Task: Add an event with the title Third Lunch and Learn: Effective Project Execution, date '2023/10/23', time 9:40 AM to 11:40 AMand add a description: By exploring the client's goals and strategic direction, the service provider can align their offerings and propose tailored solutions. The event allows for brainstorming sessions, exploring new possibilities, and jointly shaping the future direction of the partnership., put the event into Orange category, logged in from the account softage.9@softage.netand send the event invitation to softage.2@softage.net with CC to  softage.3@softage.net. Set a reminder for the event At time of event
Action: Mouse moved to (82, 105)
Screenshot: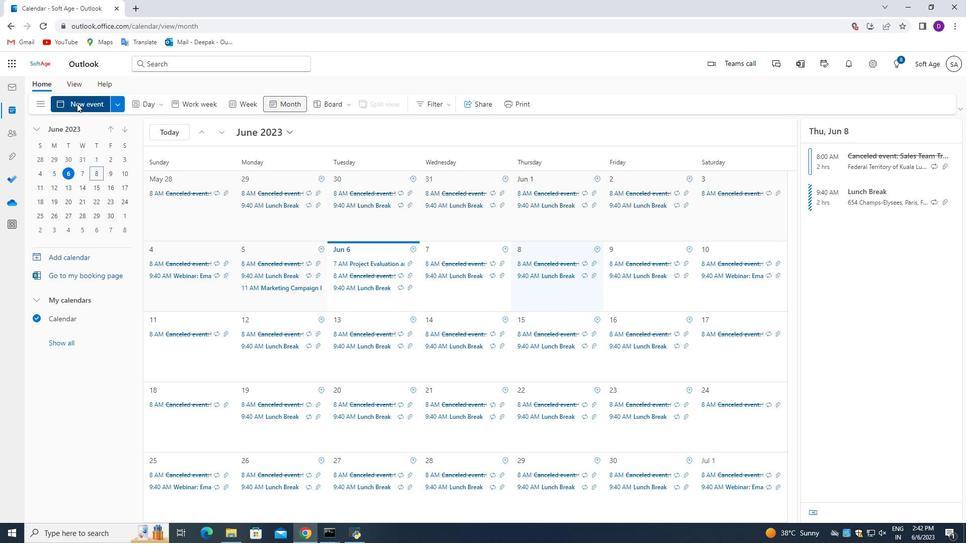 
Action: Mouse pressed left at (82, 105)
Screenshot: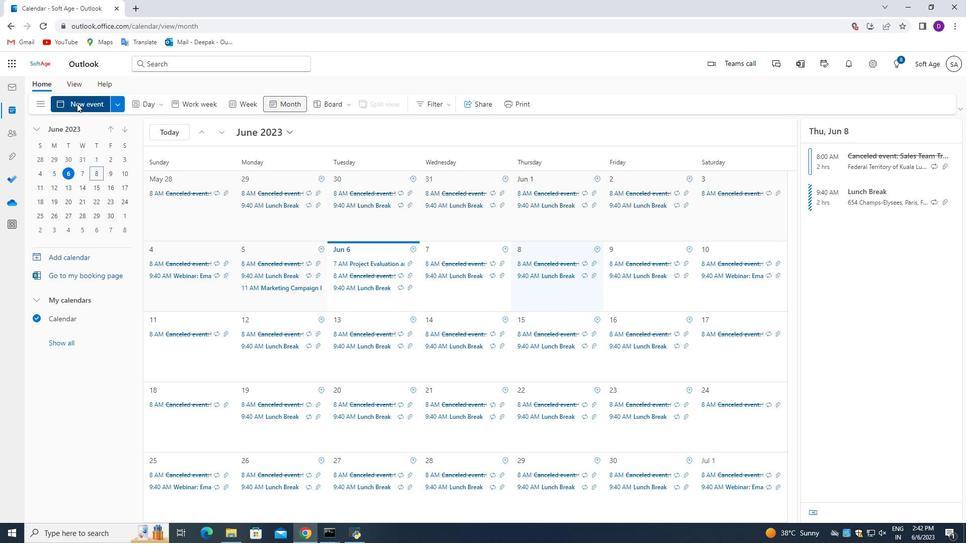 
Action: Mouse moved to (413, 399)
Screenshot: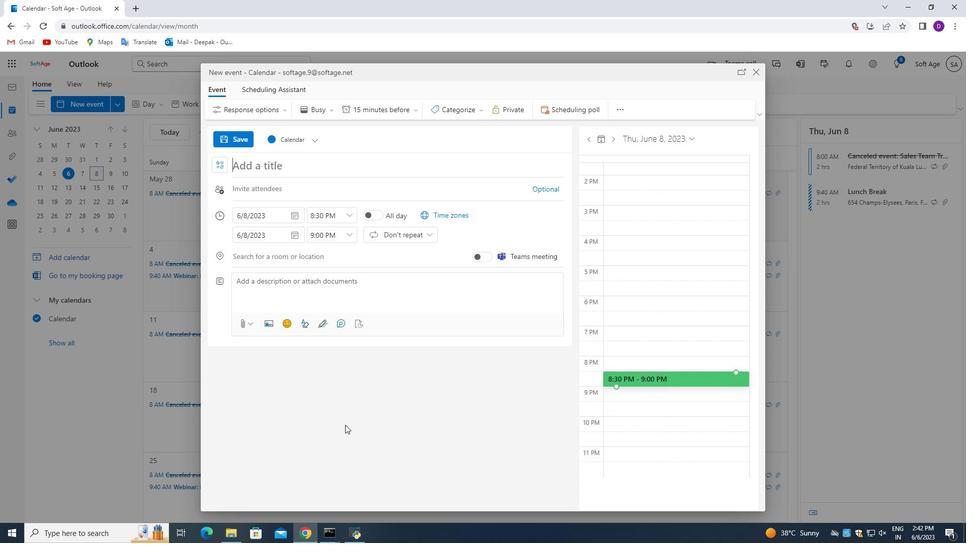 
Action: Key pressed <Key.shift_r>Third<Key.space><Key.shift>Lunch<Key.space>and<Key.space><Key.shift>Learn<Key.shift_r>:<Key.space><Key.shift_r>Effective<Key.space><Key.shift>Project<Key.space><Key.shift_r>Execution
Screenshot: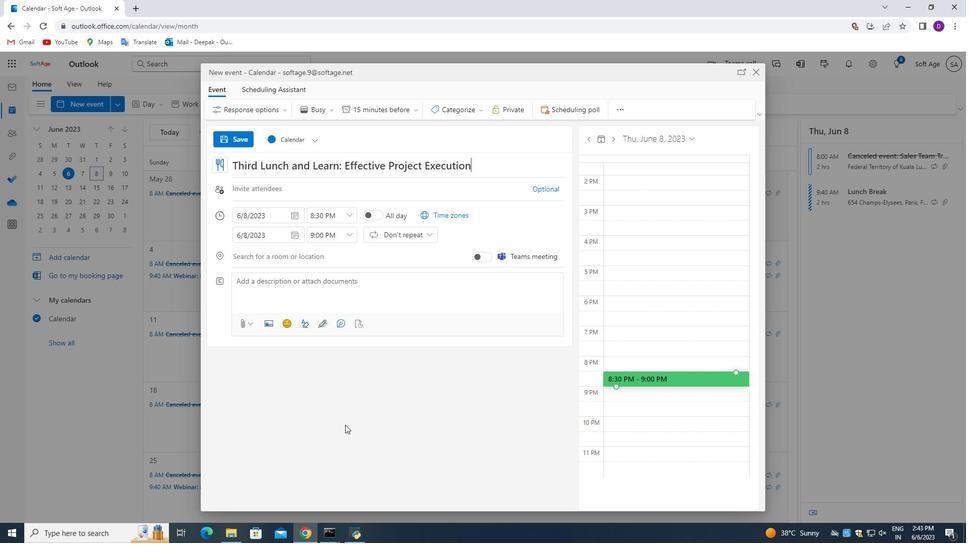 
Action: Mouse moved to (293, 213)
Screenshot: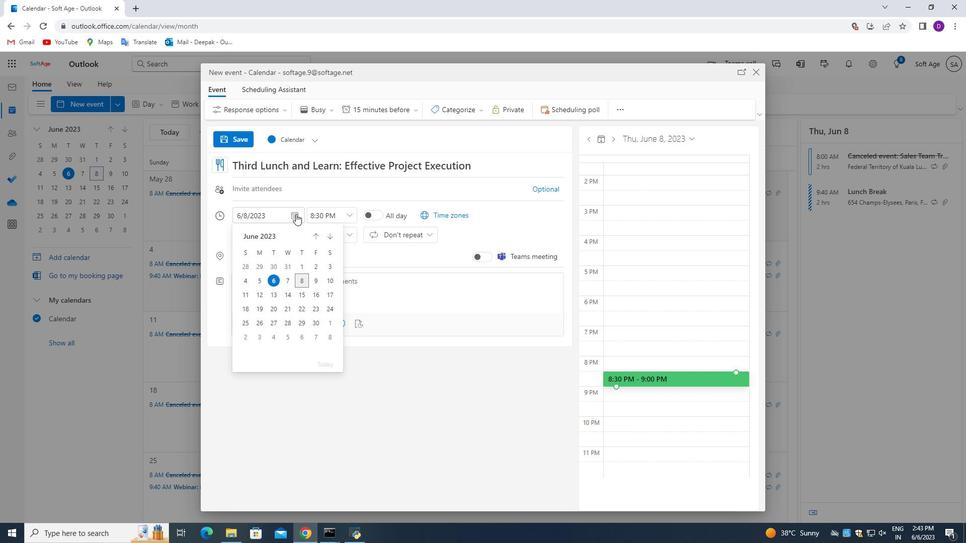 
Action: Mouse pressed left at (293, 213)
Screenshot: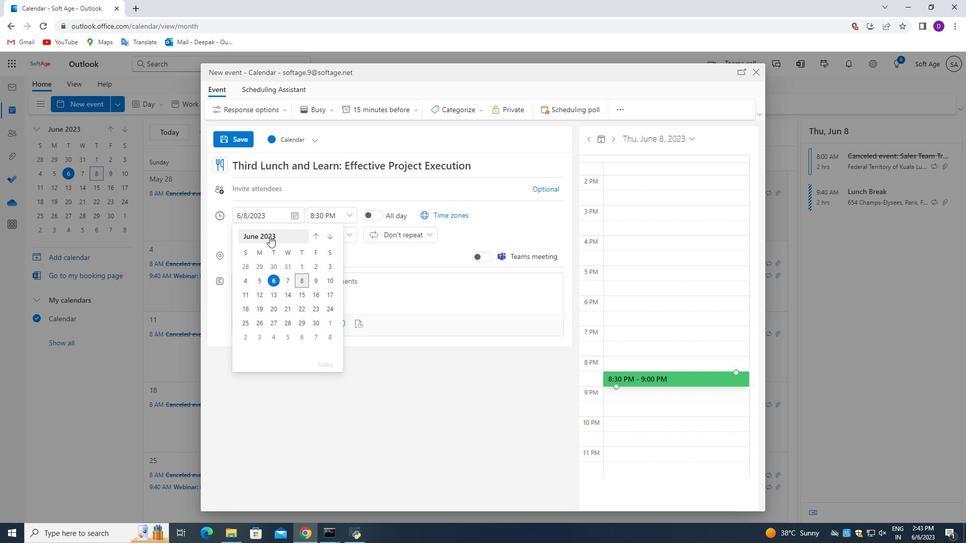 
Action: Mouse moved to (265, 236)
Screenshot: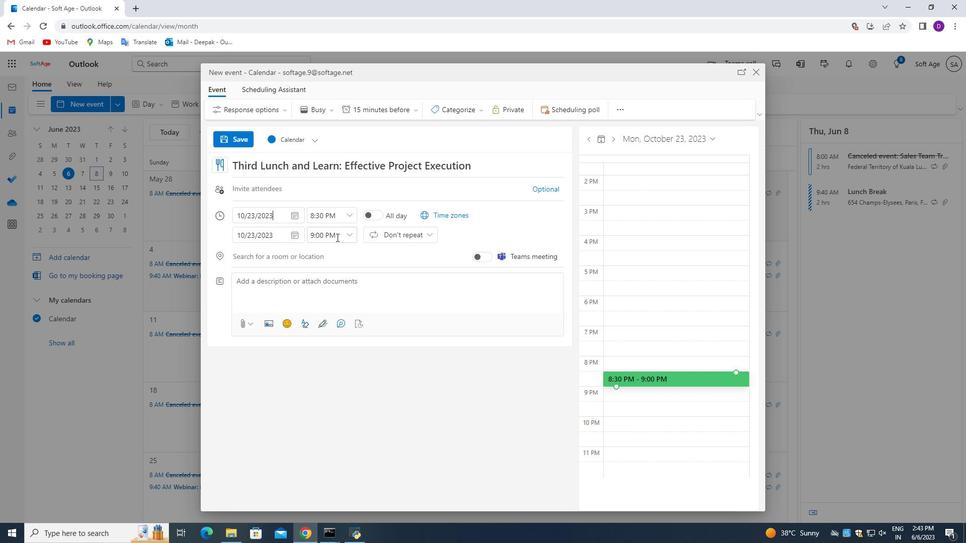
Action: Mouse pressed left at (265, 236)
Screenshot: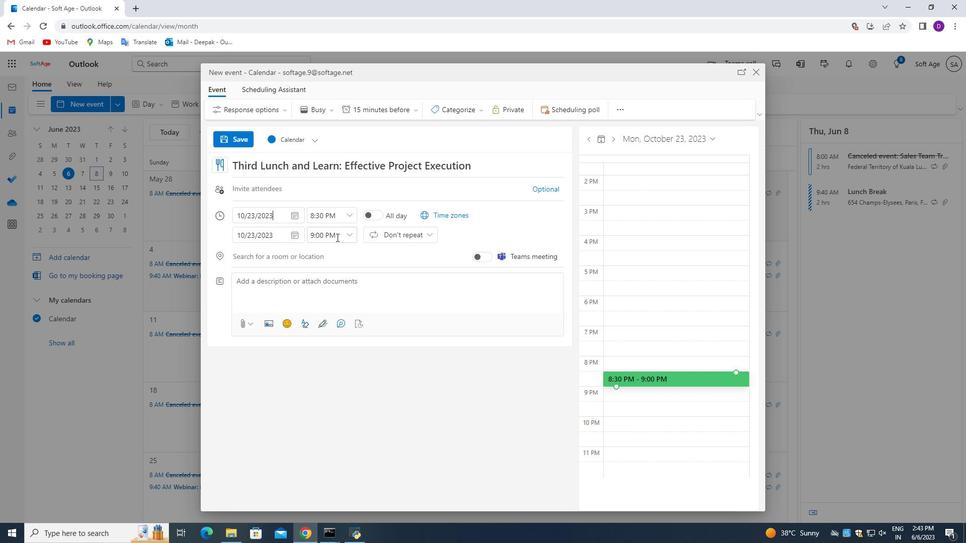 
Action: Mouse moved to (272, 311)
Screenshot: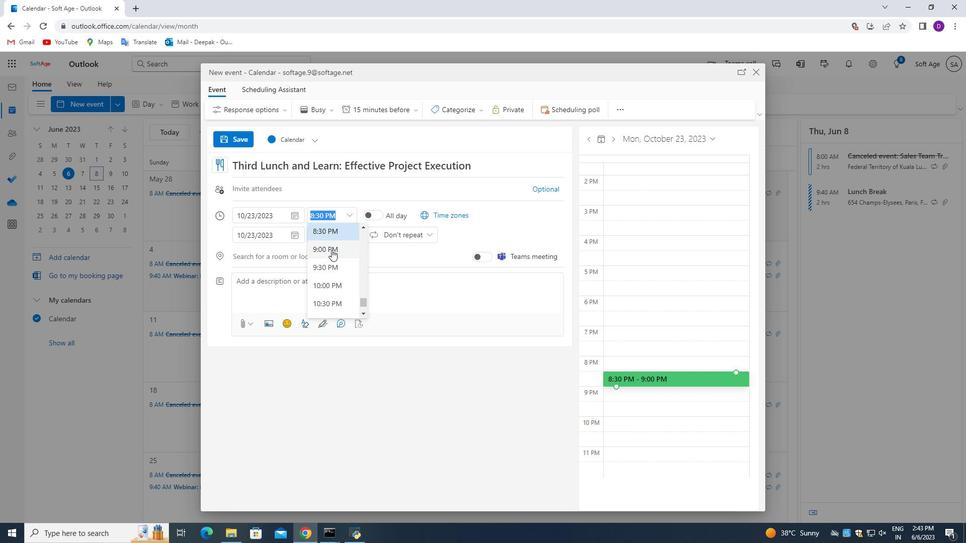 
Action: Mouse pressed left at (272, 311)
Screenshot: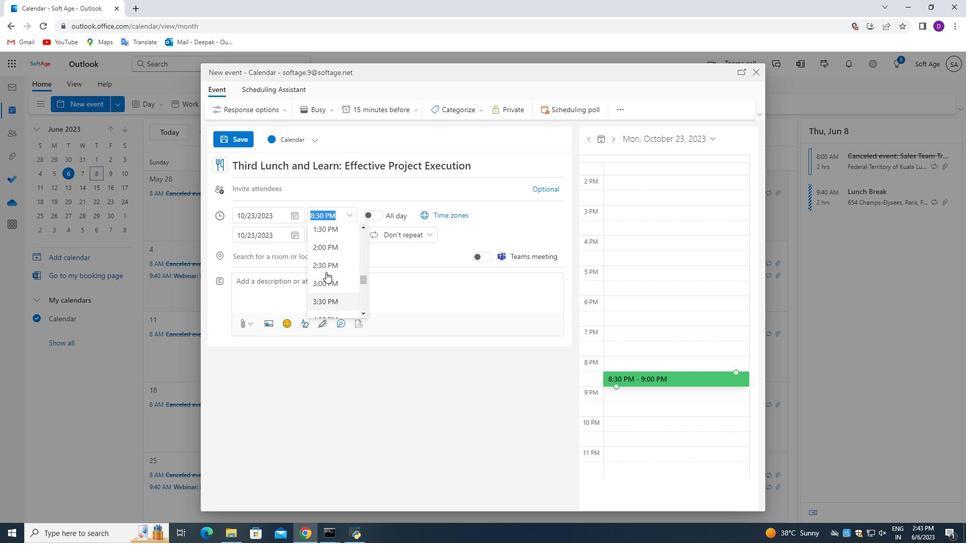 
Action: Mouse moved to (257, 309)
Screenshot: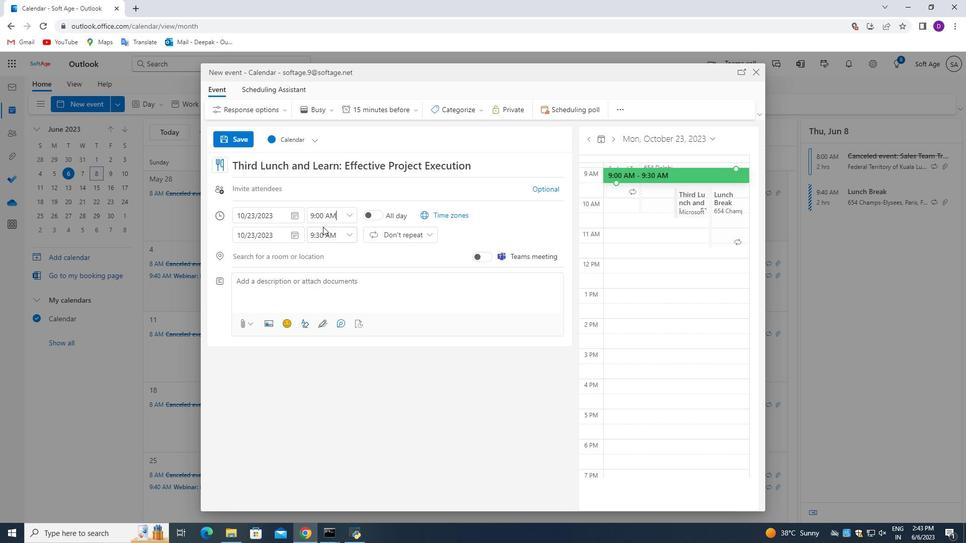 
Action: Mouse pressed left at (257, 309)
Screenshot: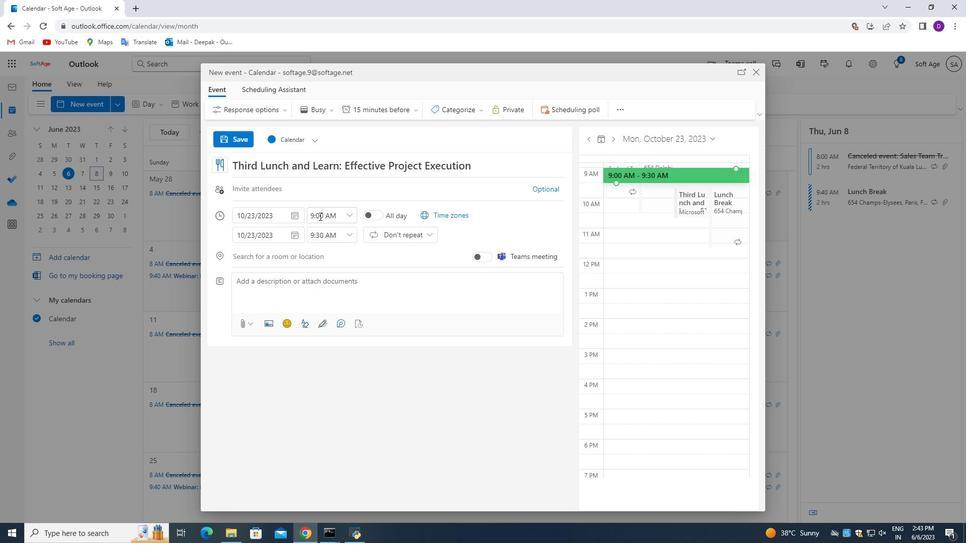 
Action: Mouse moved to (351, 215)
Screenshot: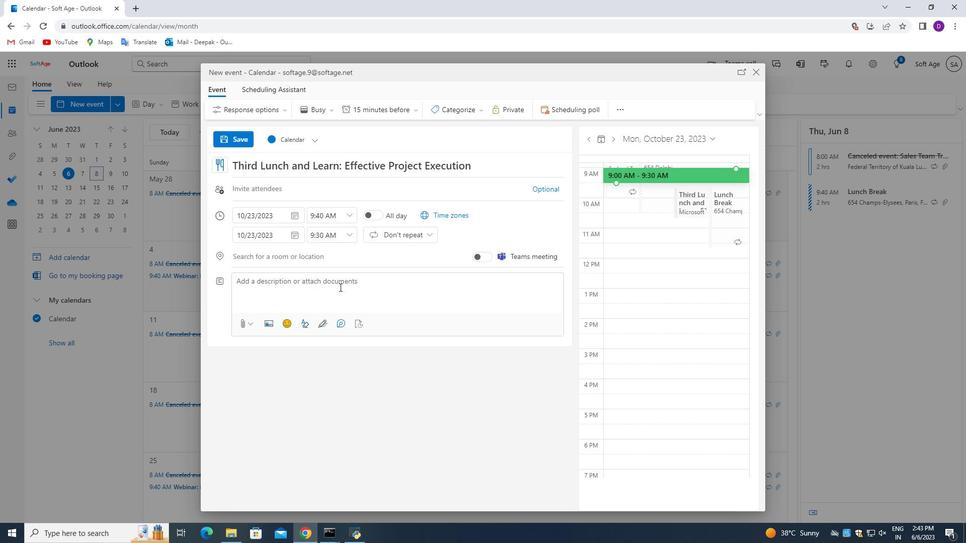 
Action: Mouse pressed left at (351, 215)
Screenshot: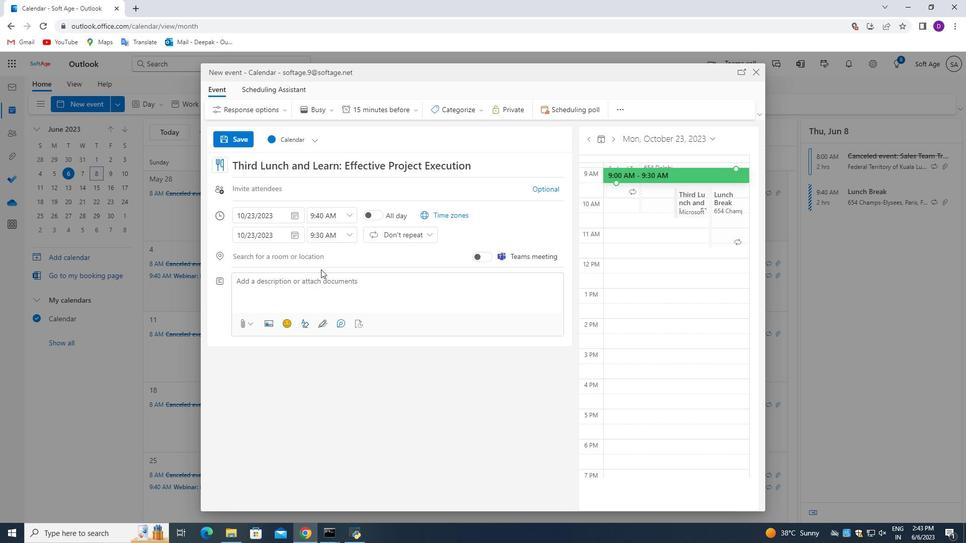 
Action: Mouse moved to (339, 272)
Screenshot: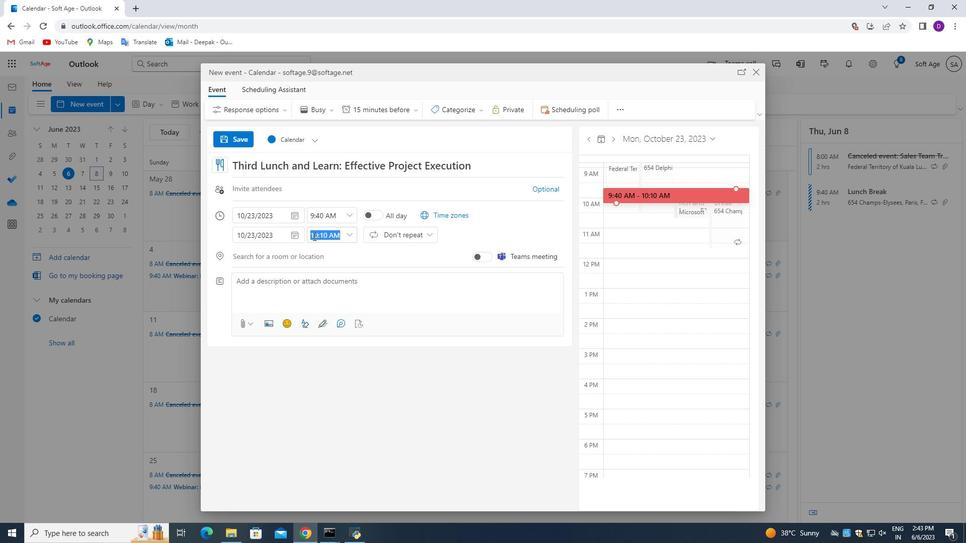 
Action: Mouse scrolled (339, 271) with delta (0, 0)
Screenshot: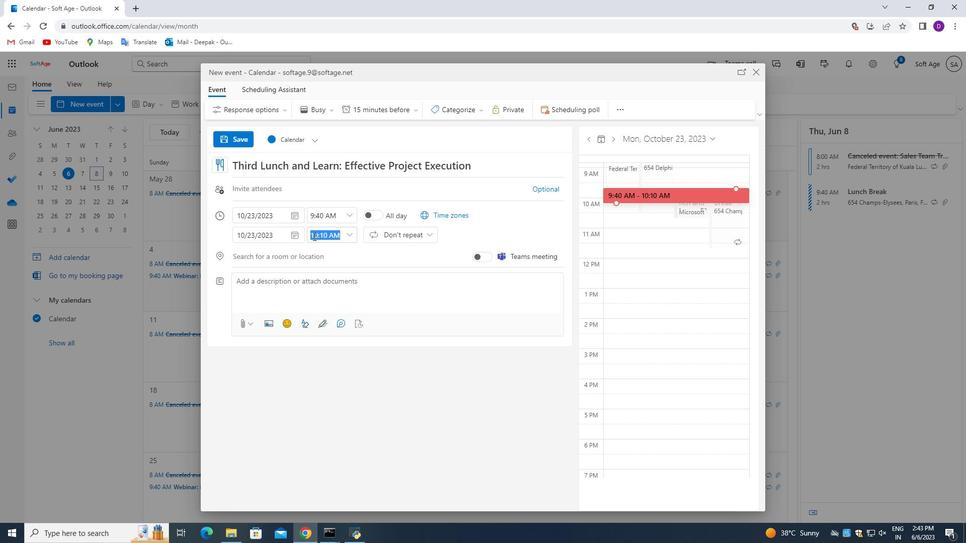 
Action: Mouse moved to (339, 272)
Screenshot: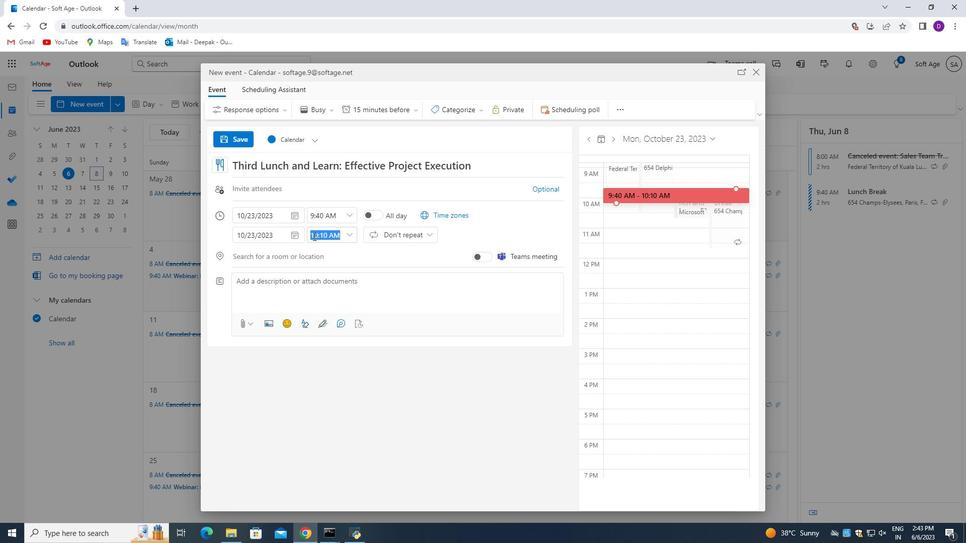 
Action: Mouse scrolled (339, 272) with delta (0, 0)
Screenshot: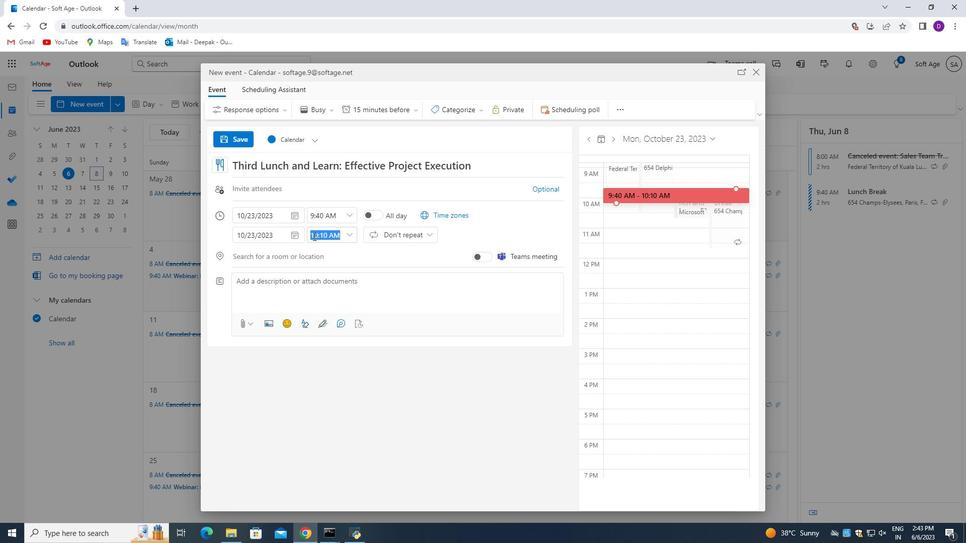 
Action: Mouse moved to (332, 278)
Screenshot: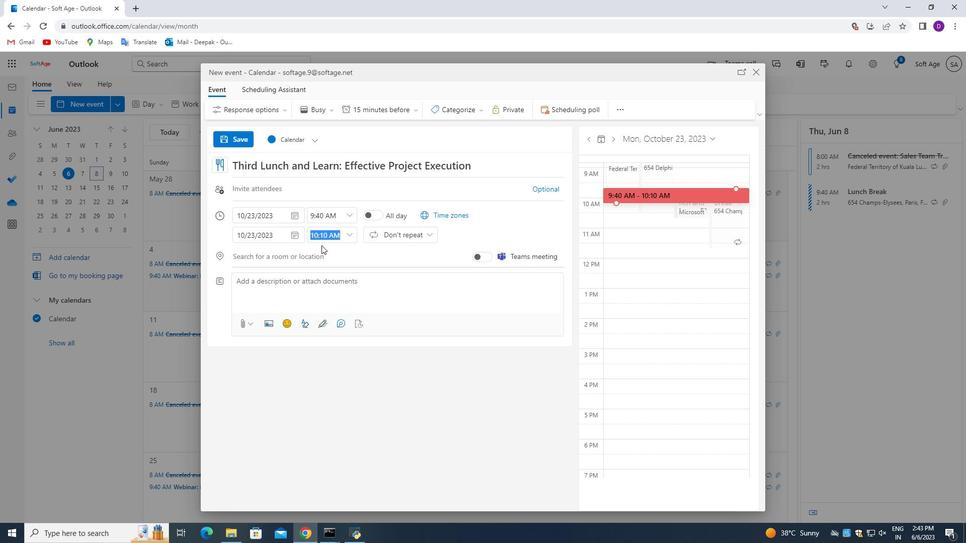 
Action: Mouse scrolled (332, 279) with delta (0, 0)
Screenshot: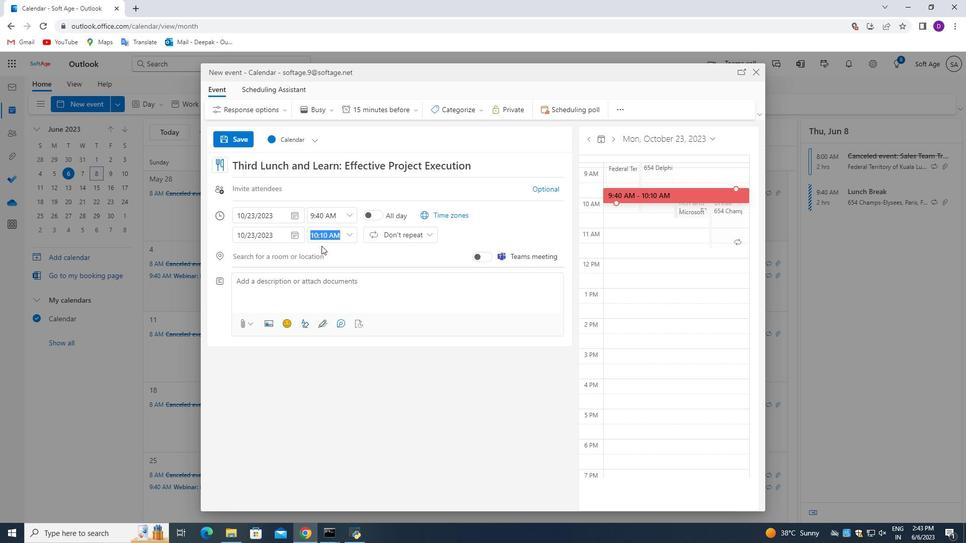 
Action: Mouse moved to (332, 279)
Screenshot: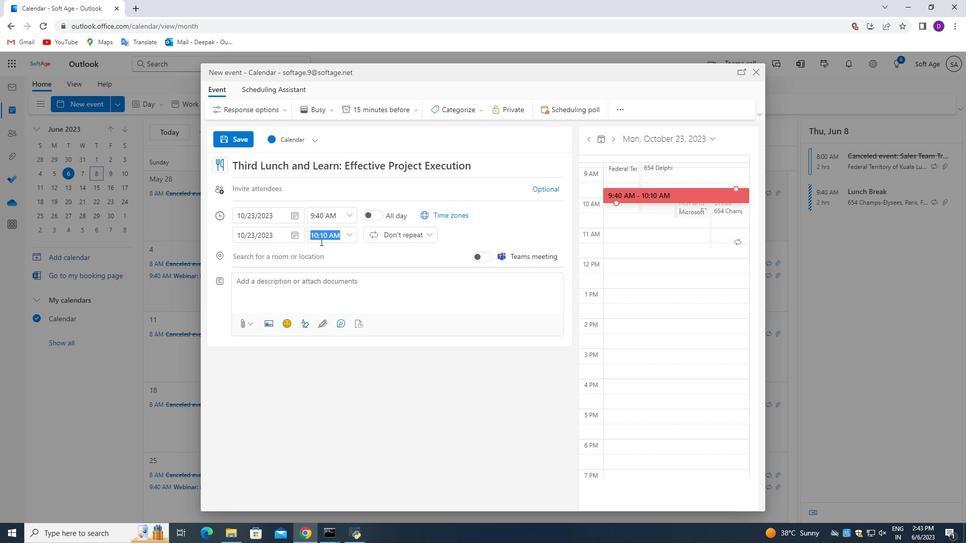 
Action: Mouse scrolled (332, 279) with delta (0, 0)
Screenshot: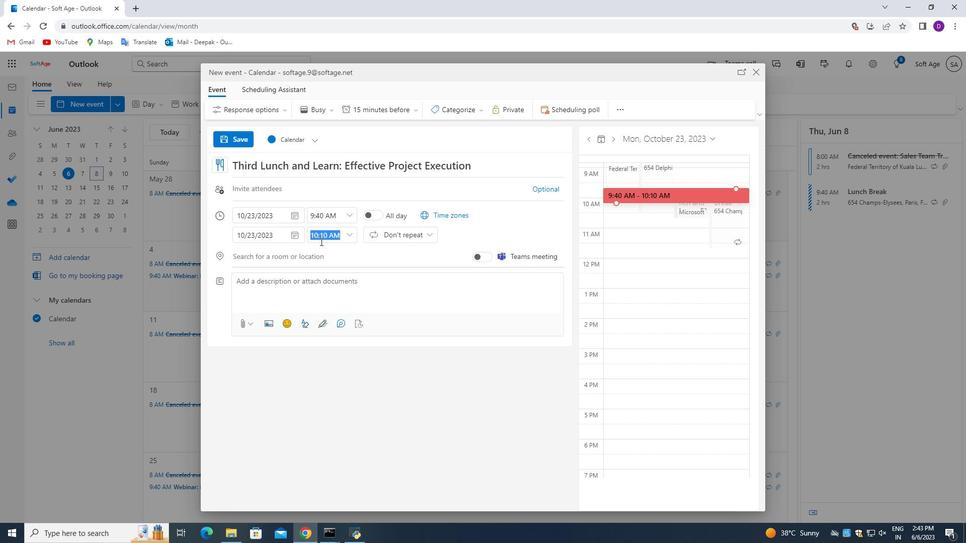 
Action: Mouse moved to (331, 282)
Screenshot: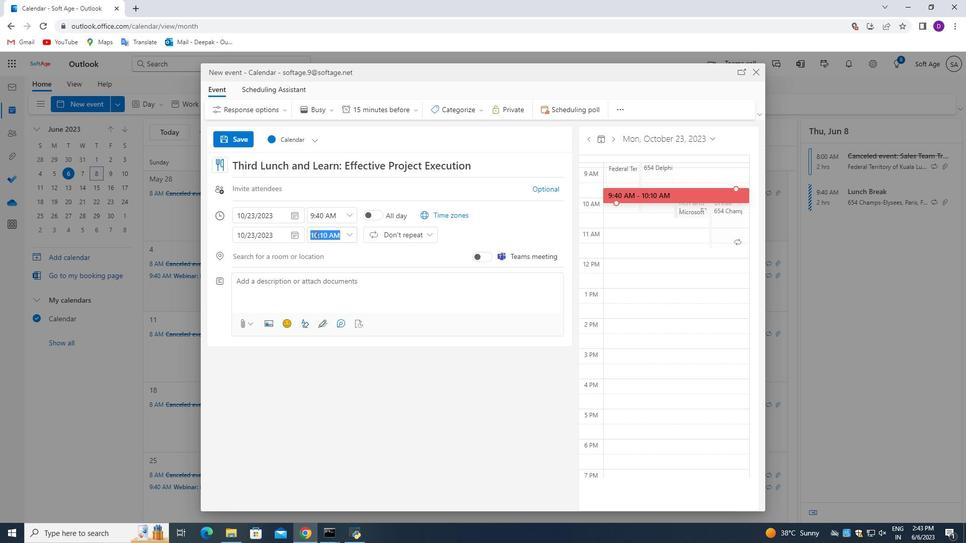 
Action: Mouse scrolled (332, 280) with delta (0, 0)
Screenshot: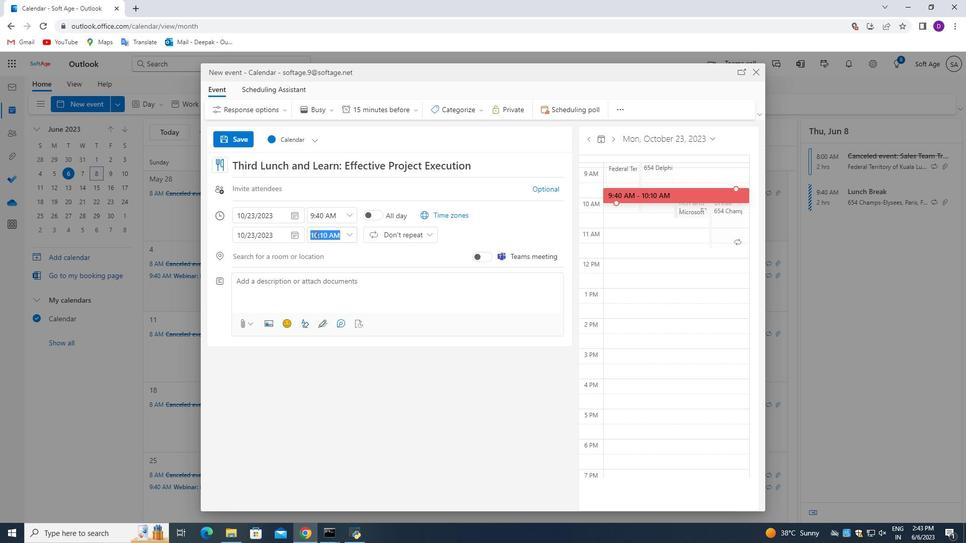 
Action: Mouse moved to (331, 283)
Screenshot: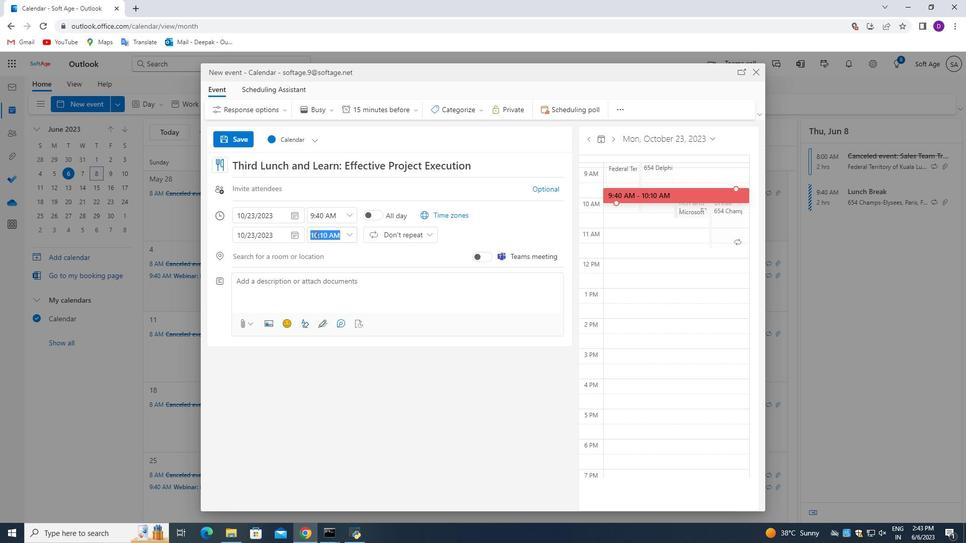 
Action: Mouse scrolled (331, 283) with delta (0, 0)
Screenshot: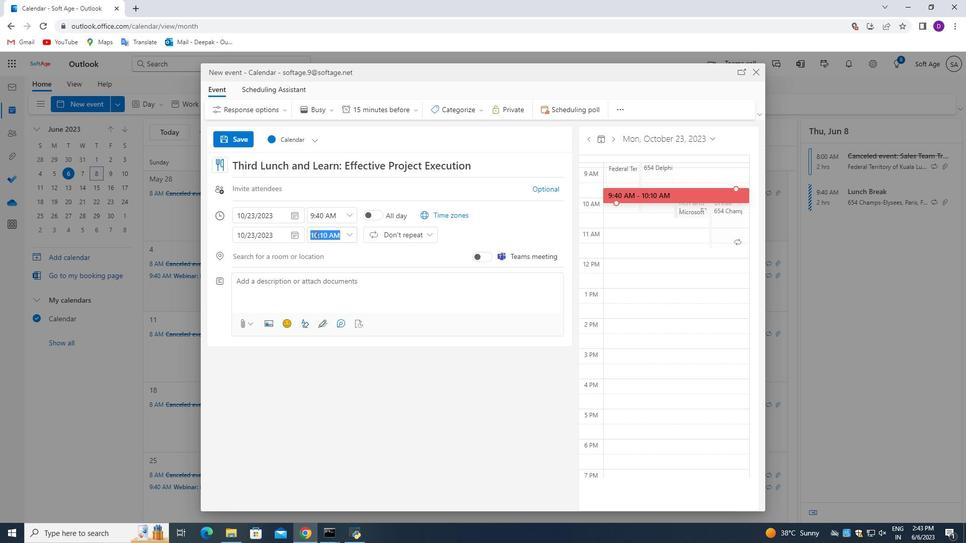 
Action: Mouse moved to (330, 283)
Screenshot: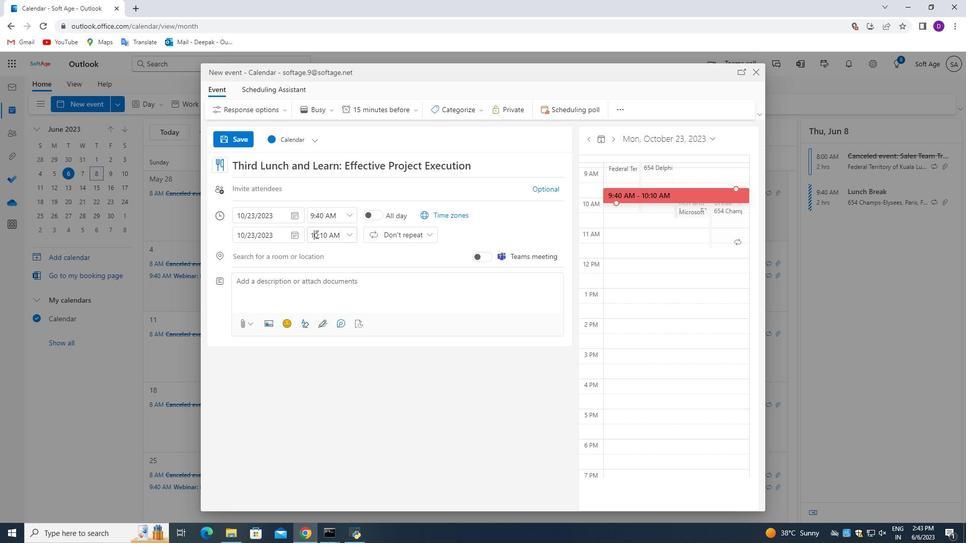 
Action: Mouse scrolled (330, 284) with delta (0, 0)
Screenshot: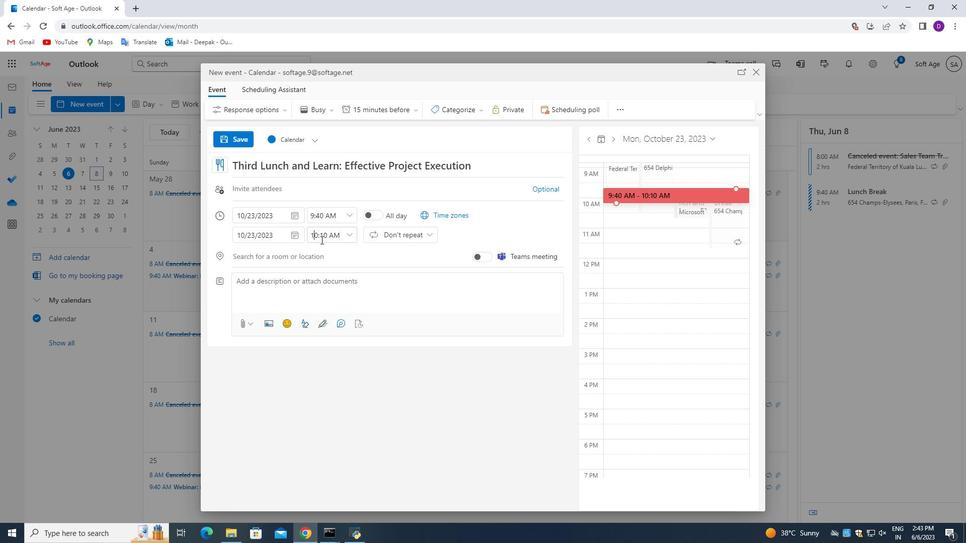 
Action: Mouse moved to (330, 283)
Screenshot: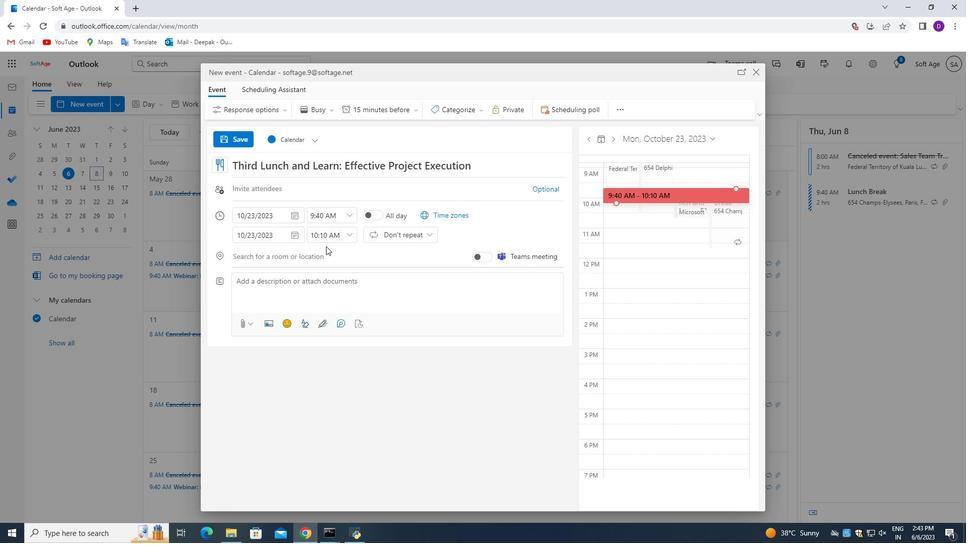 
Action: Mouse scrolled (330, 284) with delta (0, 0)
Screenshot: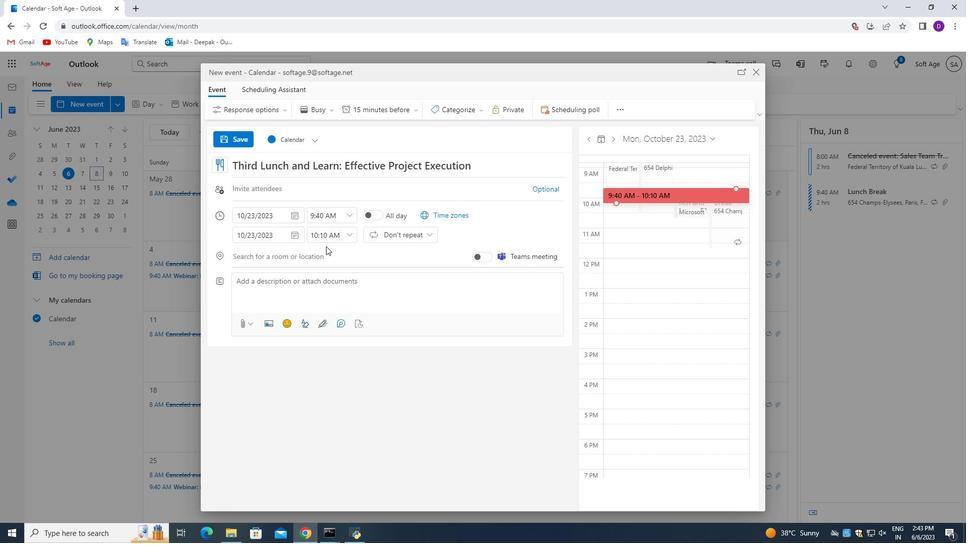 
Action: Mouse scrolled (330, 284) with delta (0, 0)
Screenshot: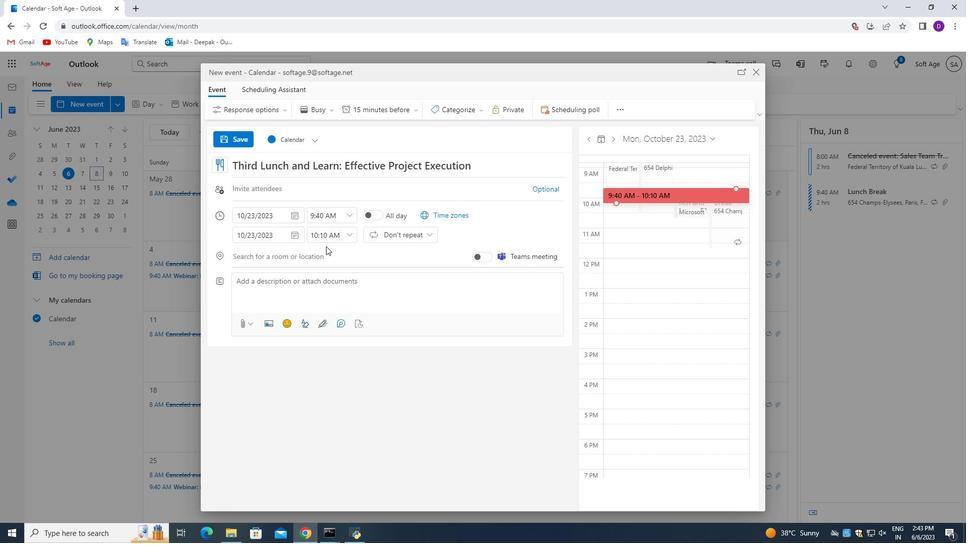 
Action: Mouse moved to (329, 283)
Screenshot: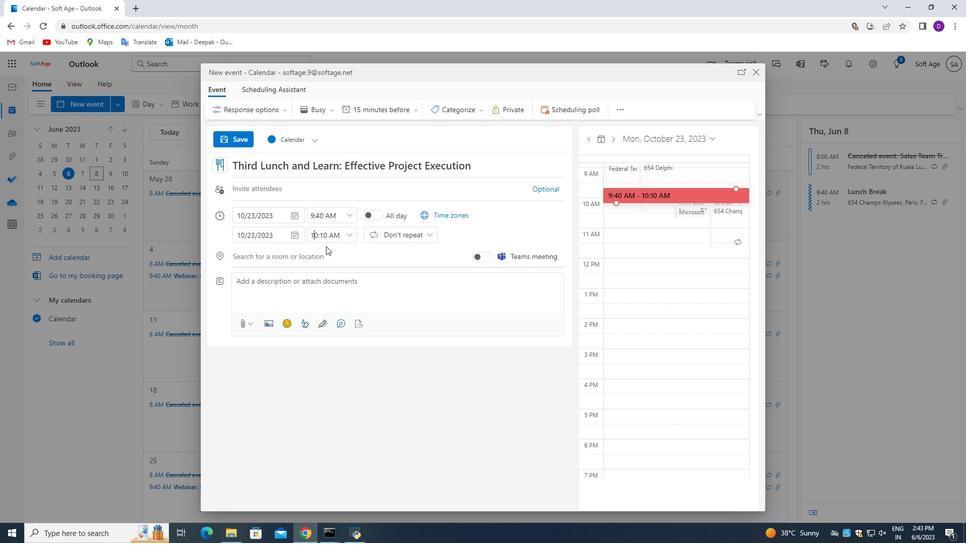 
Action: Mouse scrolled (329, 284) with delta (0, 0)
Screenshot: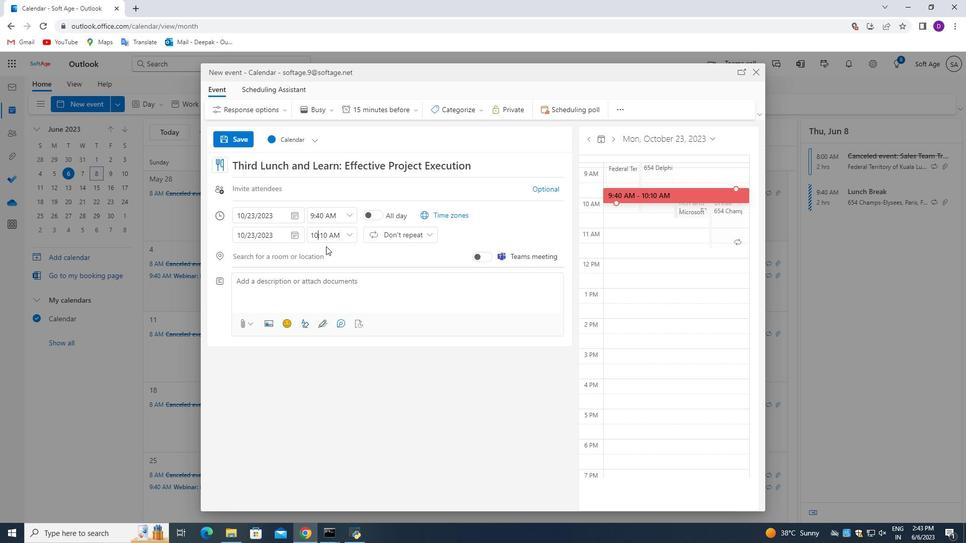 
Action: Mouse scrolled (329, 284) with delta (0, 0)
Screenshot: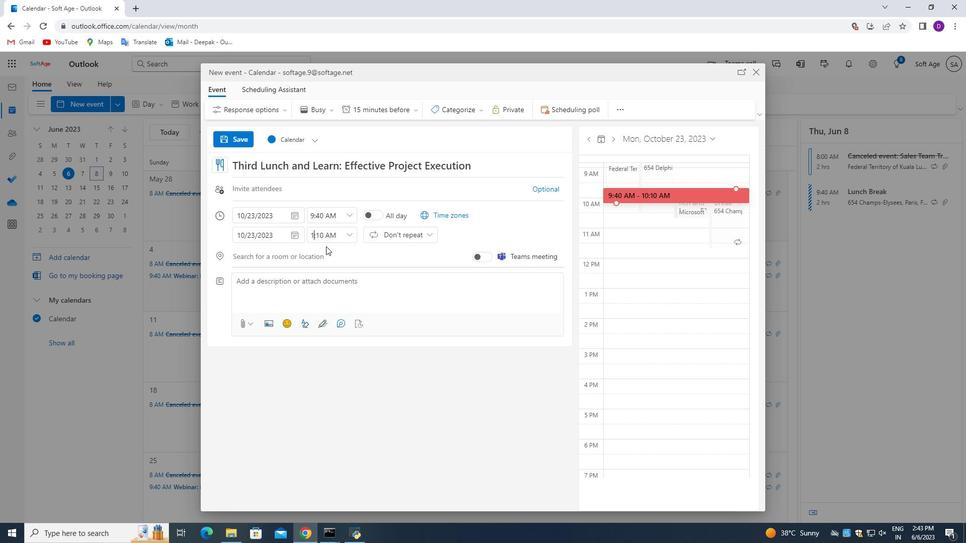 
Action: Mouse scrolled (329, 284) with delta (0, 0)
Screenshot: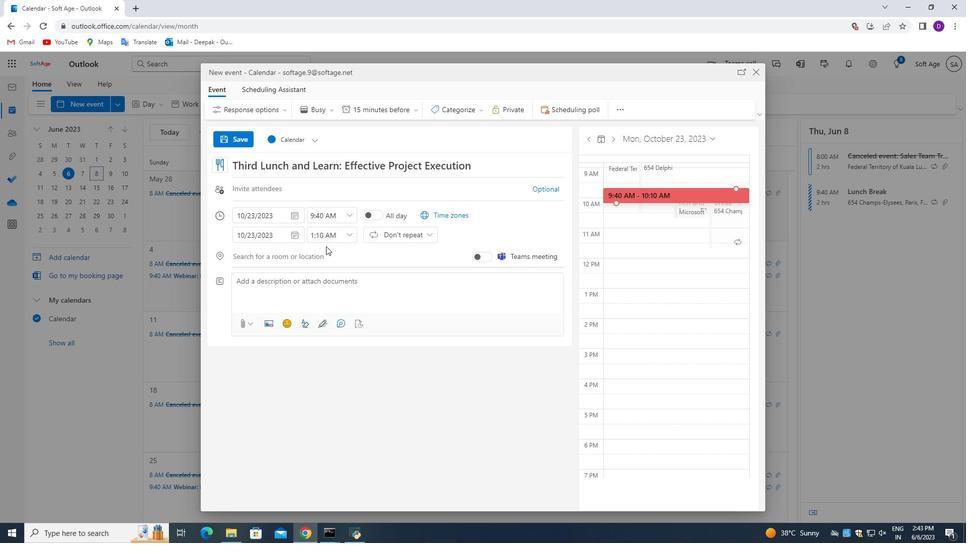 
Action: Mouse moved to (328, 283)
Screenshot: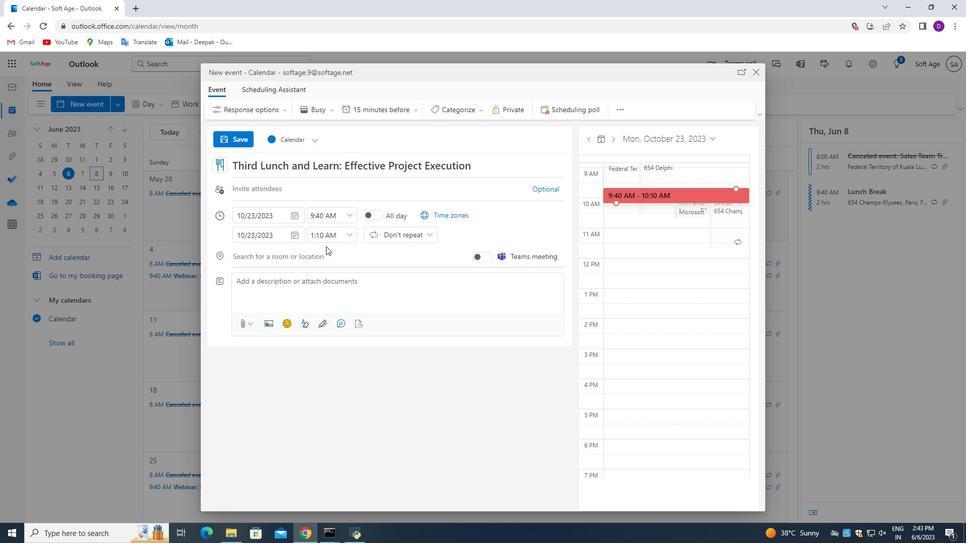 
Action: Mouse scrolled (328, 283) with delta (0, 0)
Screenshot: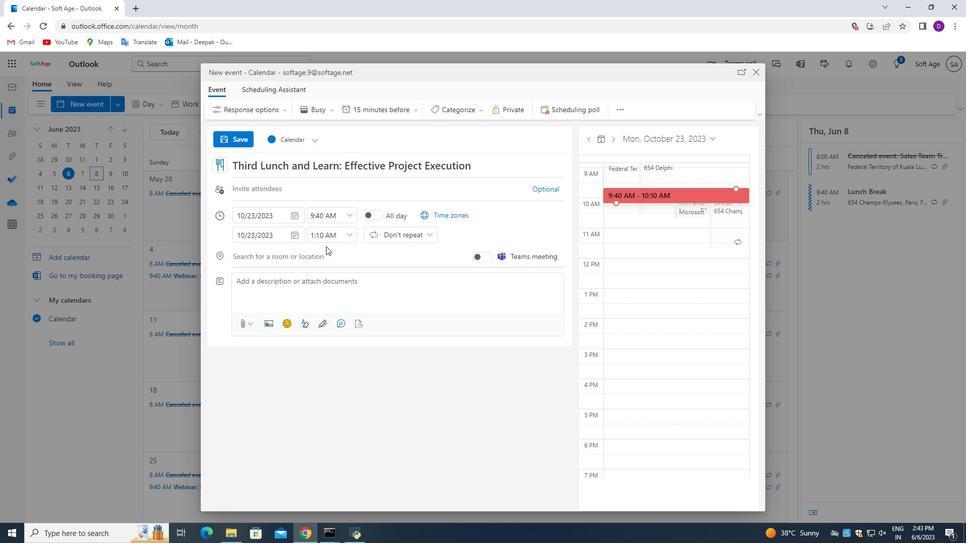 
Action: Mouse moved to (328, 255)
Screenshot: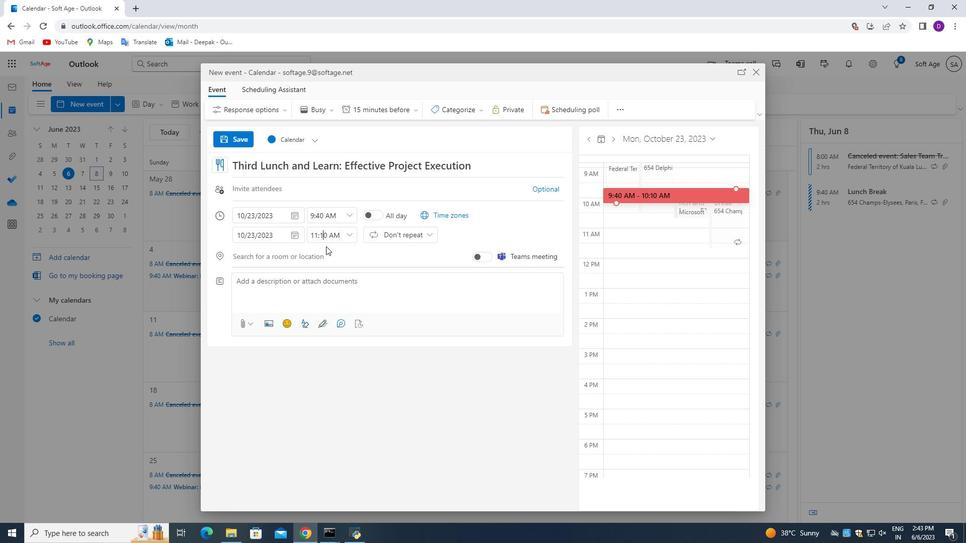 
Action: Mouse pressed left at (328, 255)
Screenshot: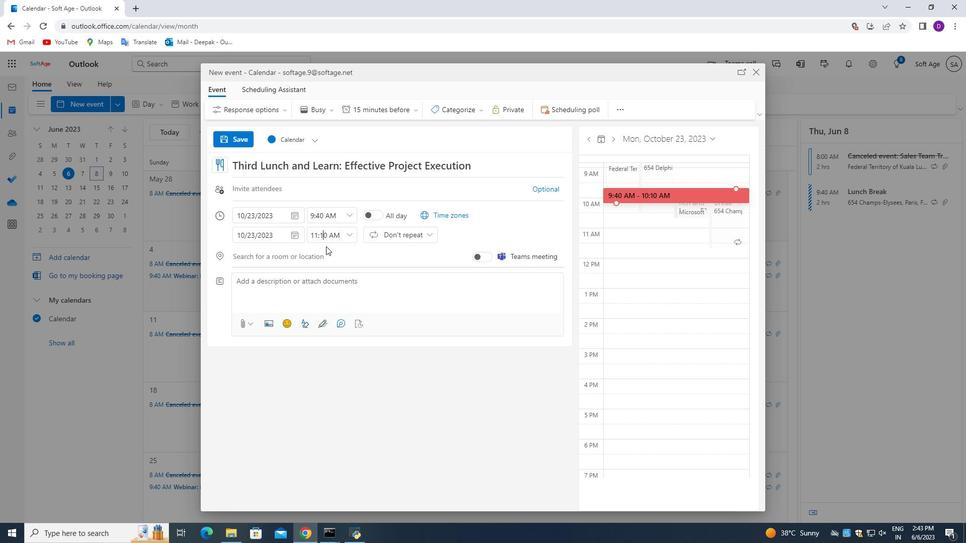 
Action: Mouse moved to (319, 213)
Screenshot: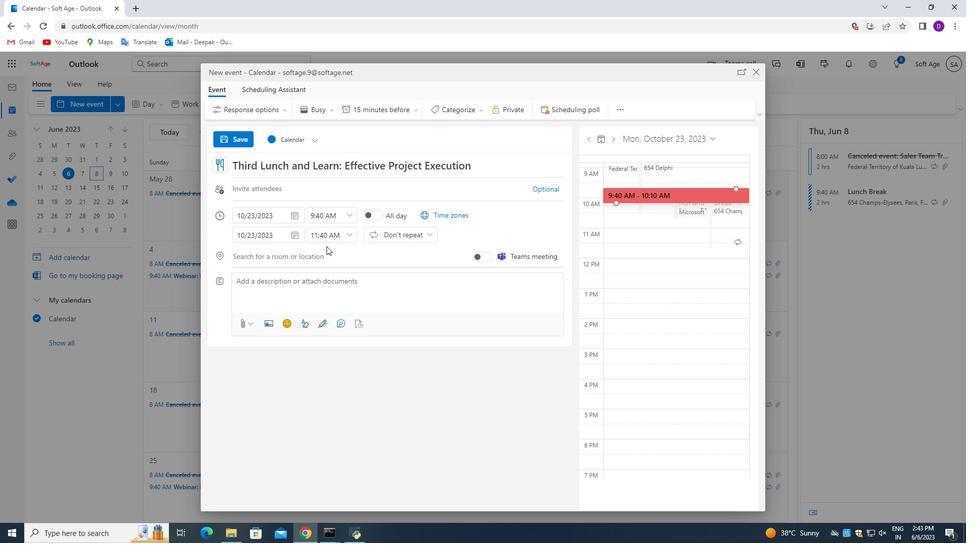 
Action: Mouse pressed left at (319, 213)
Screenshot: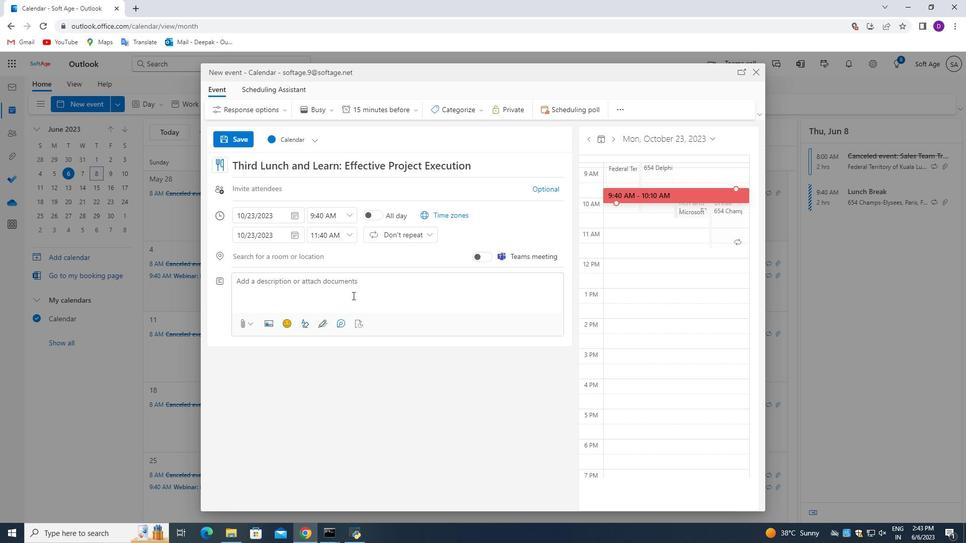 
Action: Mouse moved to (330, 275)
Screenshot: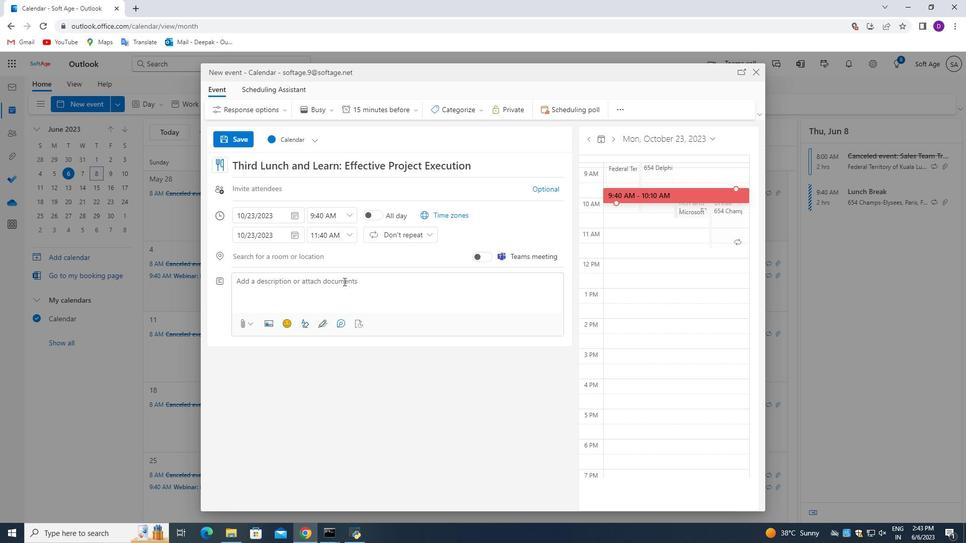 
Action: Key pressed <Key.backspace>
Screenshot: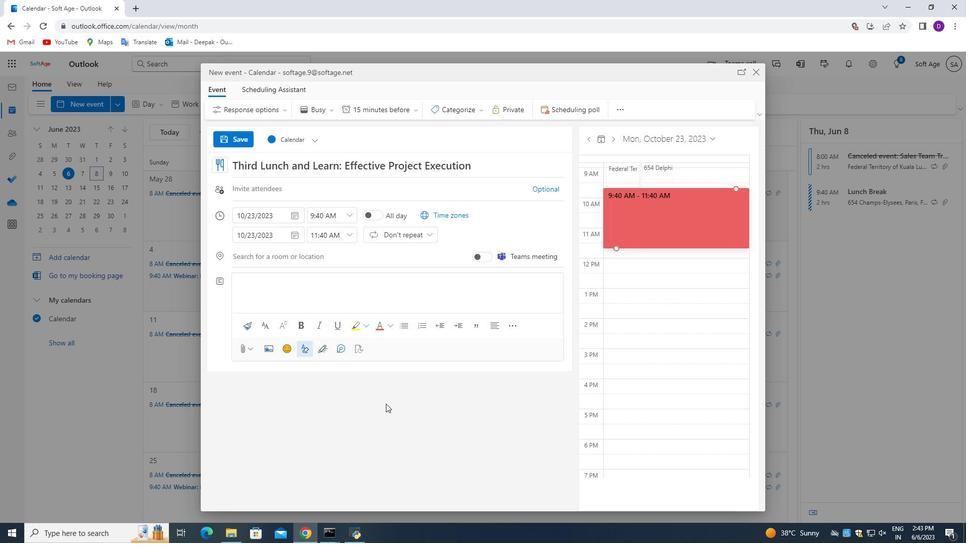
Action: Mouse moved to (329, 275)
Screenshot: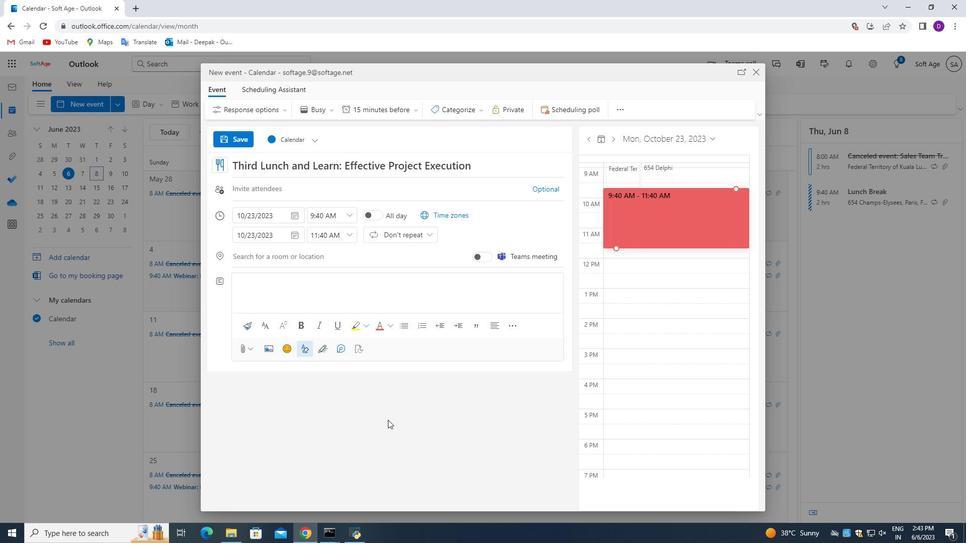 
Action: Key pressed 4
Screenshot: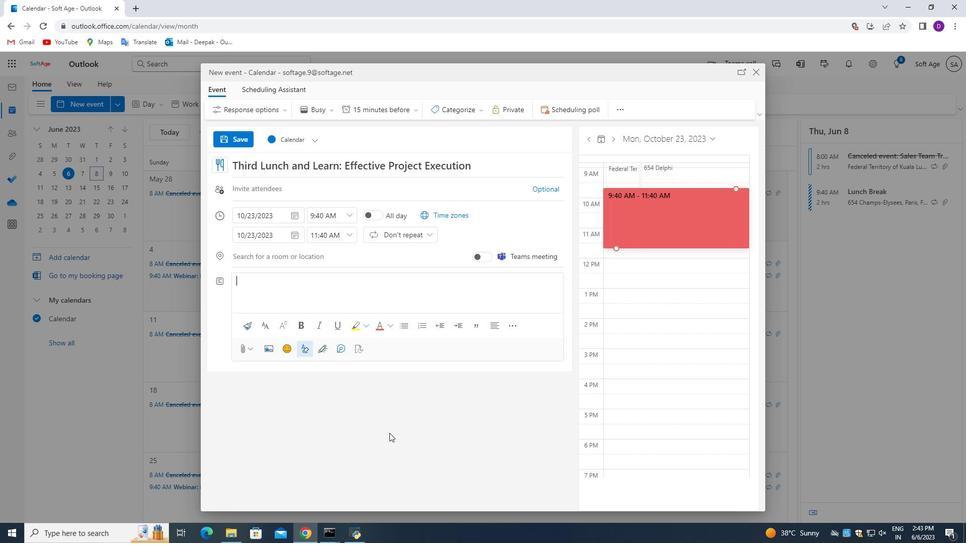 
Action: Mouse moved to (346, 236)
Screenshot: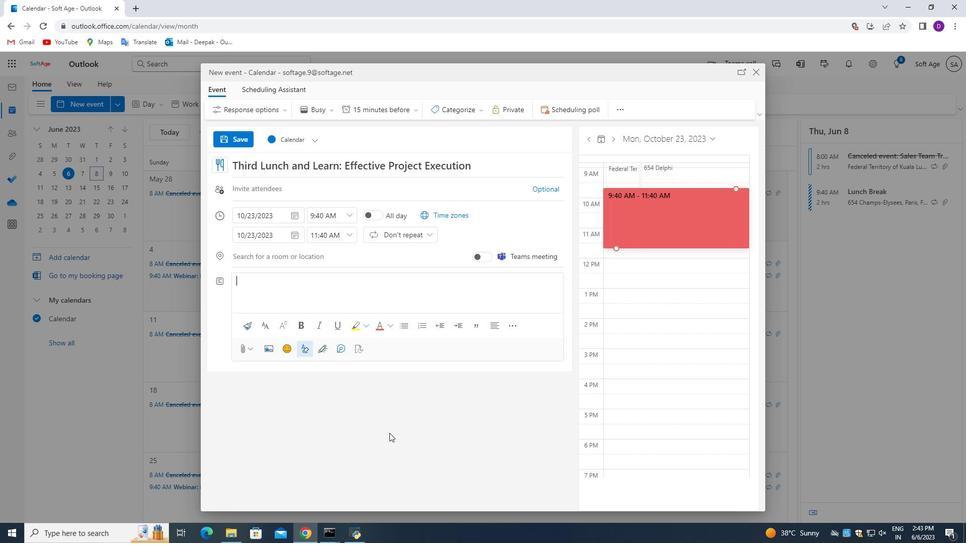 
Action: Mouse pressed left at (346, 236)
Screenshot: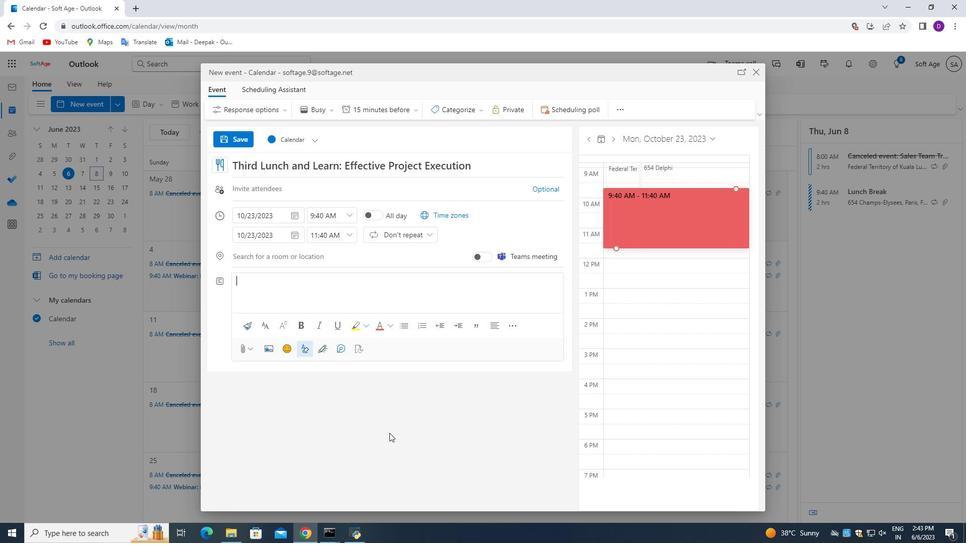 
Action: Mouse moved to (344, 264)
Screenshot: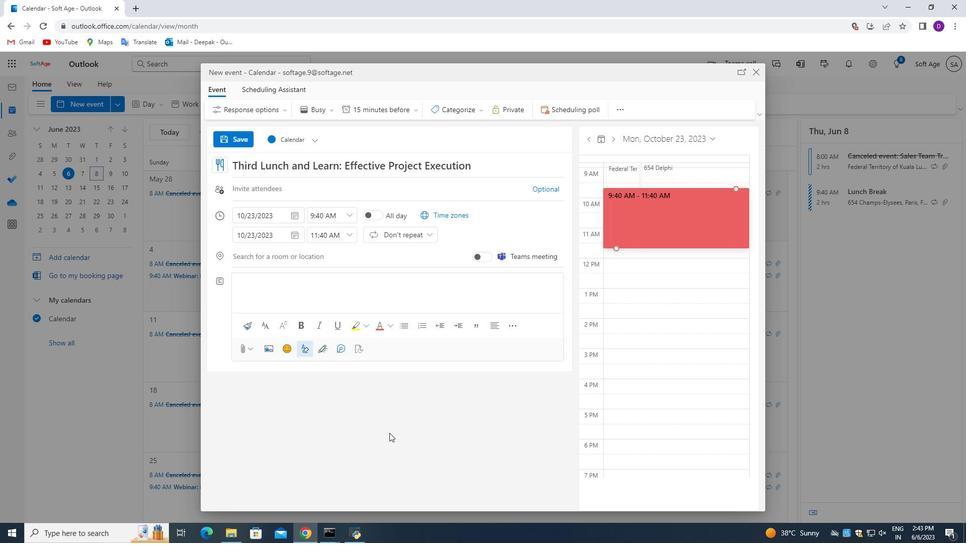 
Action: Mouse pressed left at (344, 264)
Screenshot: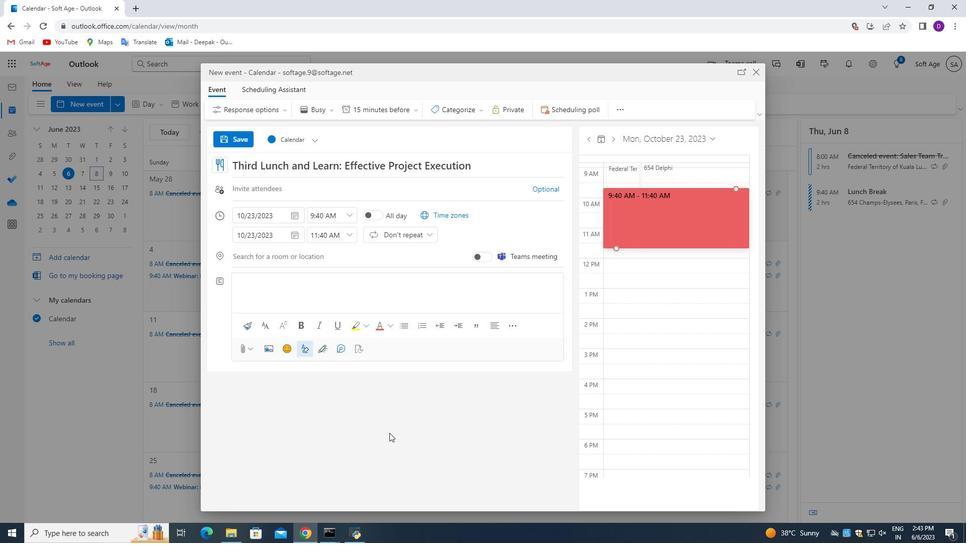 
Action: Mouse moved to (308, 282)
Screenshot: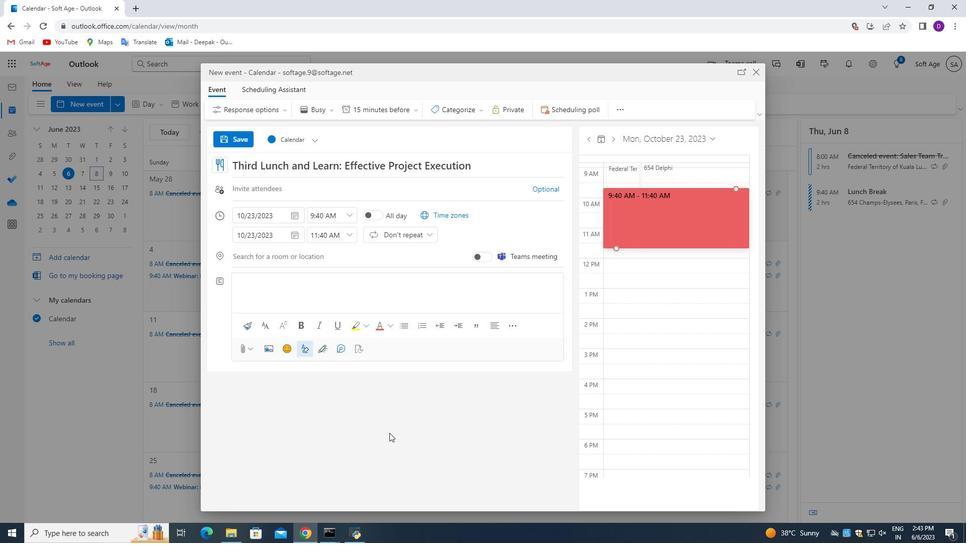 
Action: Mouse pressed left at (308, 282)
Screenshot: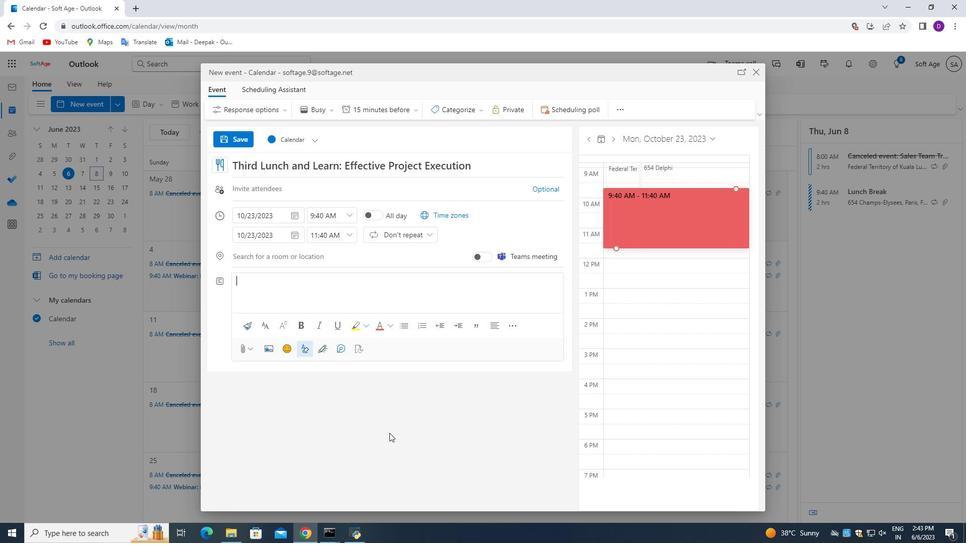 
Action: Mouse moved to (309, 403)
Screenshot: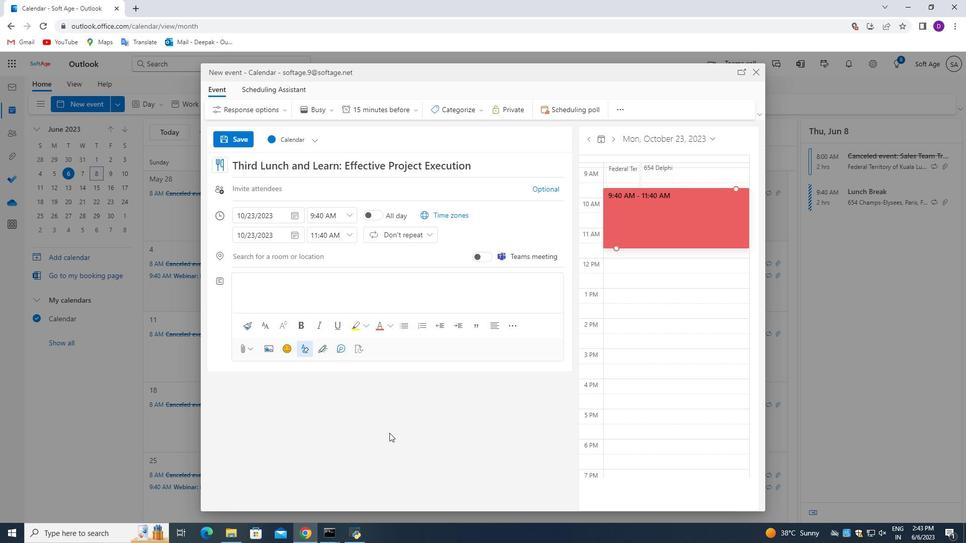 
Action: Key pressed <Key.shift_r>By<Key.space>exploring<Key.space>the<Key.space>client's<Key.space>goal<Key.space><Key.backspace>s<Key.space>and<Key.space><Key.shift_r>strategies<Key.backspace><Key.backspace>e<Key.backspace><Key.backspace>ic<Key.space>direction,<Key.space>the<Key.space>service<Key.space>provece<Key.backspace><Key.backspace><Key.backspace>ider<Key.space>cn<Key.backspace>an<Key.space>align<Key.space>their<Key.space>offerings<Key.space>and<Key.space>propose<Key.space>tailored<Key.space>solutions.<Key.space><Key.shift_r>The<Key.space>event<Key.space>allows<Key.space>for<Key.space>brainstorming<Key.space>session,<Key.space>exploring<Key.space>nesw<Key.backspace><Key.backspace>w<Key.space>possibli<Key.backspace><Key.backspace><Key.backspace>bilities,<Key.space>and<Key.space>jointly<Key.space>shaping<Key.space>the<Key.space>future<Key.space>direction<Key.space>of<Key.space>the<Key.space>partnership.
Screenshot: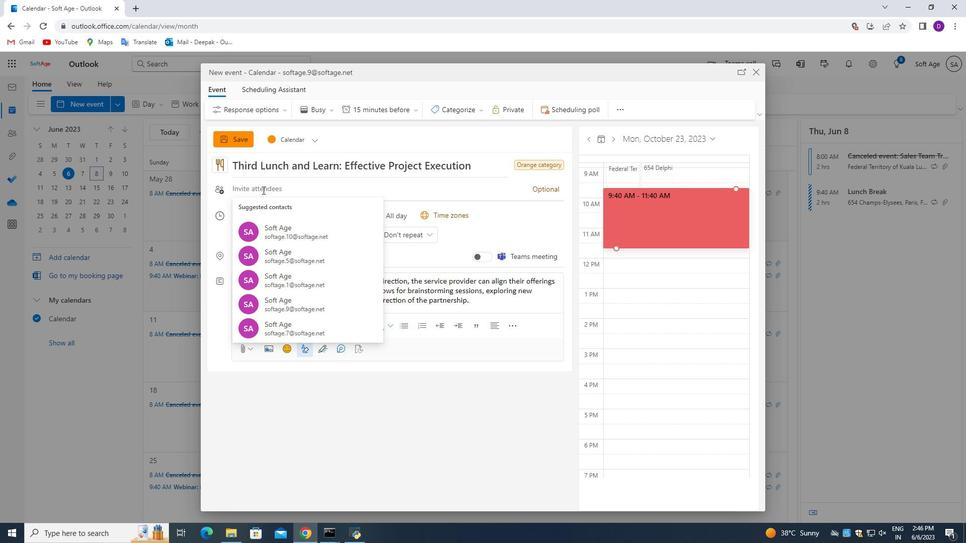 
Action: Mouse moved to (296, 216)
Screenshot: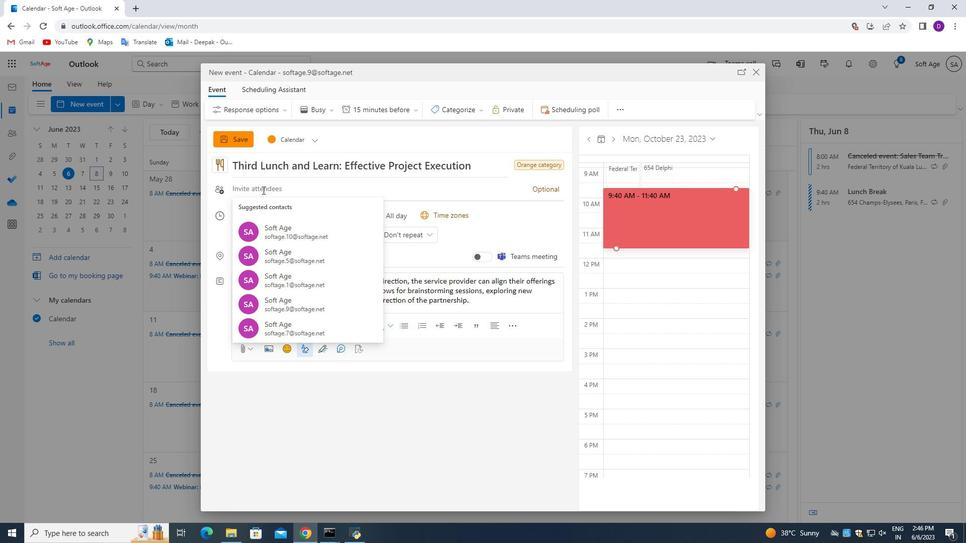 
Action: Mouse pressed left at (296, 216)
Screenshot: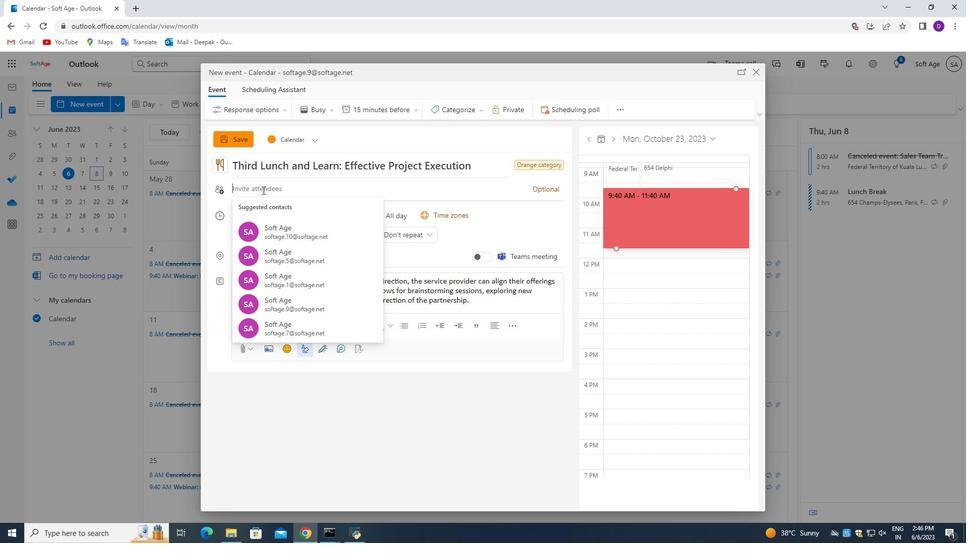 
Action: Mouse moved to (277, 234)
Screenshot: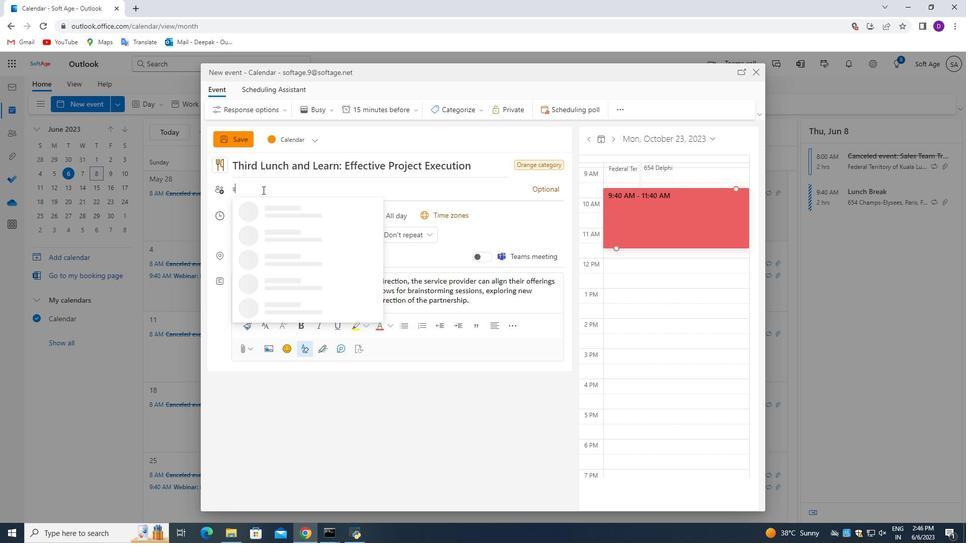 
Action: Mouse pressed left at (277, 234)
Screenshot: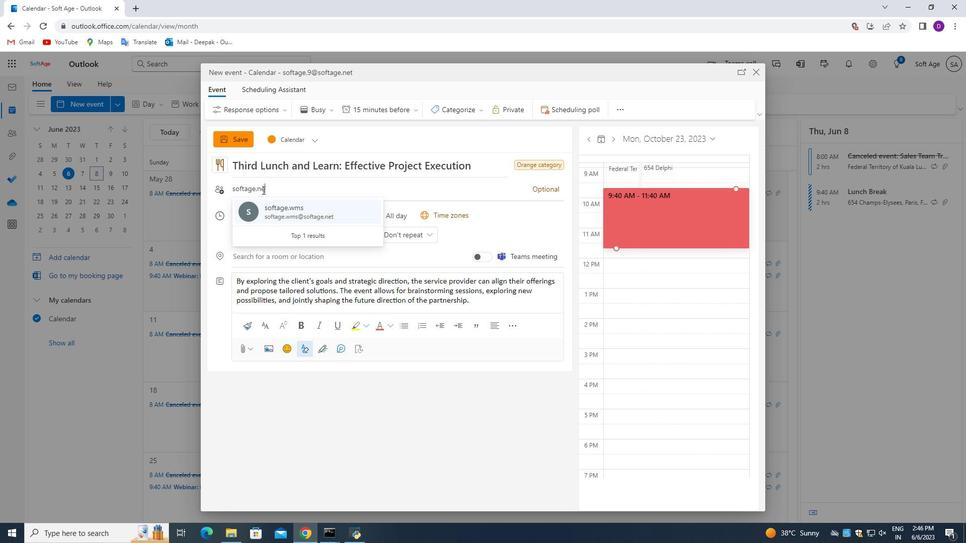 
Action: Mouse moved to (413, 441)
Screenshot: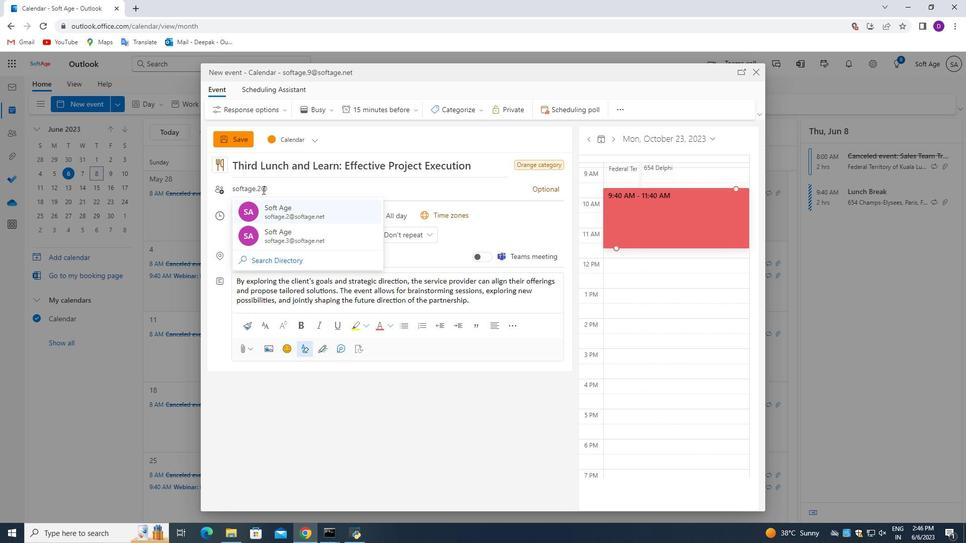 
Action: Mouse pressed left at (413, 441)
Screenshot: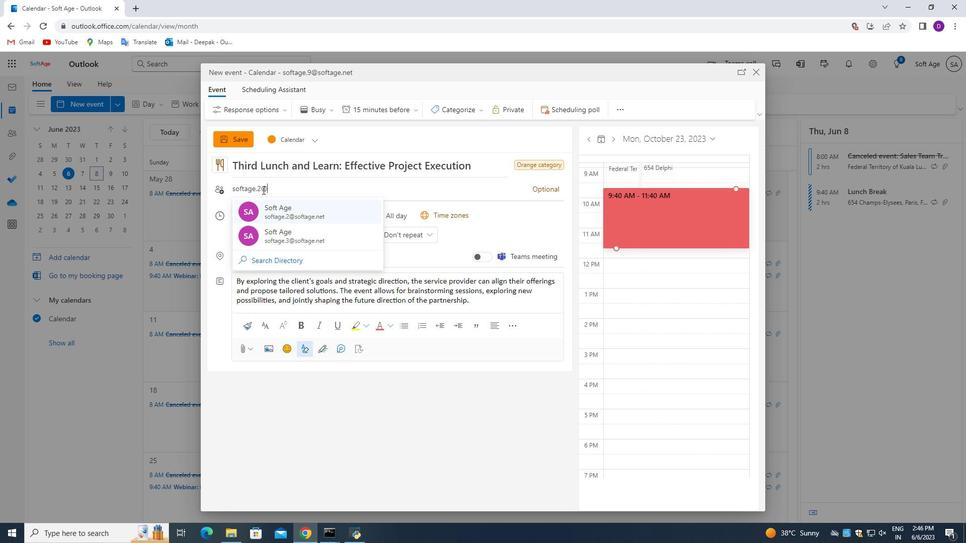
Action: Mouse moved to (271, 256)
Screenshot: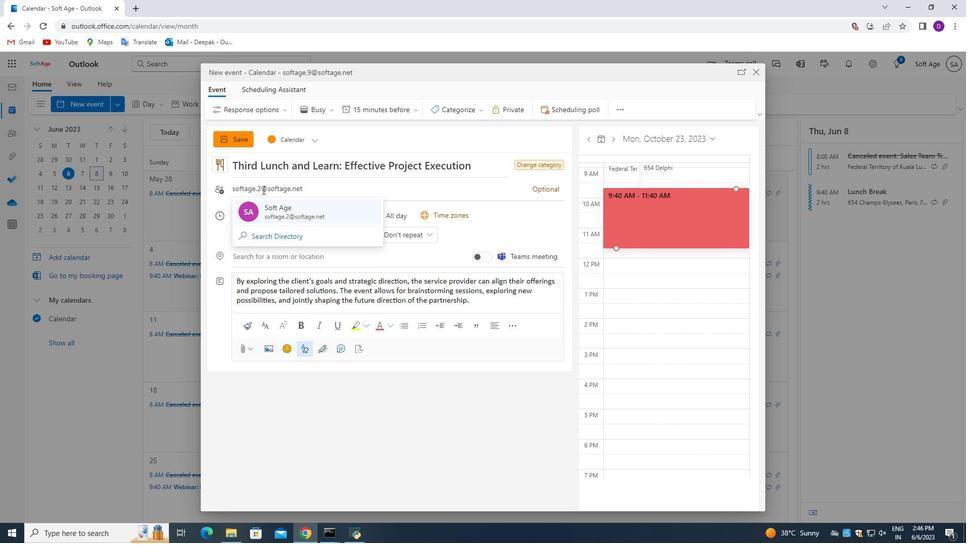 
Action: Mouse pressed left at (271, 256)
Screenshot: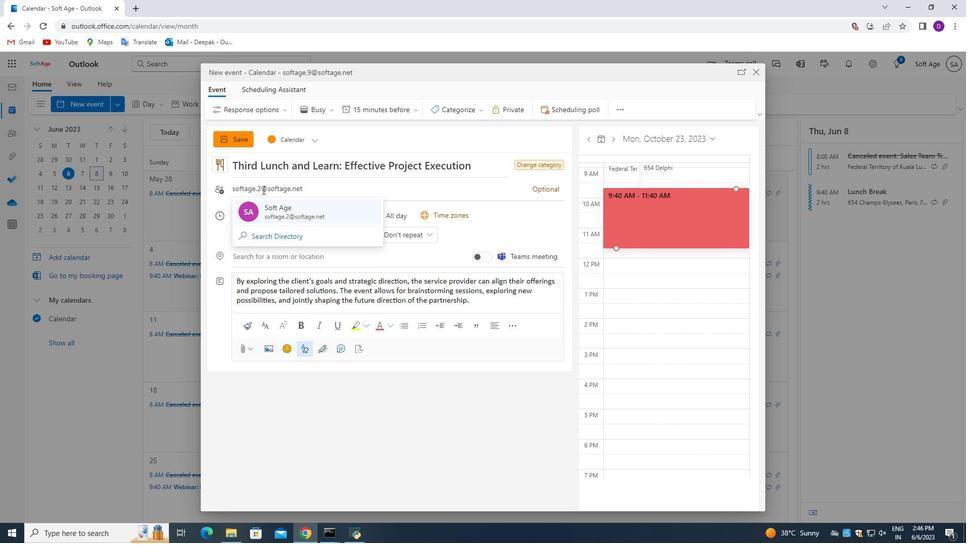 
Action: Mouse moved to (301, 417)
Screenshot: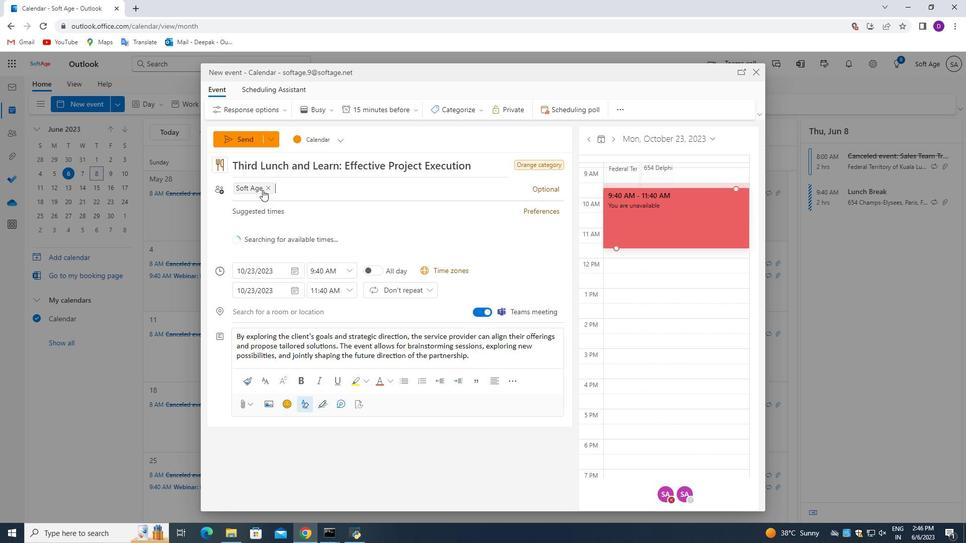 
Action: Mouse pressed left at (301, 417)
Screenshot: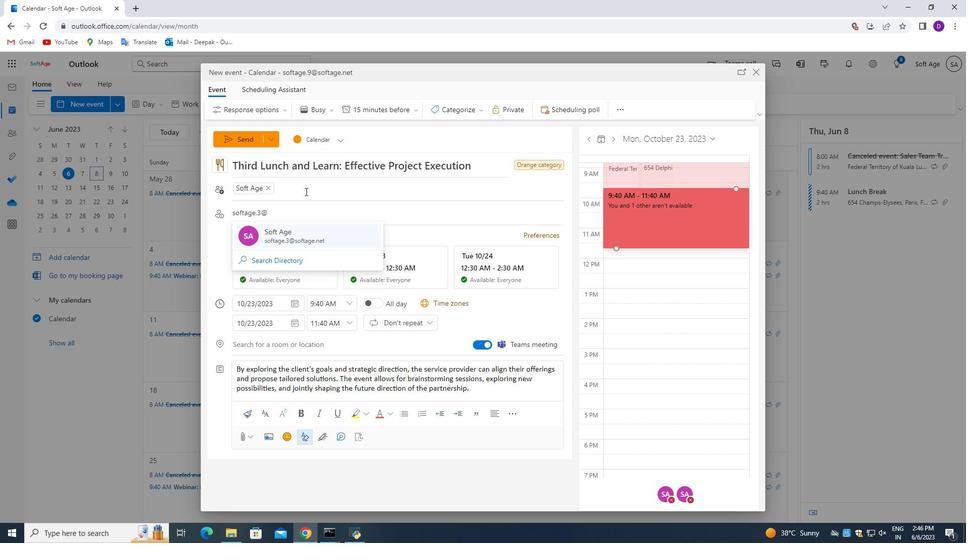
Action: Mouse moved to (263, 188)
Screenshot: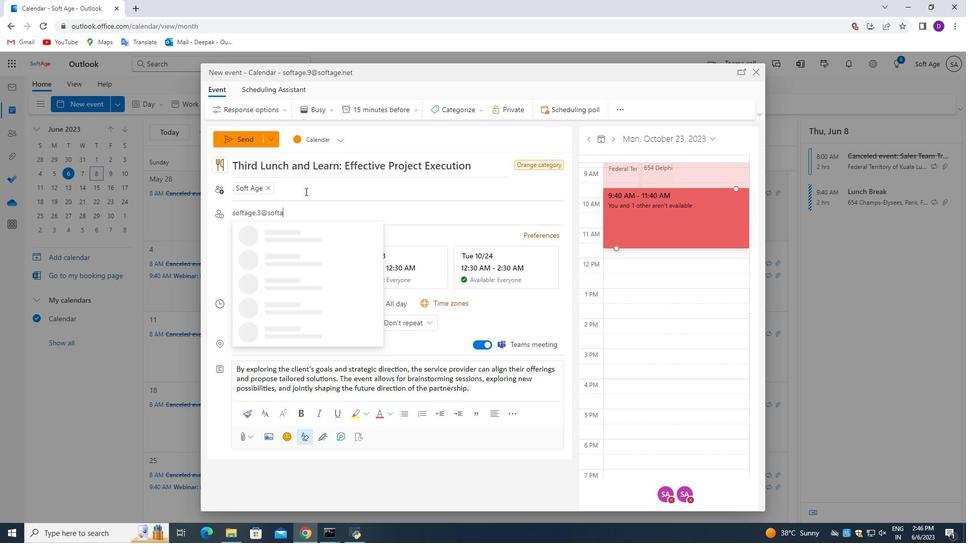 
Action: Mouse pressed left at (263, 188)
Screenshot: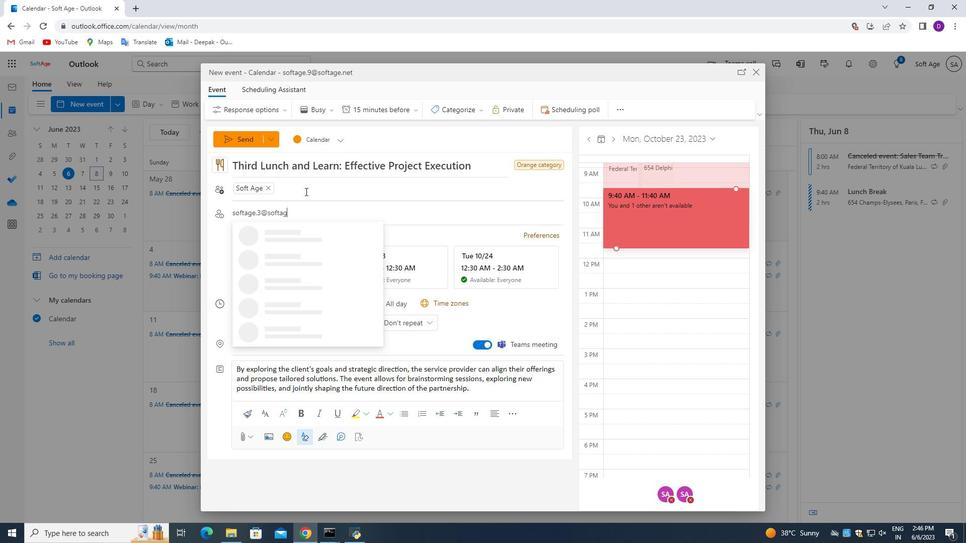 
Action: Mouse moved to (334, 399)
Screenshot: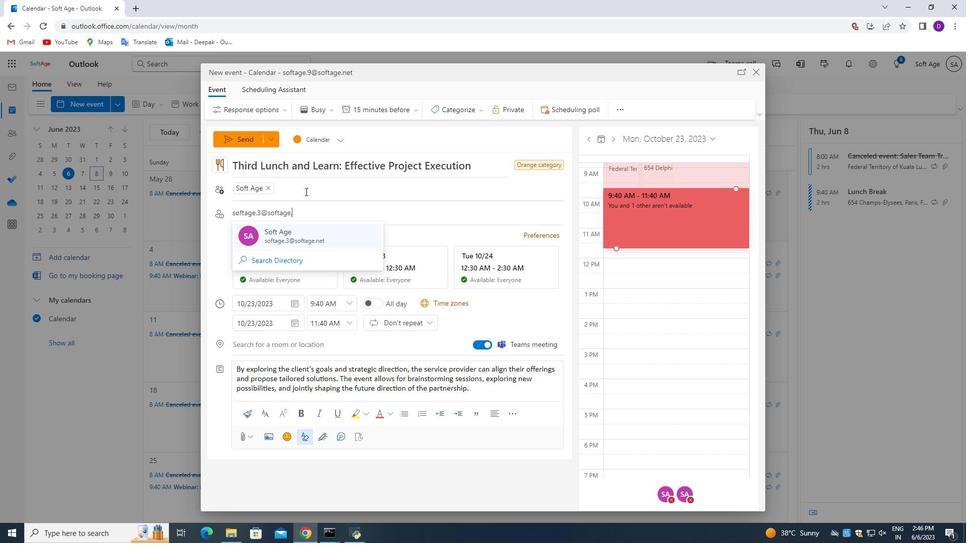 
Action: Key pressed softage.2<Key.shift>@softage.net<Key.enter>
Screenshot: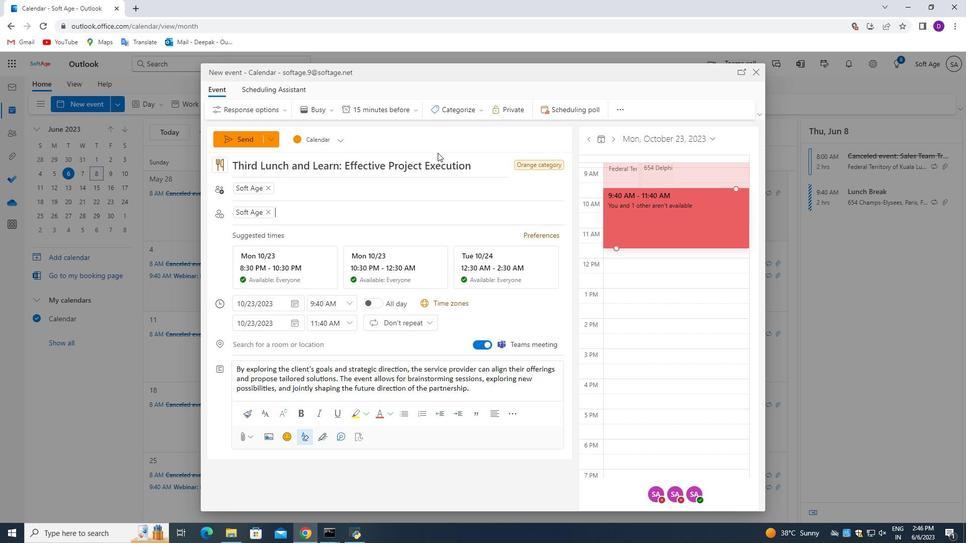 
Action: Mouse moved to (541, 190)
Screenshot: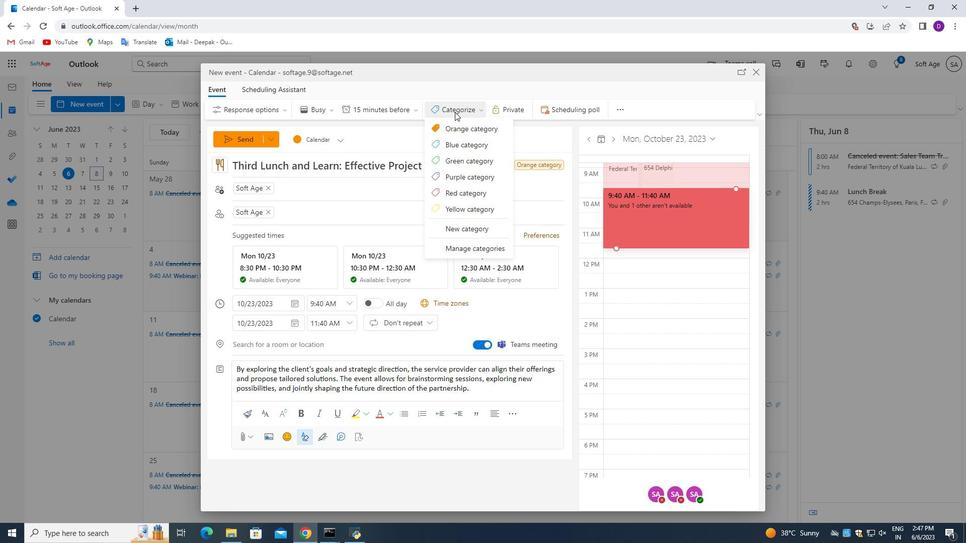 
Action: Mouse pressed left at (541, 190)
Screenshot: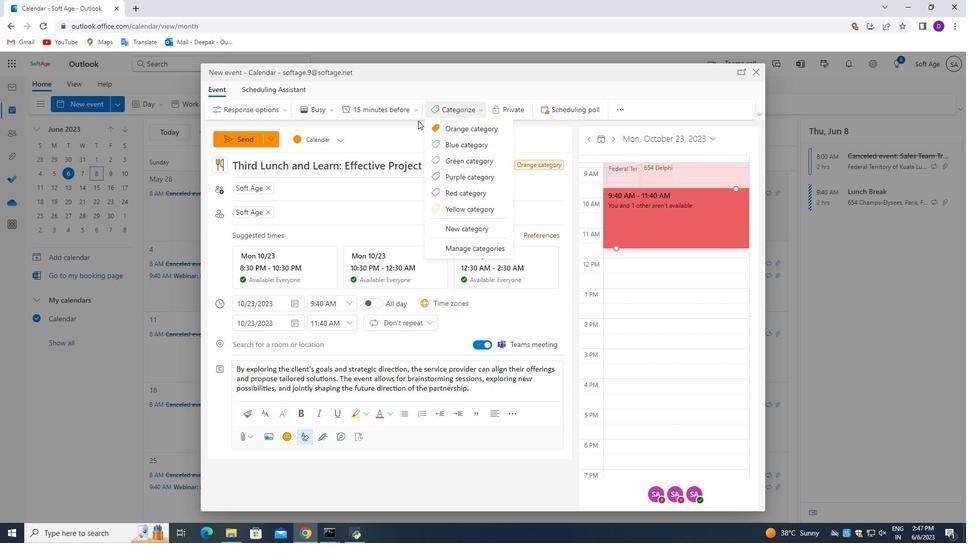 
Action: Mouse moved to (352, 185)
Screenshot: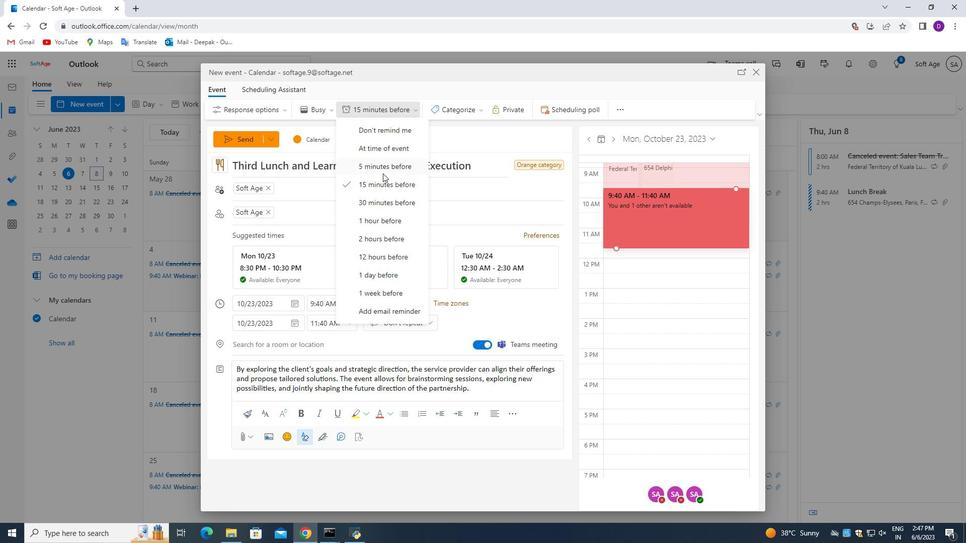 
Action: Key pressed softage.net<Key.backspace><Key.backspace><Key.backspace>3<Key.shift>@softage.net<Key.enter>
Screenshot: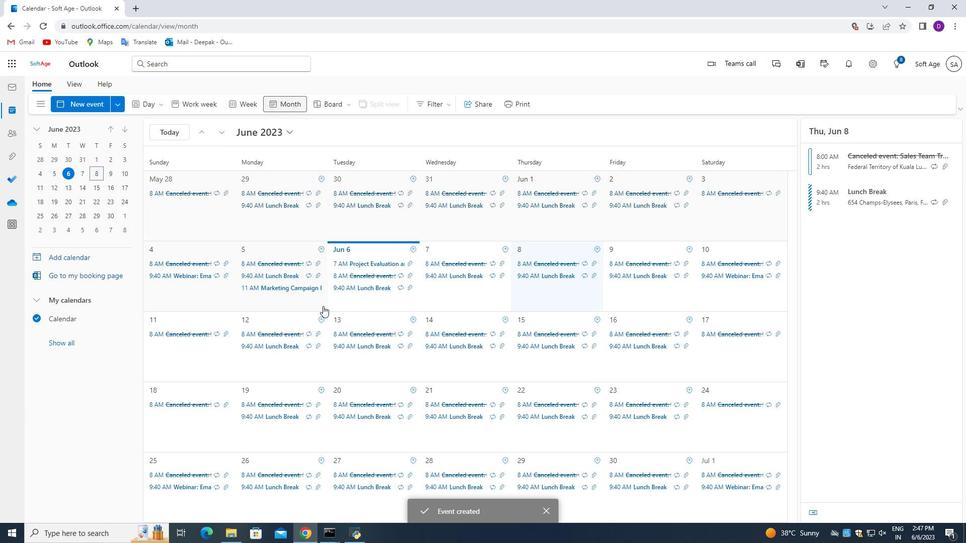 
Action: Mouse moved to (478, 112)
Screenshot: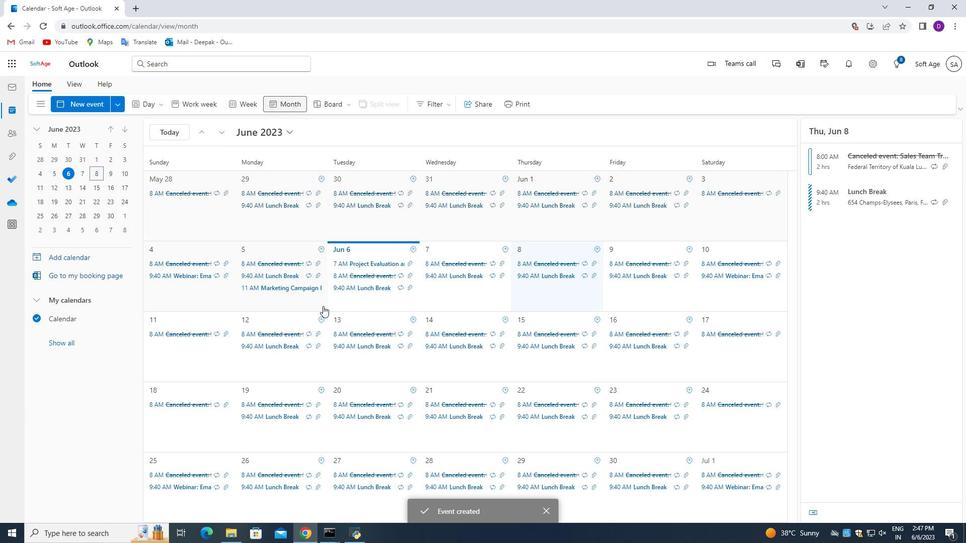 
Action: Mouse pressed left at (478, 112)
Screenshot: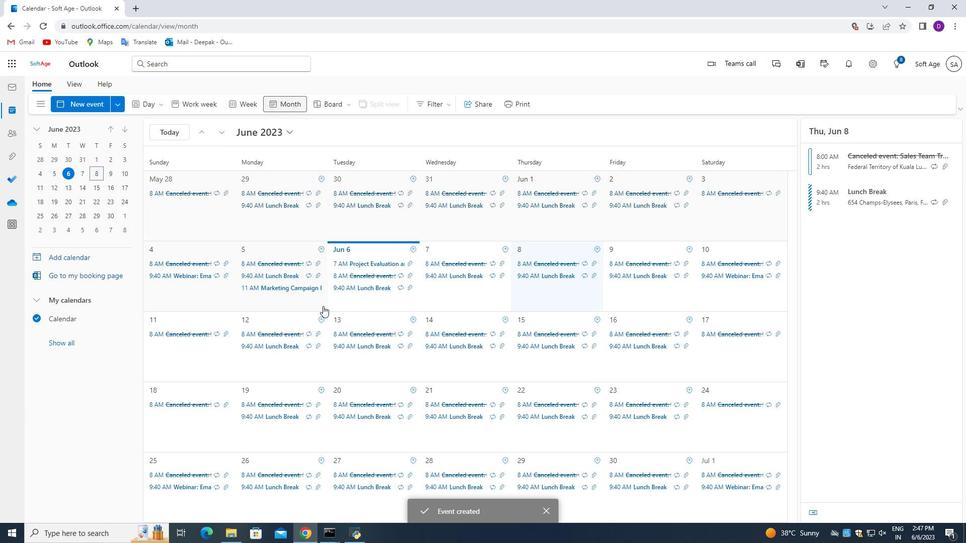 
Action: Mouse moved to (463, 158)
Screenshot: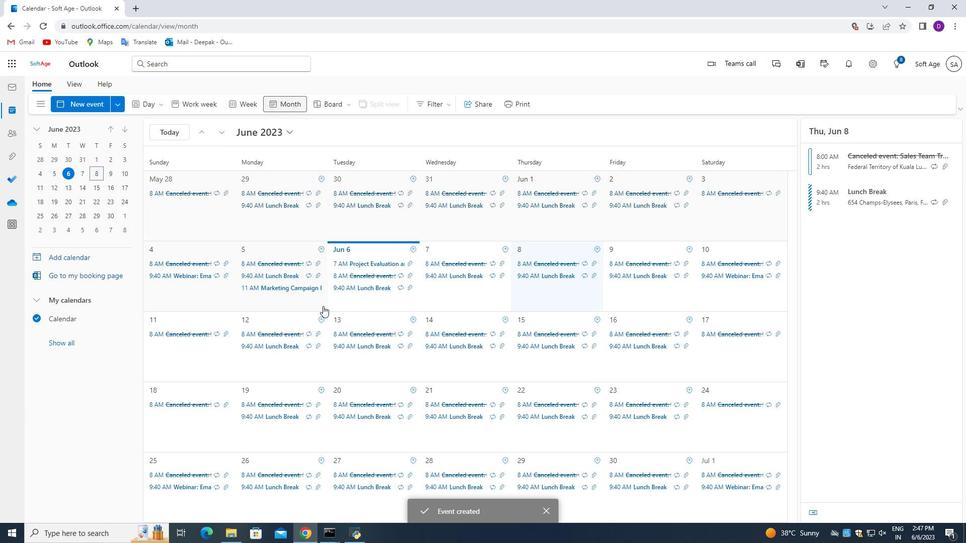 
Action: Mouse pressed left at (463, 158)
Screenshot: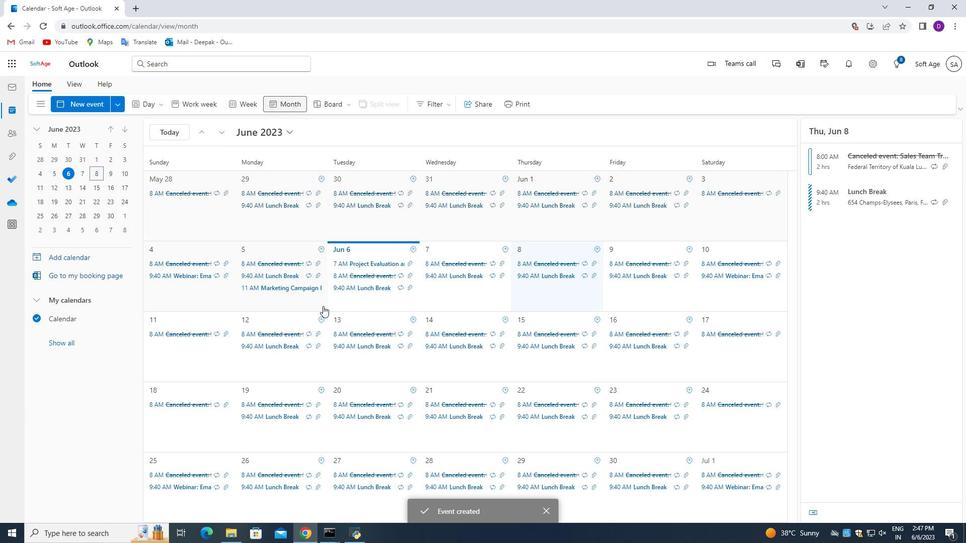 
Action: Mouse moved to (403, 112)
Screenshot: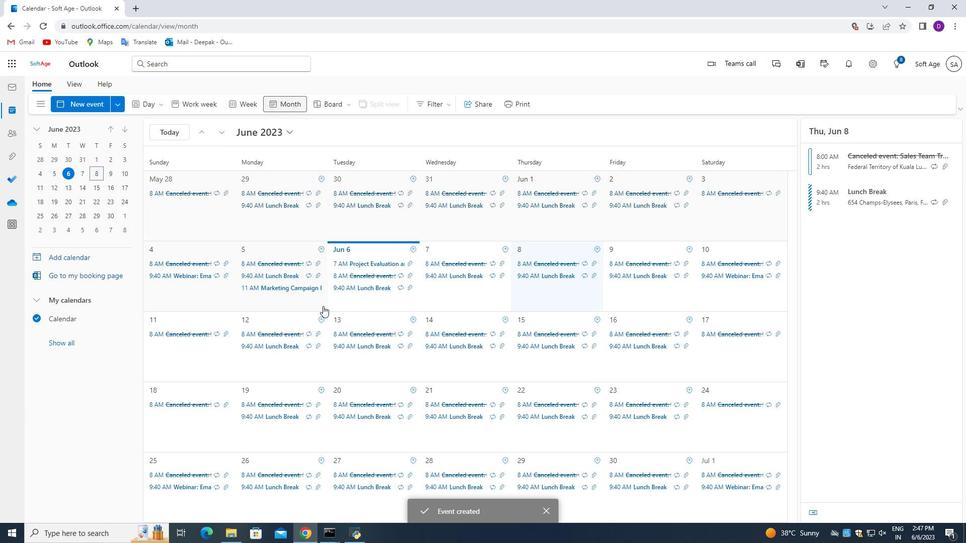
Action: Mouse pressed left at (403, 112)
Screenshot: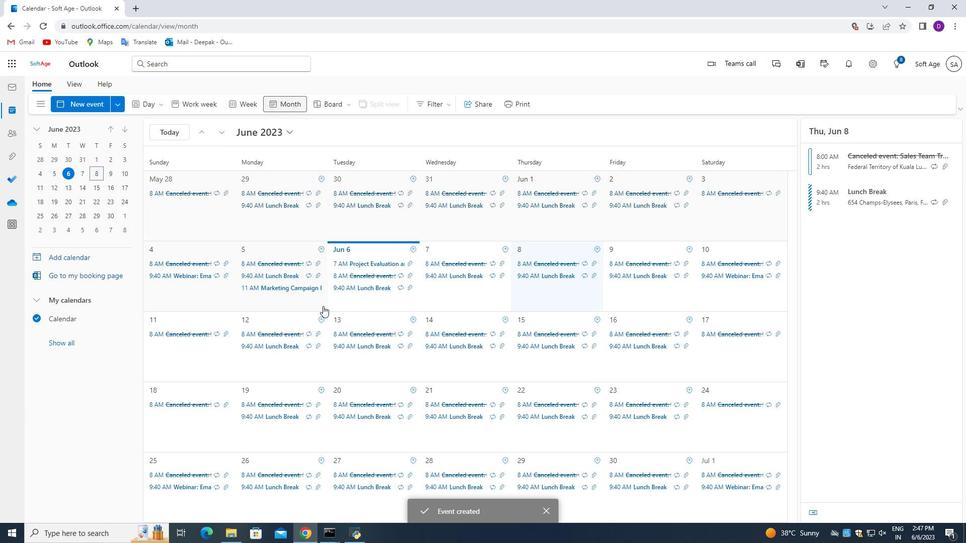
Action: Mouse moved to (375, 151)
Screenshot: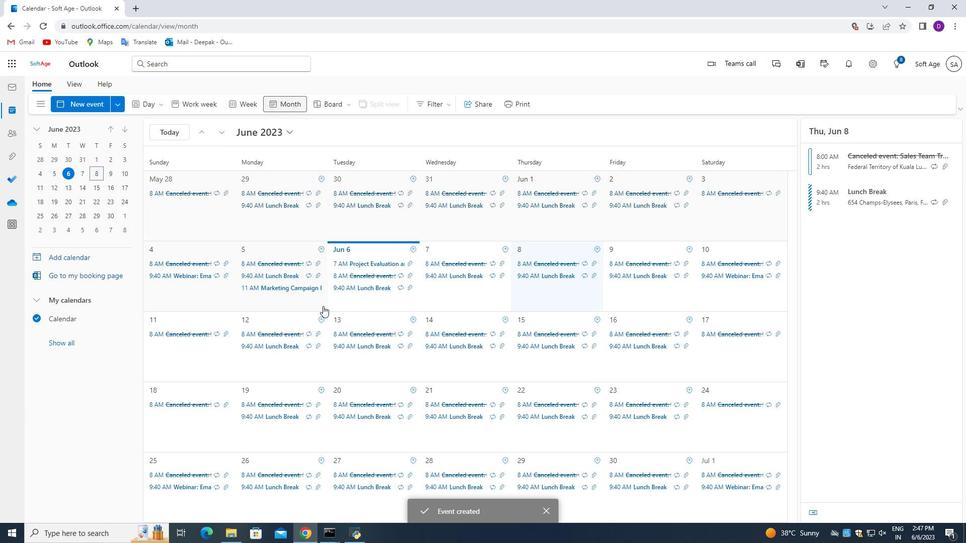 
Action: Mouse pressed left at (375, 151)
Screenshot: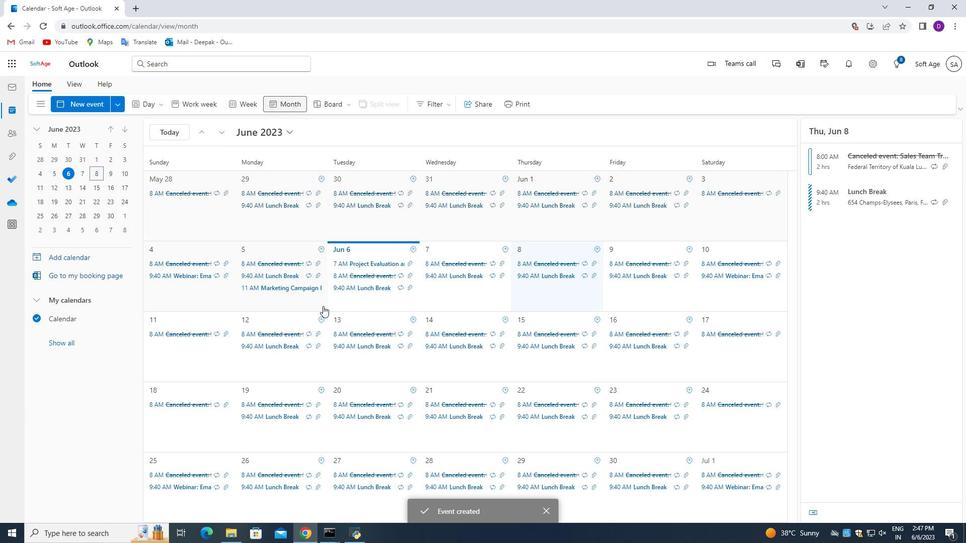 
Action: Mouse moved to (341, 321)
Screenshot: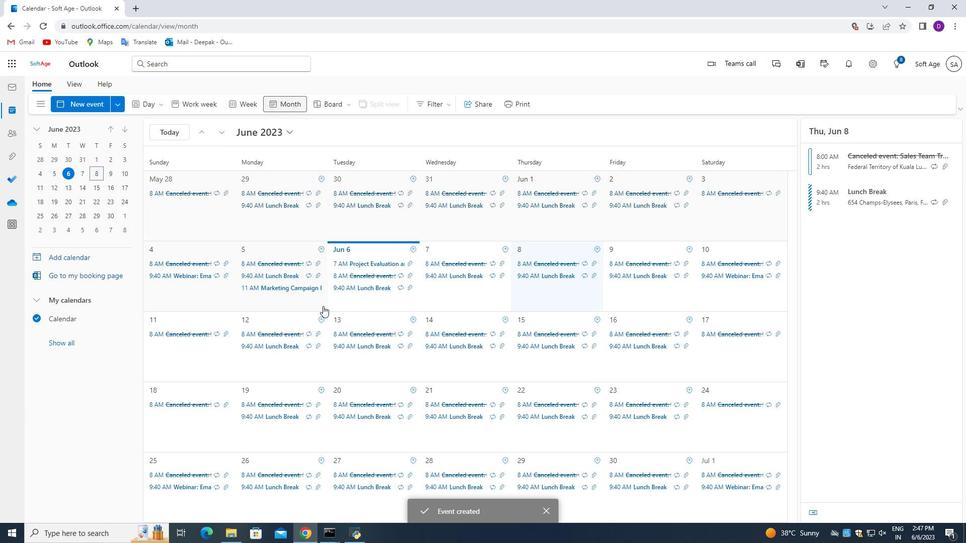 
Action: Mouse scrolled (341, 320) with delta (0, 0)
Screenshot: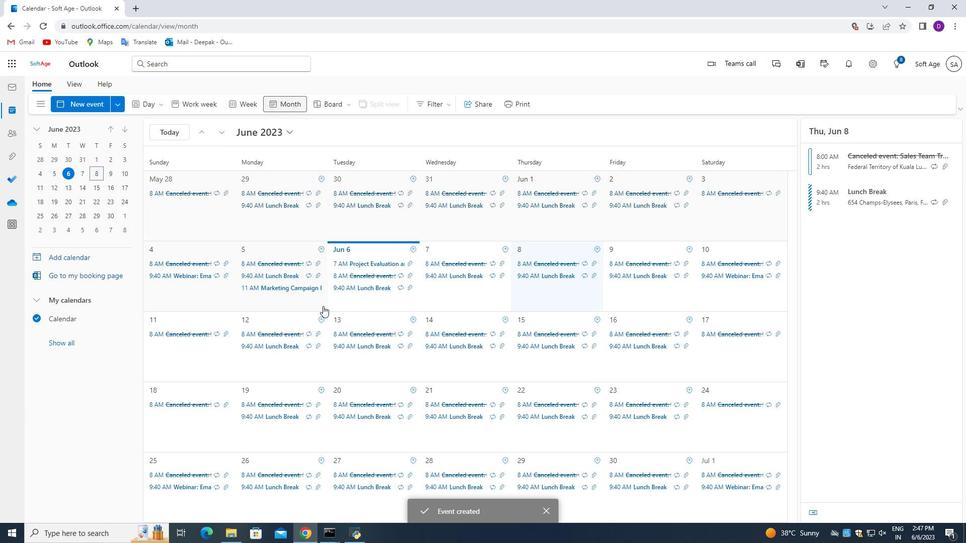
Action: Mouse moved to (343, 328)
Screenshot: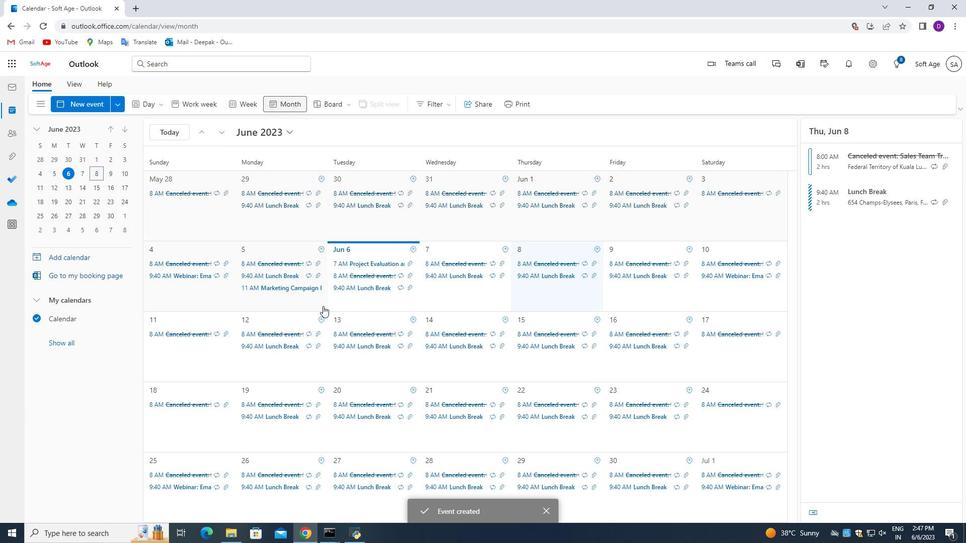 
Action: Mouse scrolled (343, 328) with delta (0, 0)
Screenshot: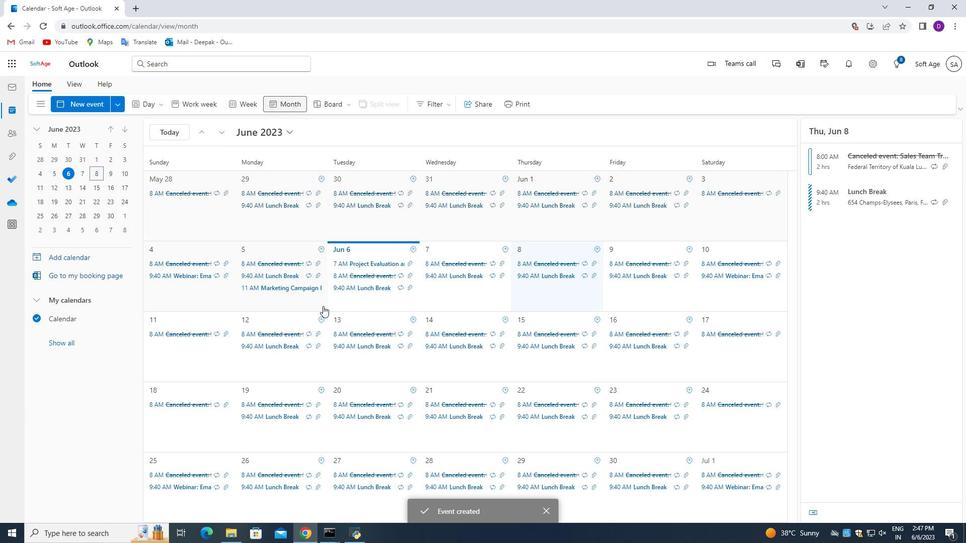 
Action: Mouse moved to (344, 334)
Screenshot: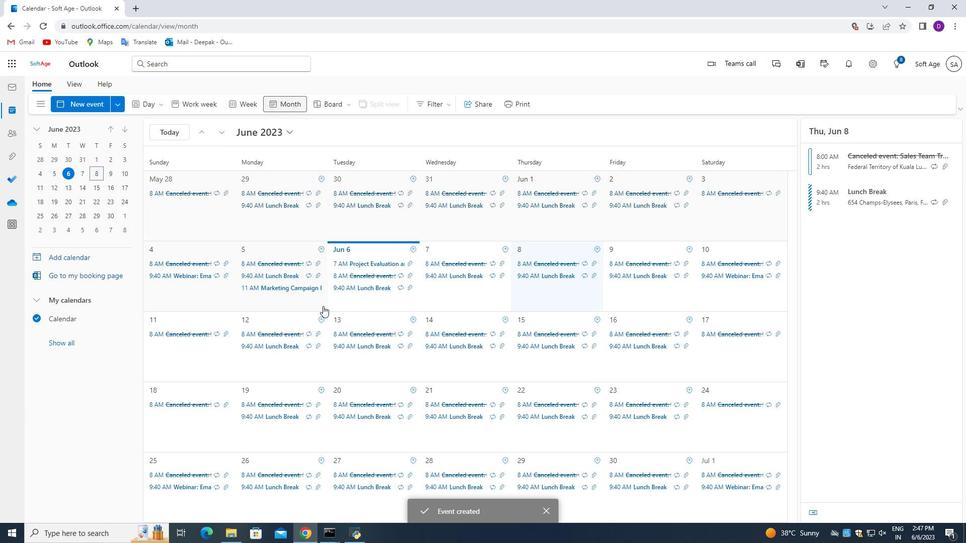
Action: Mouse scrolled (344, 333) with delta (0, 0)
Screenshot: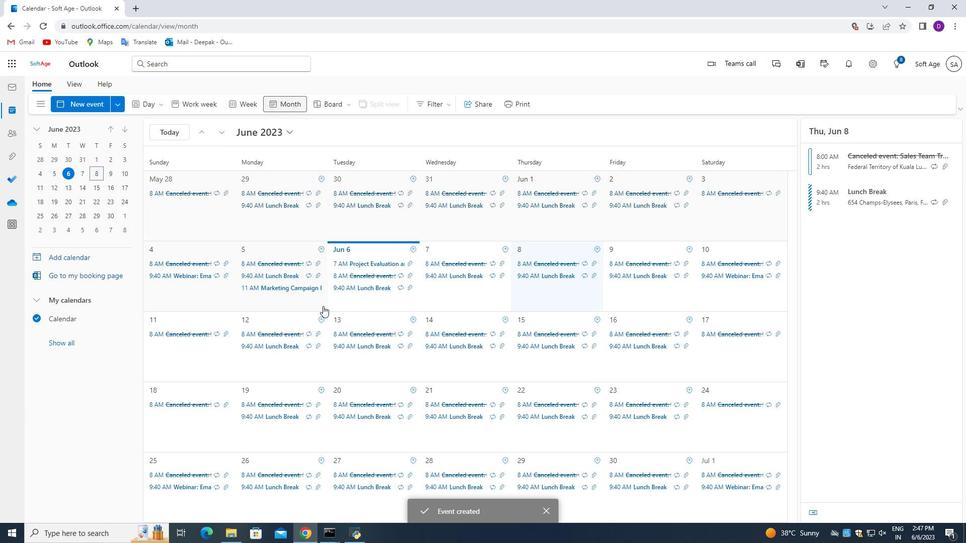 
Action: Mouse moved to (344, 336)
Screenshot: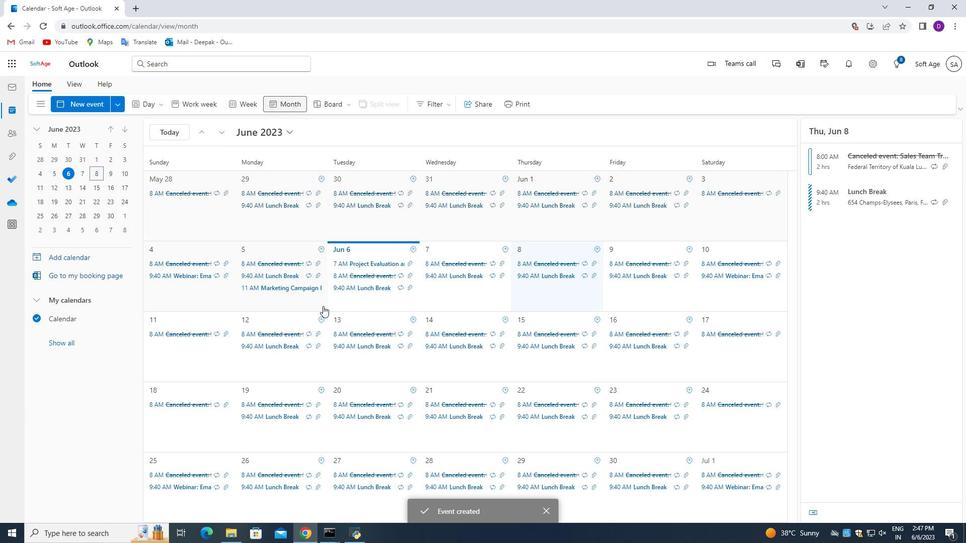 
Action: Mouse scrolled (344, 336) with delta (0, 0)
Screenshot: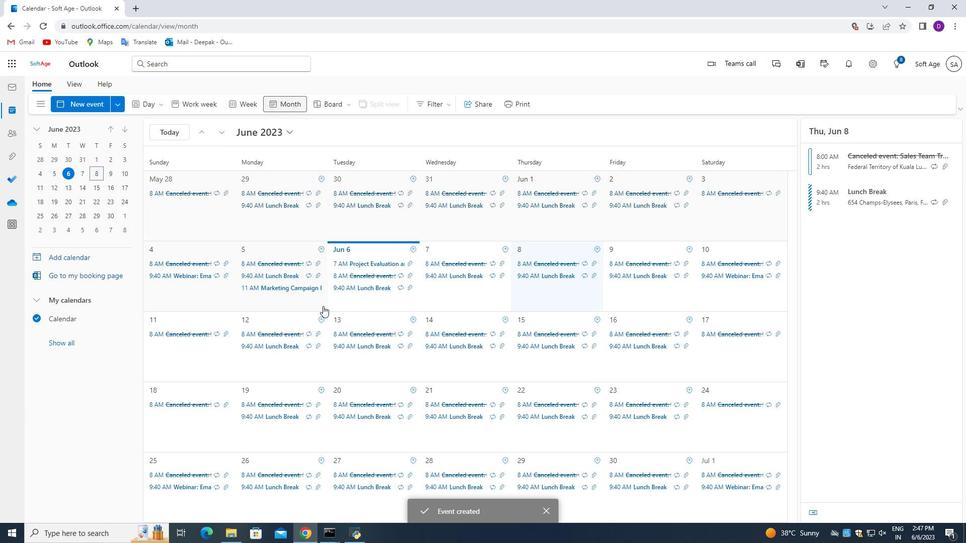 
Action: Mouse moved to (344, 343)
Screenshot: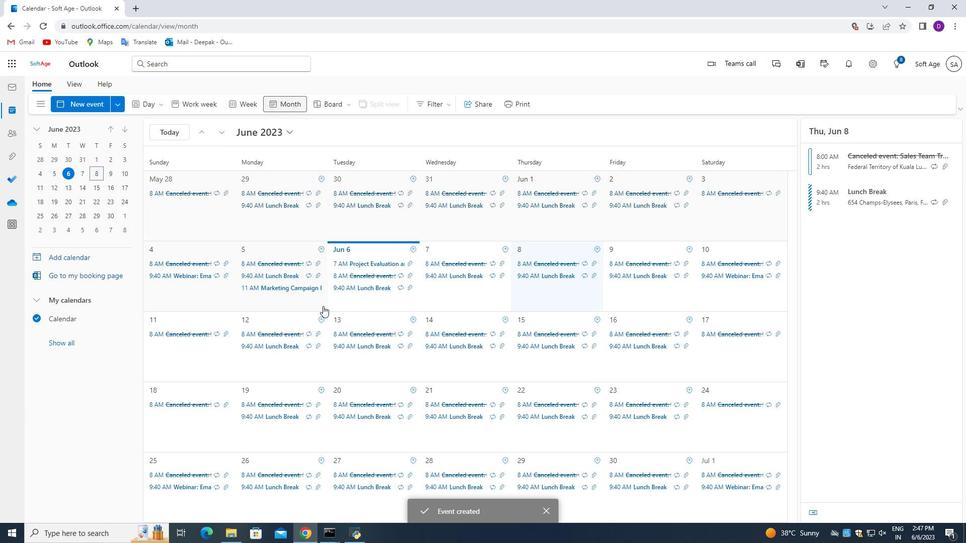 
Action: Mouse scrolled (344, 343) with delta (0, 0)
Screenshot: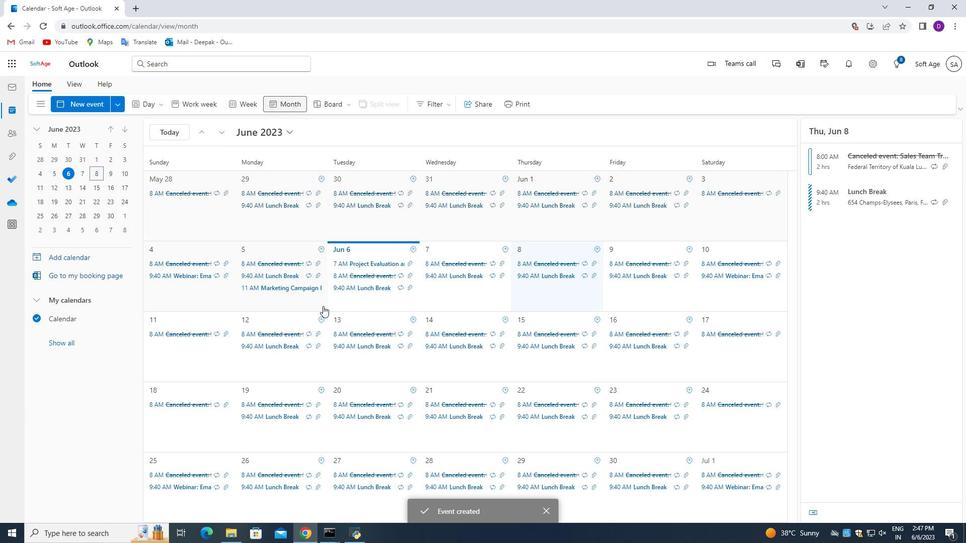 
Action: Mouse moved to (264, 264)
Screenshot: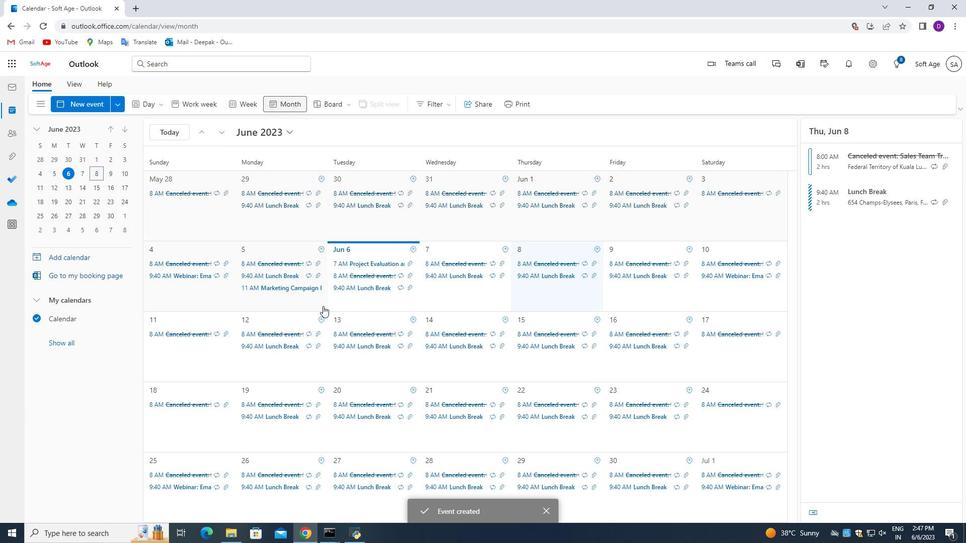 
Action: Mouse scrolled (264, 265) with delta (0, 0)
Screenshot: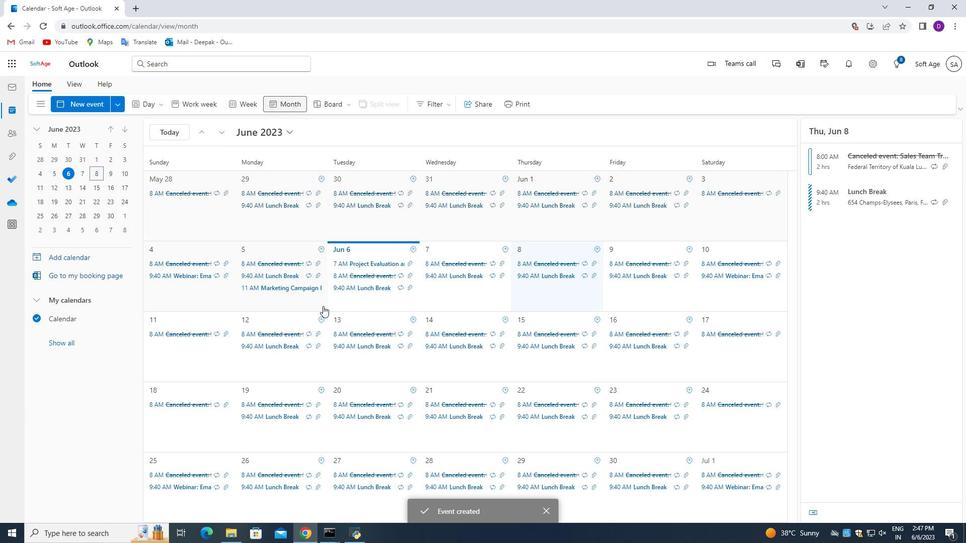 
Action: Mouse moved to (256, 236)
Screenshot: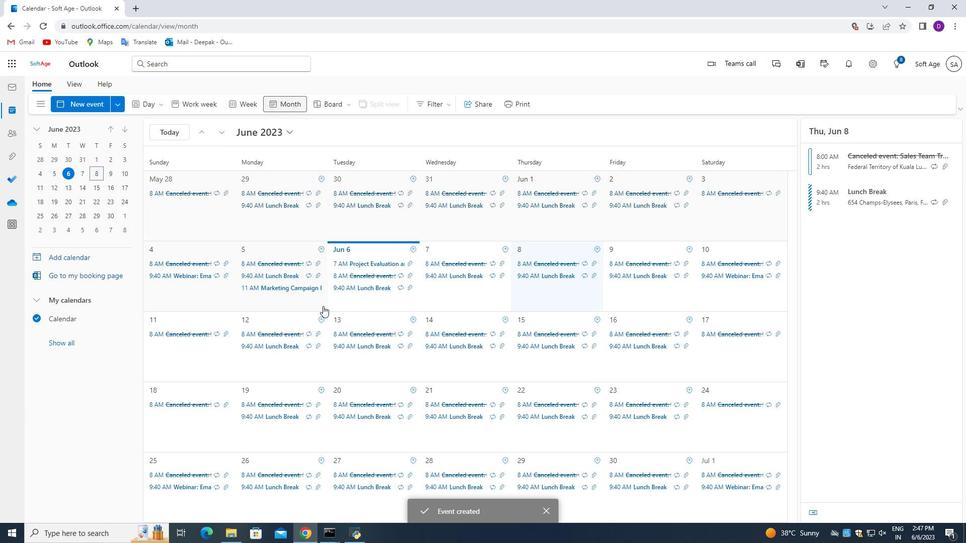 
Action: Mouse scrolled (256, 236) with delta (0, 0)
Screenshot: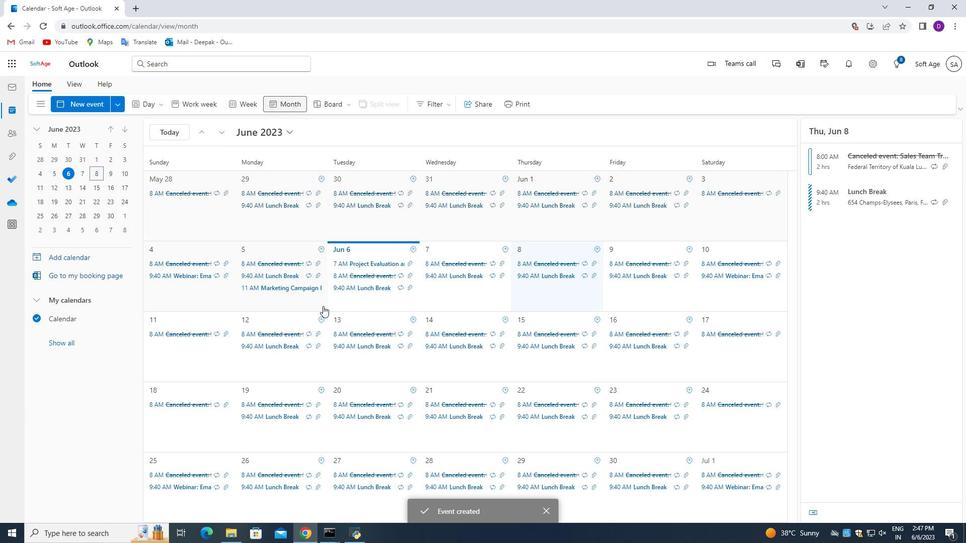 
Action: Mouse moved to (263, 186)
Screenshot: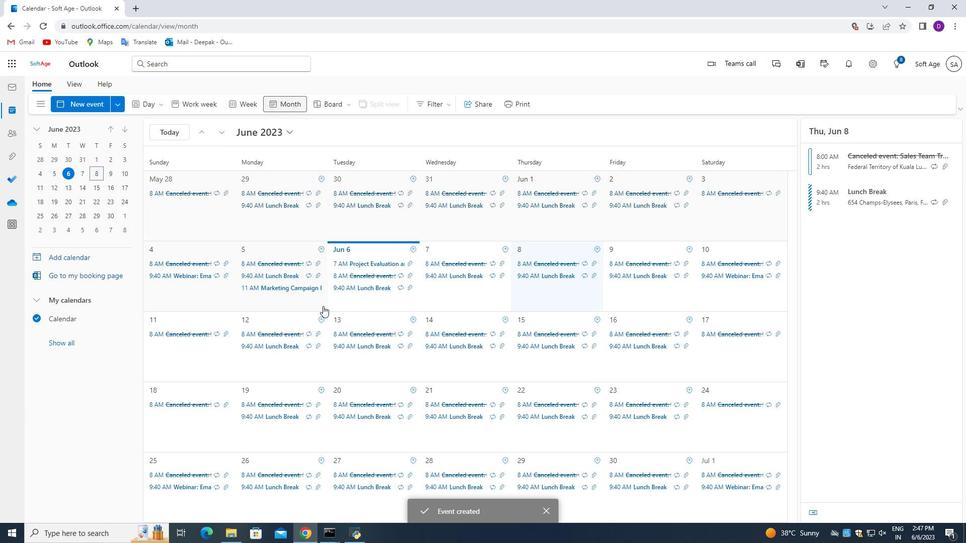 
Action: Mouse scrolled (263, 187) with delta (0, 0)
Screenshot: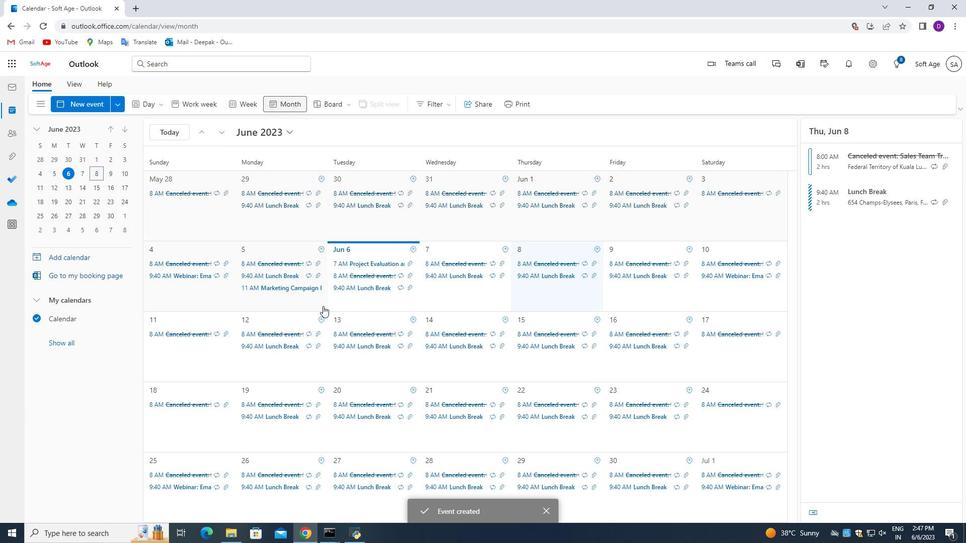 
Action: Mouse moved to (263, 182)
Screenshot: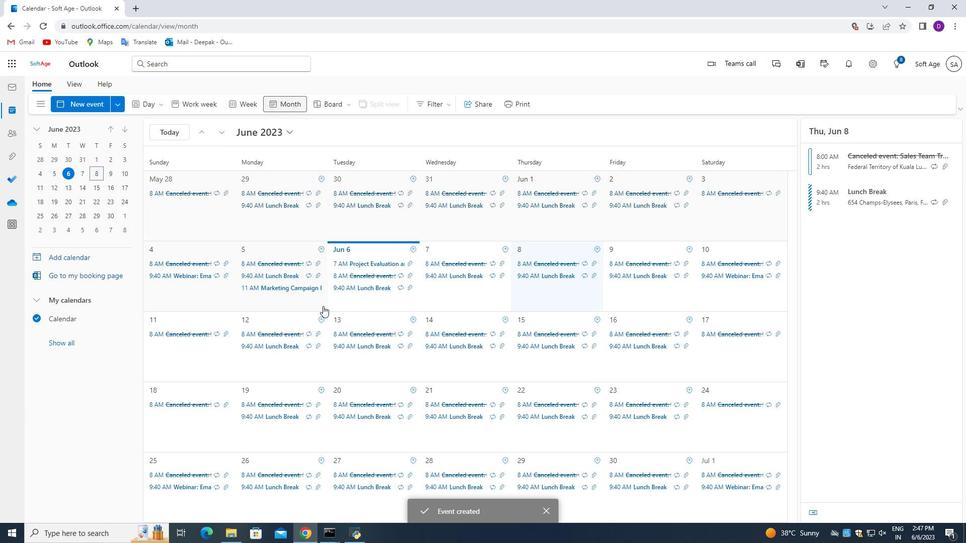 
Action: Mouse scrolled (263, 183) with delta (0, 0)
Screenshot: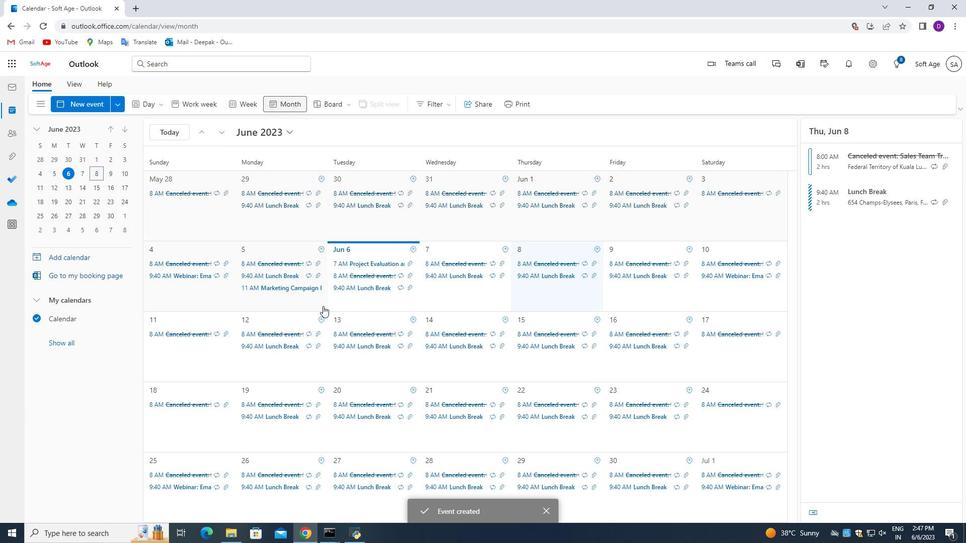 
Action: Mouse moved to (238, 136)
Screenshot: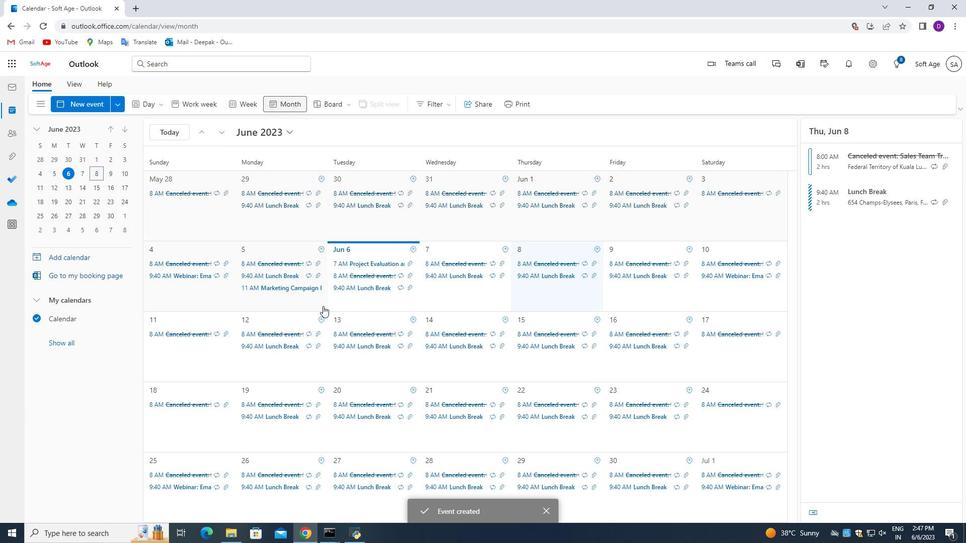 
Action: Mouse pressed left at (238, 136)
Screenshot: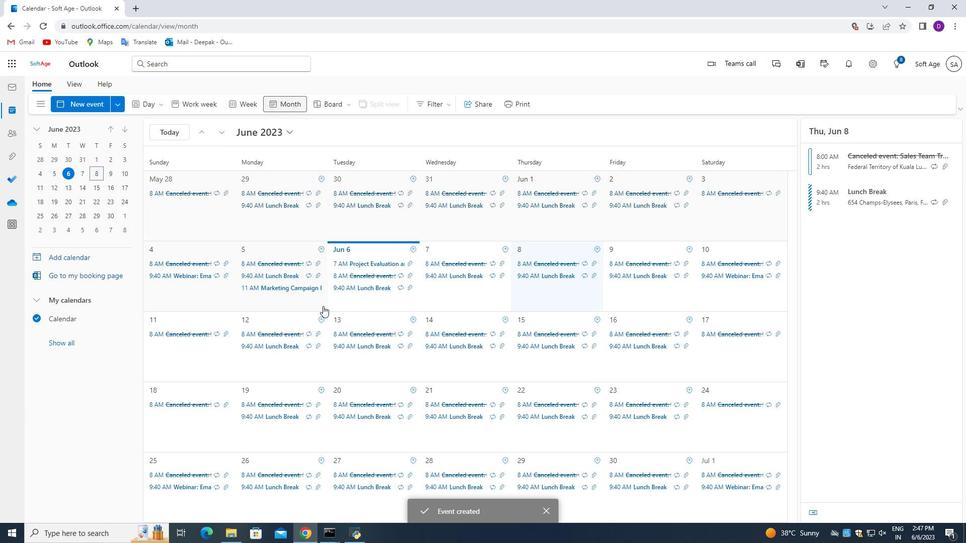 
Action: Mouse moved to (379, 339)
Screenshot: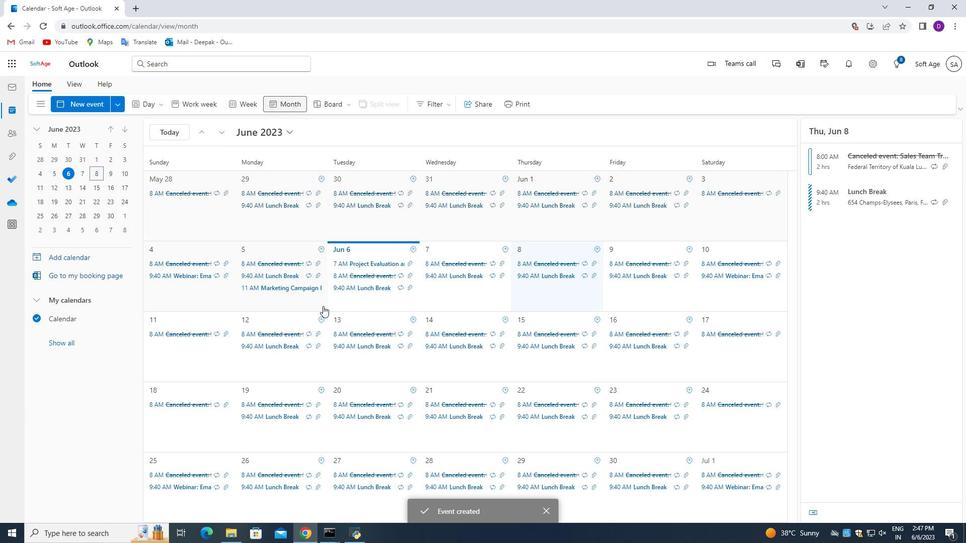 
Action: Mouse scrolled (379, 339) with delta (0, 0)
Screenshot: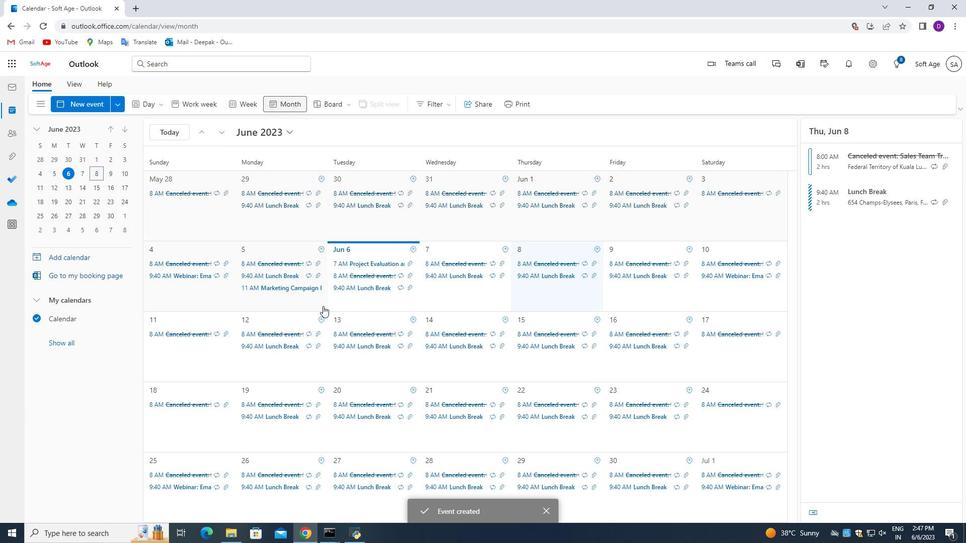 
Action: Mouse scrolled (379, 339) with delta (0, 0)
Screenshot: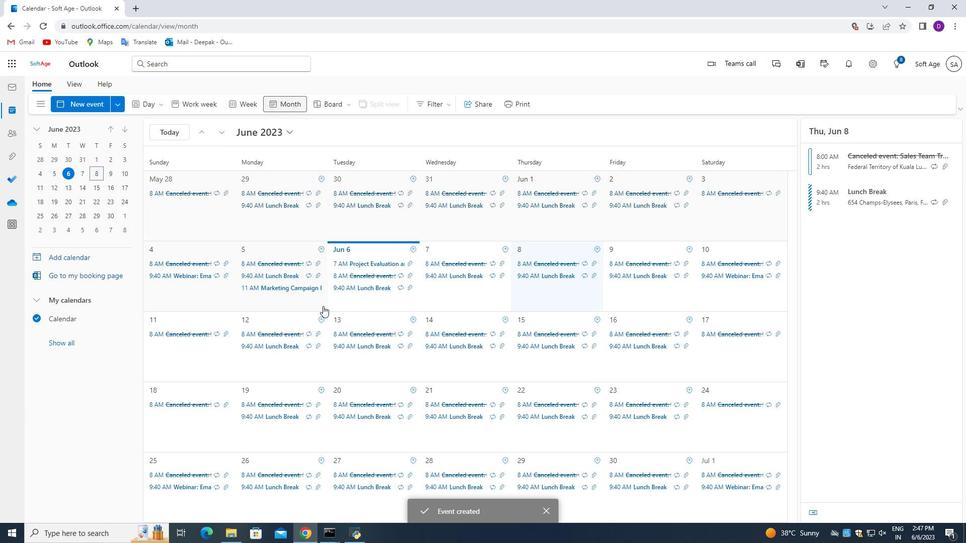 
Action: Mouse scrolled (379, 339) with delta (0, 0)
Screenshot: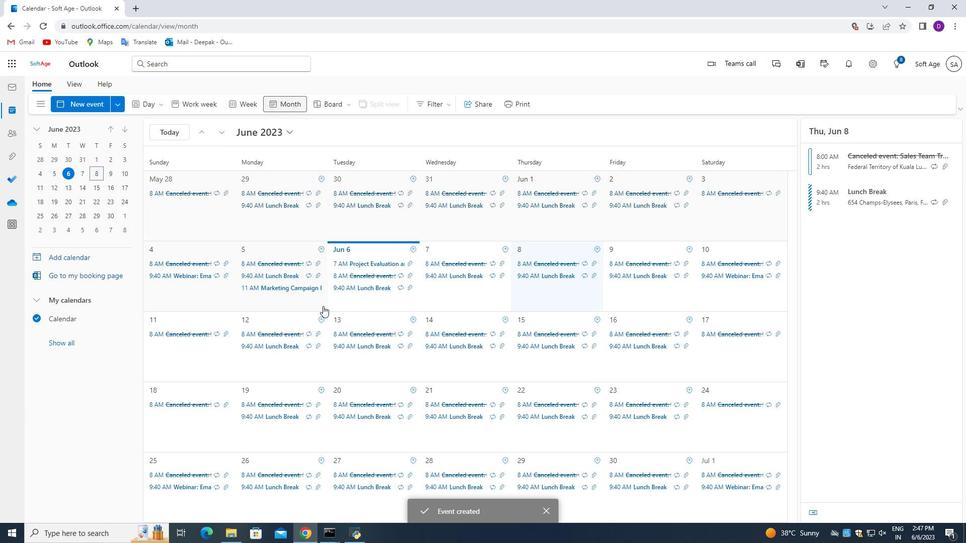 
Action: Mouse scrolled (379, 339) with delta (0, 0)
Screenshot: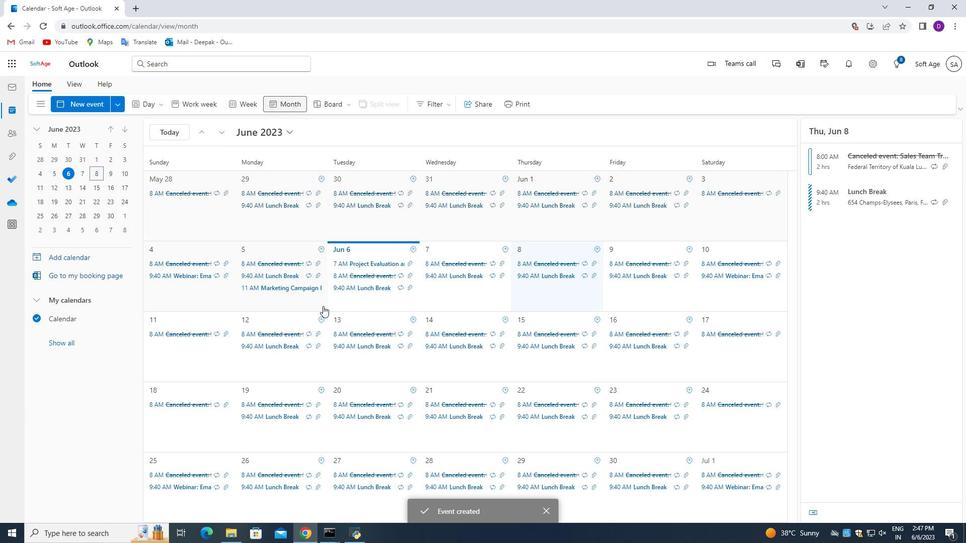 
Action: Mouse moved to (77, 103)
Screenshot: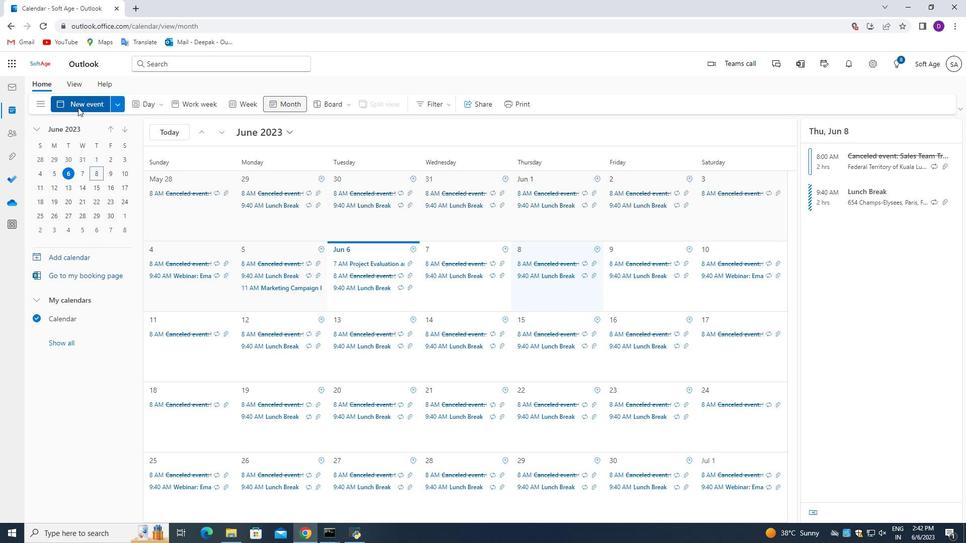 
Action: Mouse pressed left at (77, 103)
Screenshot: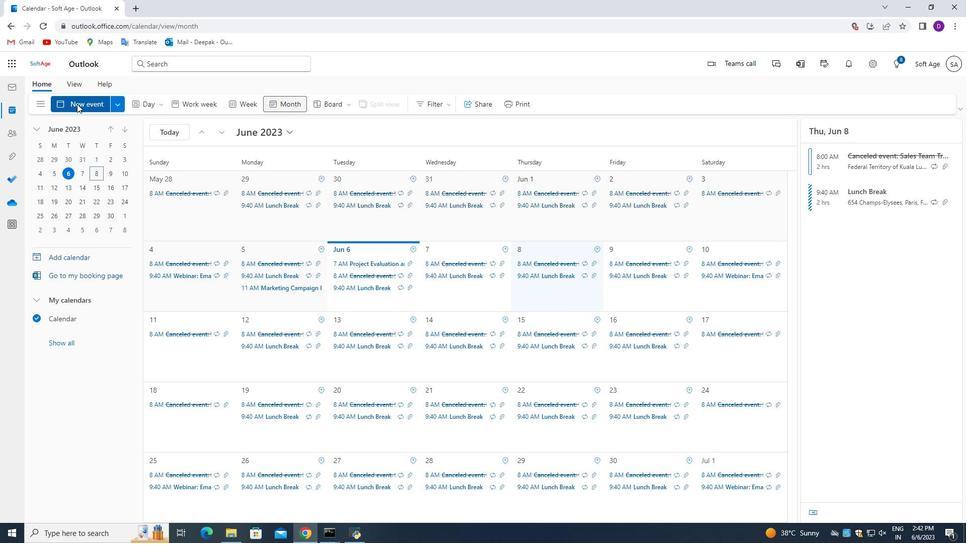 
Action: Mouse moved to (345, 425)
Screenshot: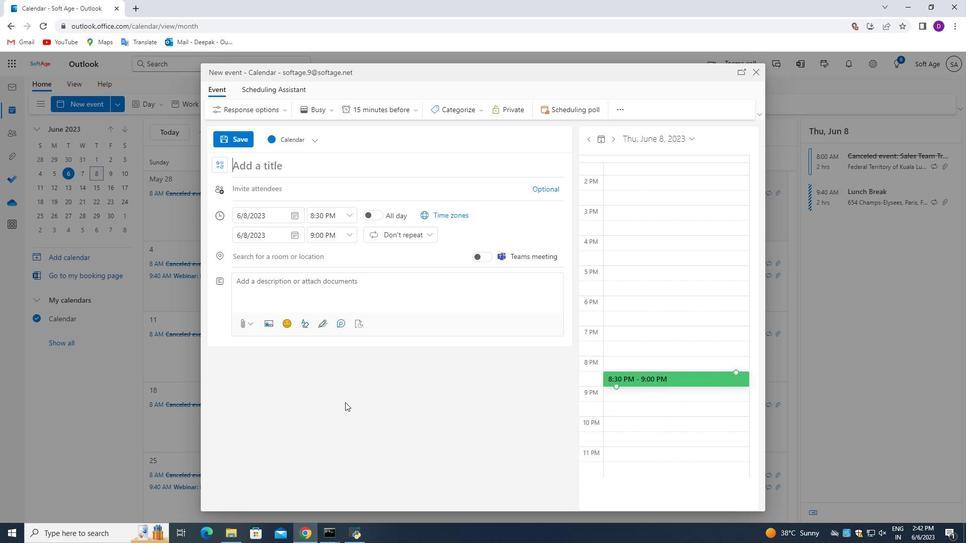
Action: Key pressed <Key.shift_r>Third<Key.space><Key.shift>Lunch<Key.space>and<Key.space><Key.shift>Learn<Key.shift_r>:<Key.space><Key.shift_r>Effective<Key.space><Key.shift>Project<Key.space><Key.shift_r>Exc<Key.backspace>ecution
Screenshot: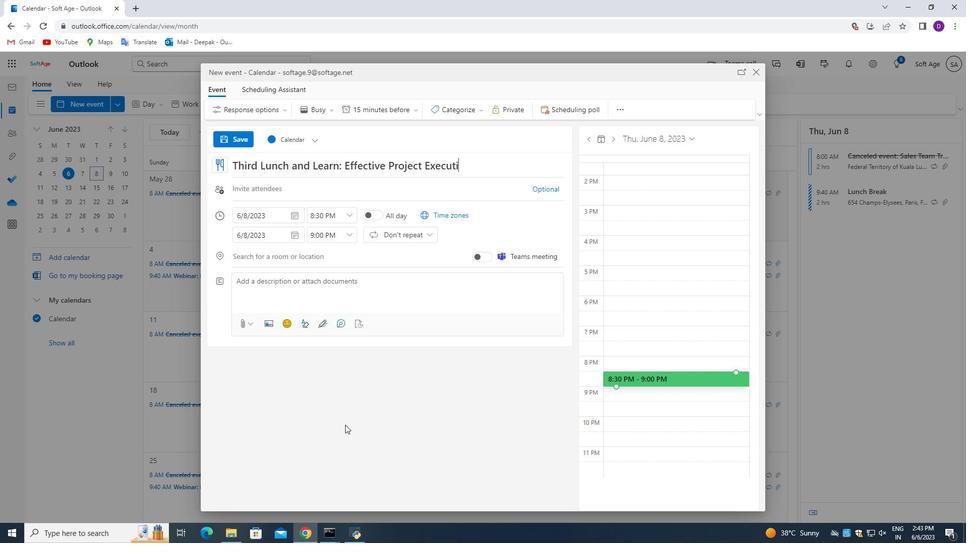 
Action: Mouse moved to (296, 214)
Screenshot: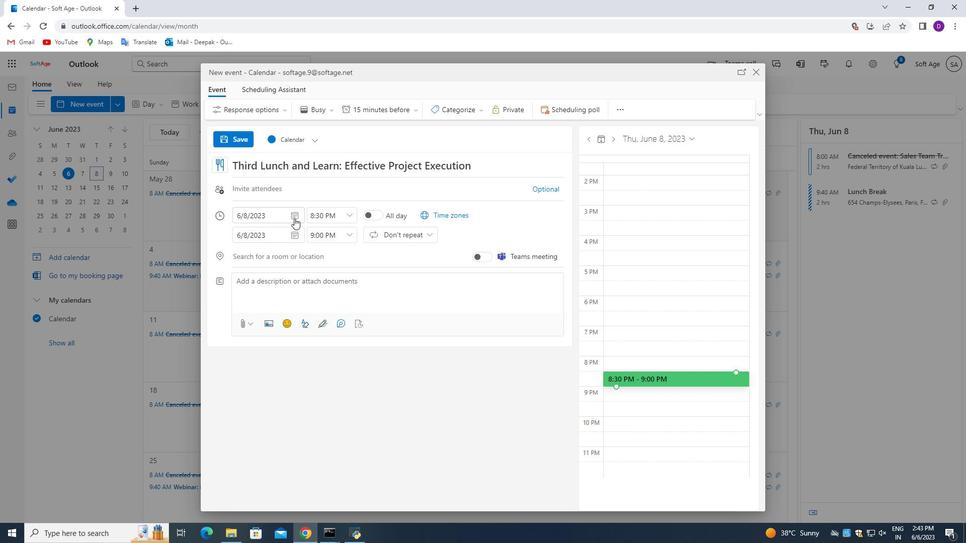 
Action: Mouse pressed left at (296, 214)
Screenshot: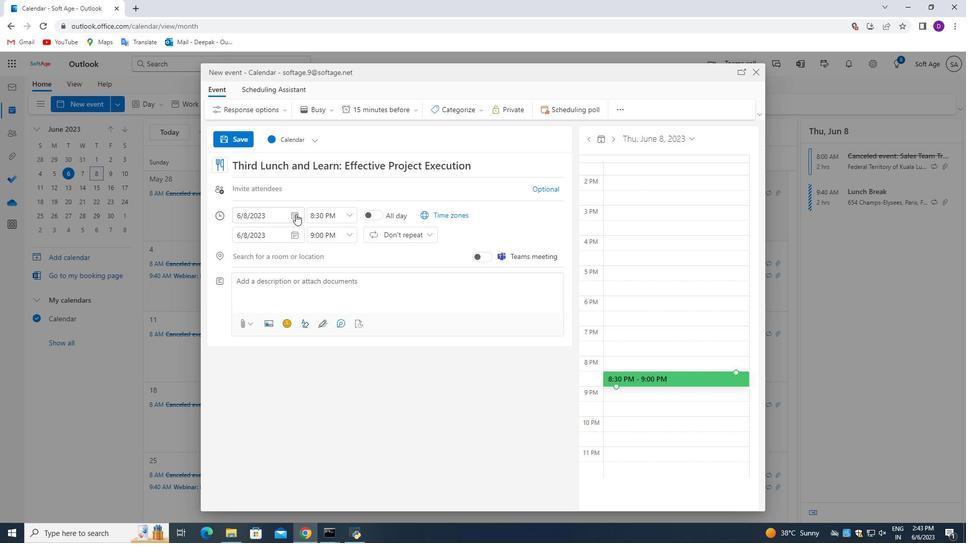 
Action: Mouse moved to (269, 236)
Screenshot: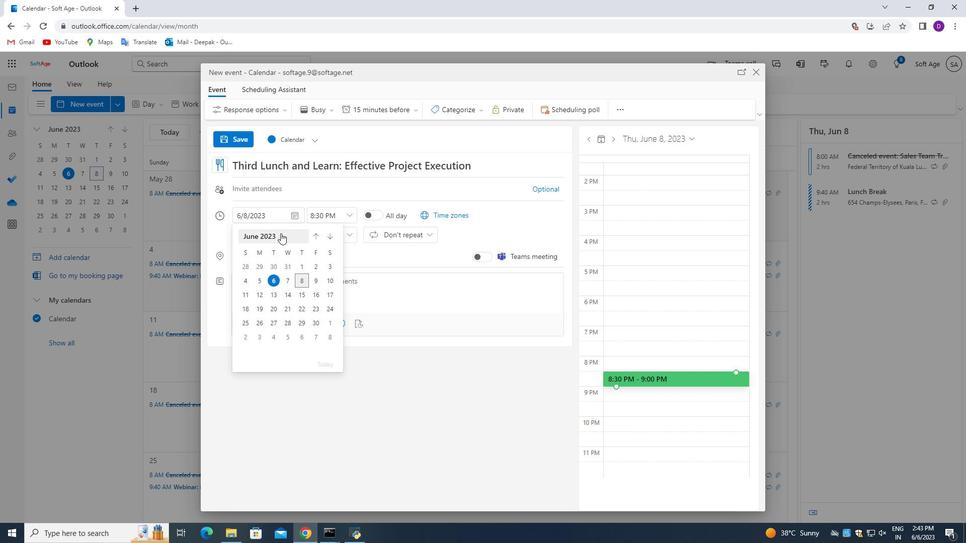 
Action: Mouse pressed left at (269, 236)
Screenshot: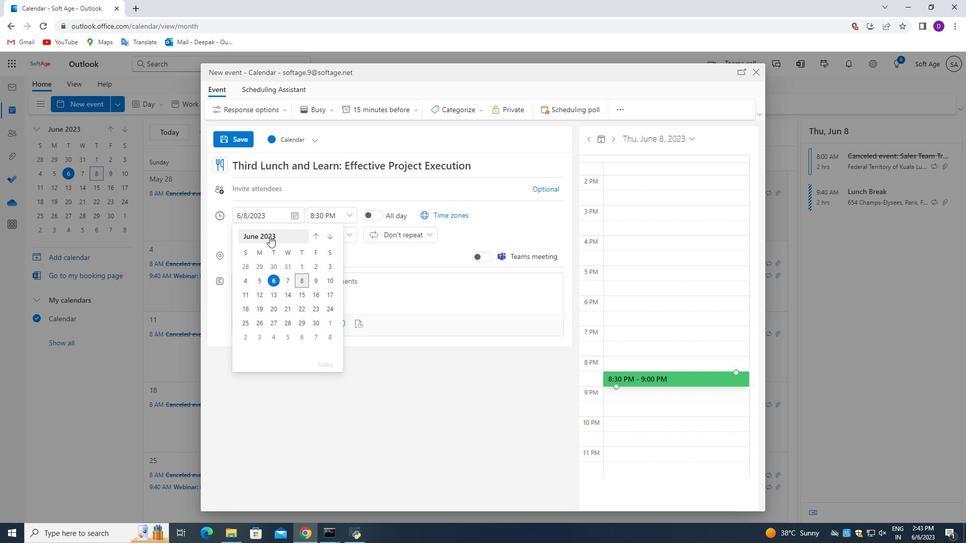 
Action: Mouse moved to (273, 310)
Screenshot: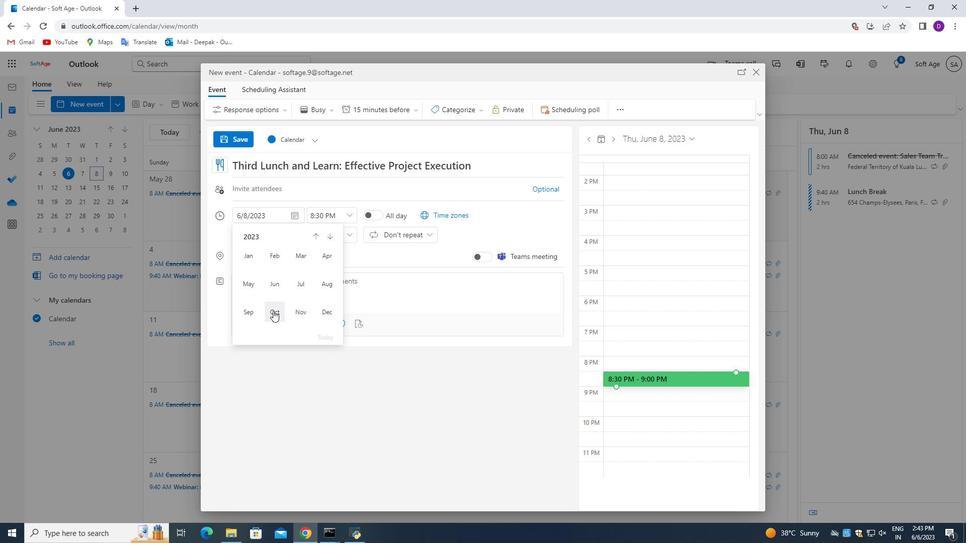 
Action: Mouse pressed left at (273, 310)
Screenshot: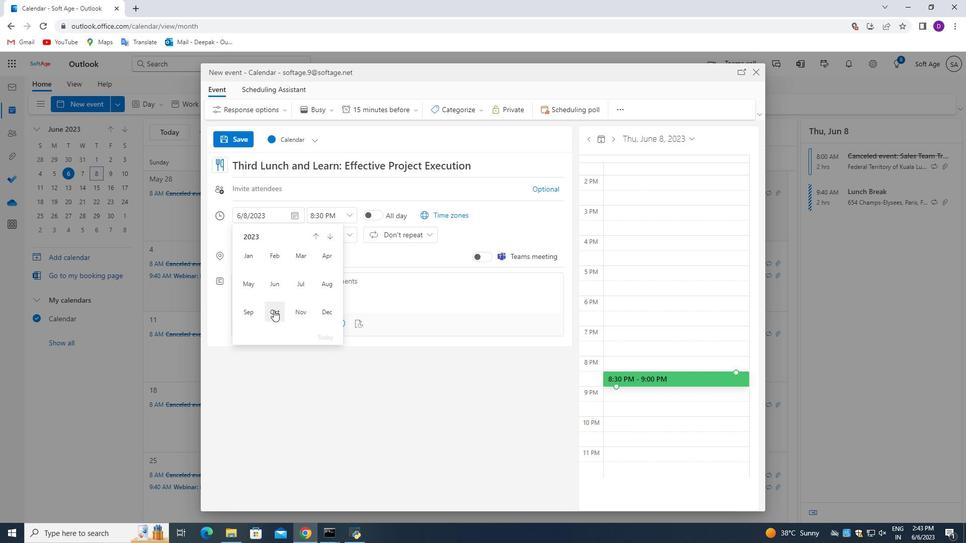 
Action: Mouse moved to (257, 309)
Screenshot: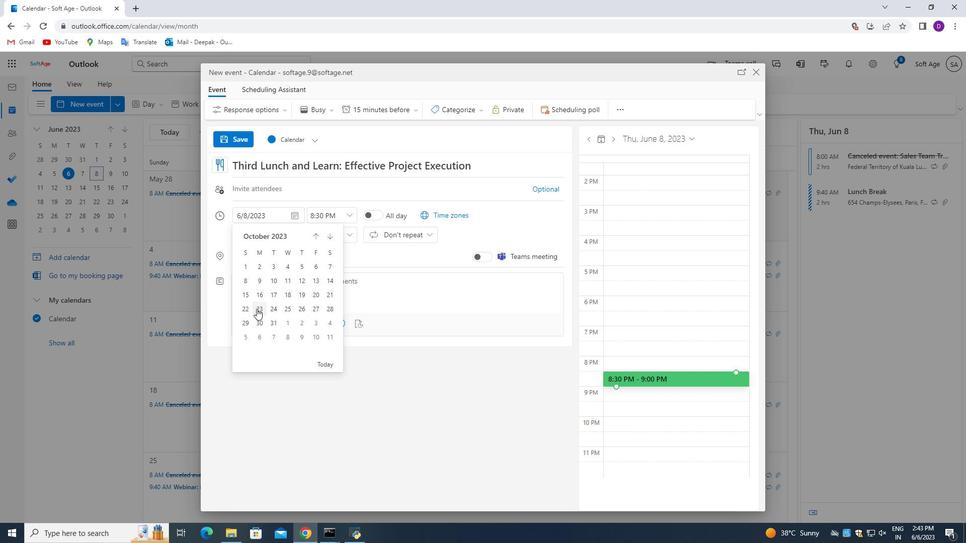 
Action: Mouse pressed left at (257, 309)
Screenshot: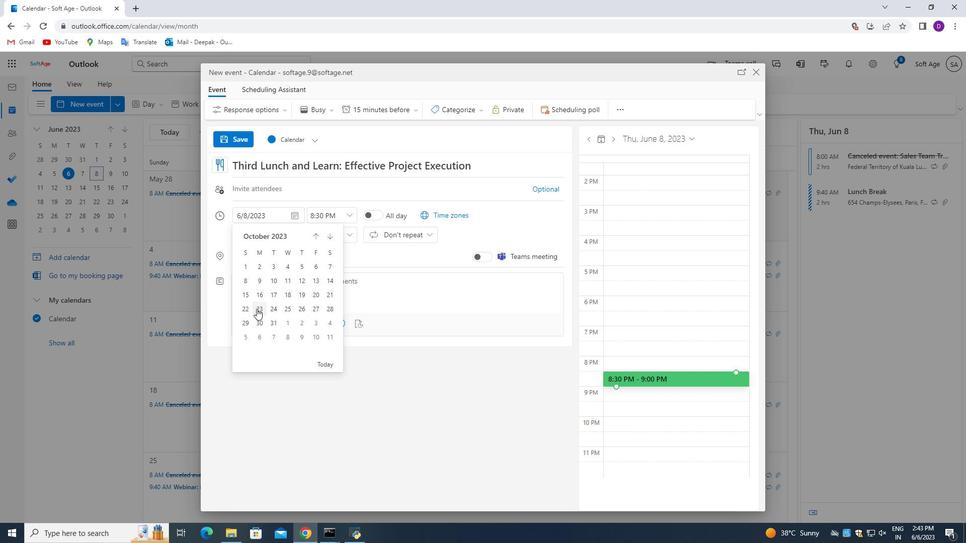 
Action: Mouse moved to (350, 220)
Screenshot: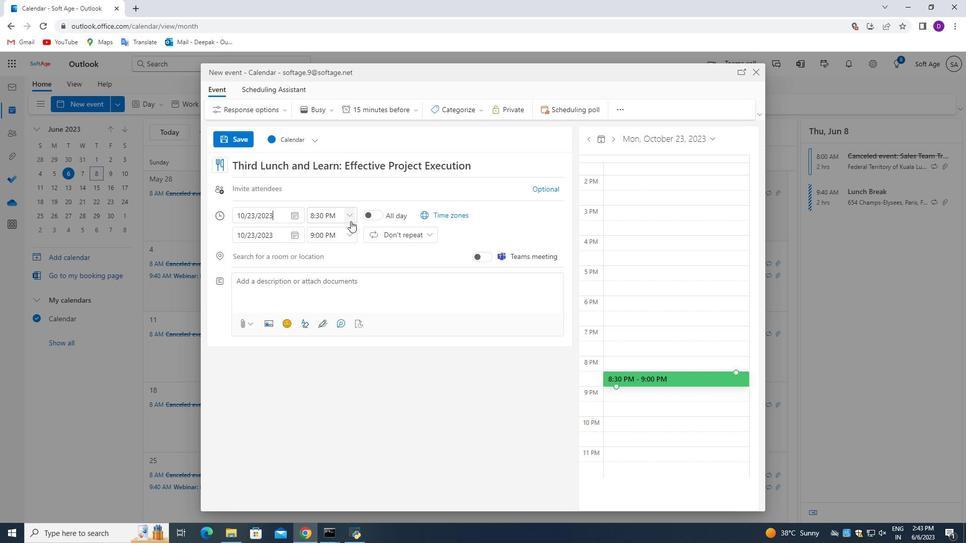 
Action: Mouse pressed left at (350, 220)
Screenshot: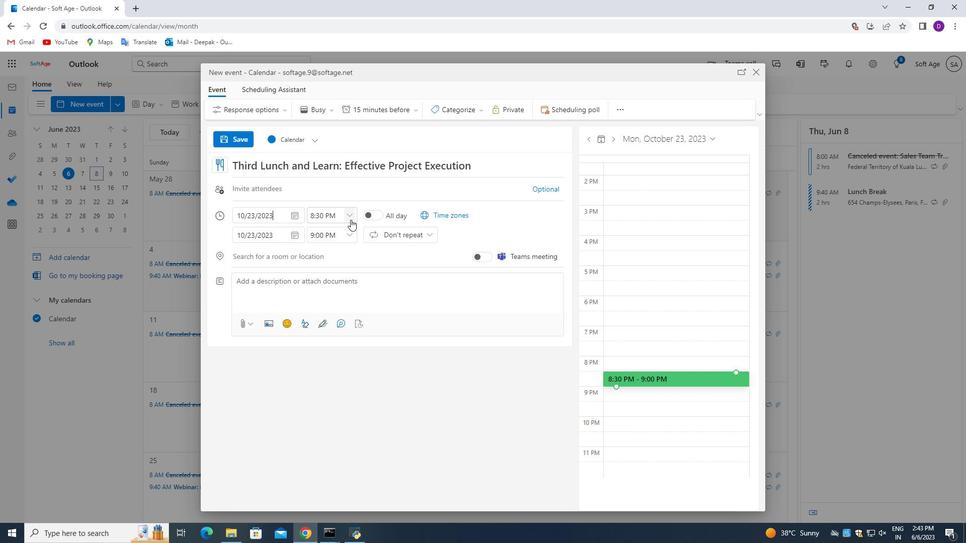 
Action: Mouse moved to (331, 251)
Screenshot: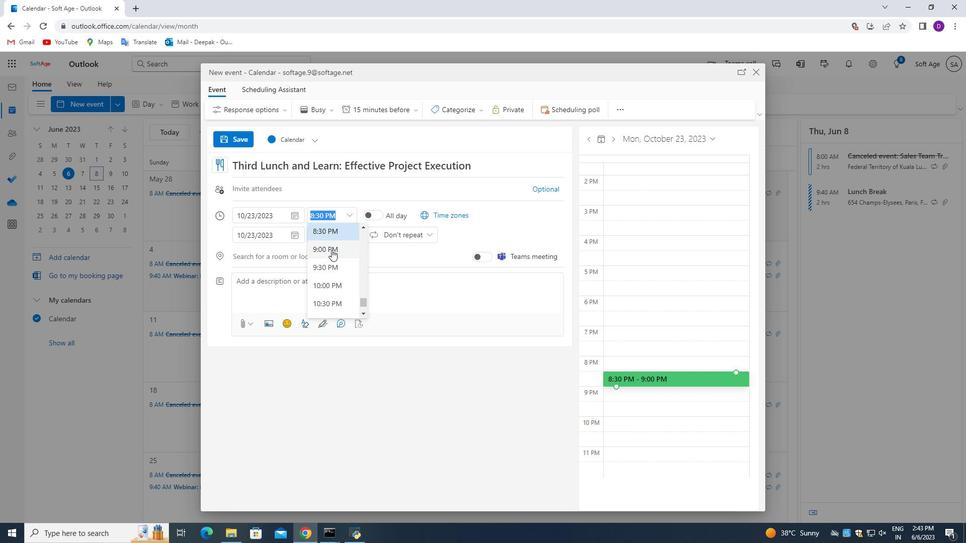 
Action: Mouse scrolled (331, 251) with delta (0, 0)
Screenshot: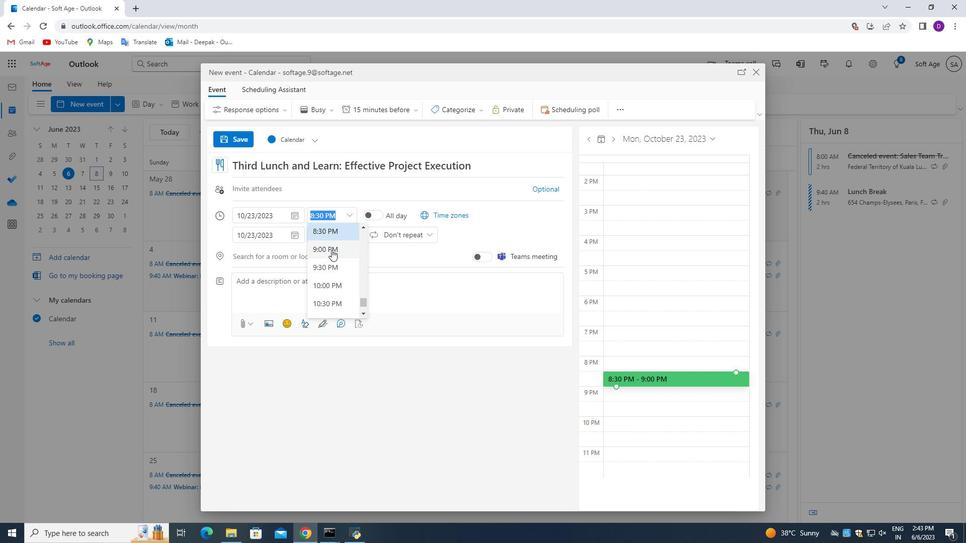 
Action: Mouse moved to (327, 260)
Screenshot: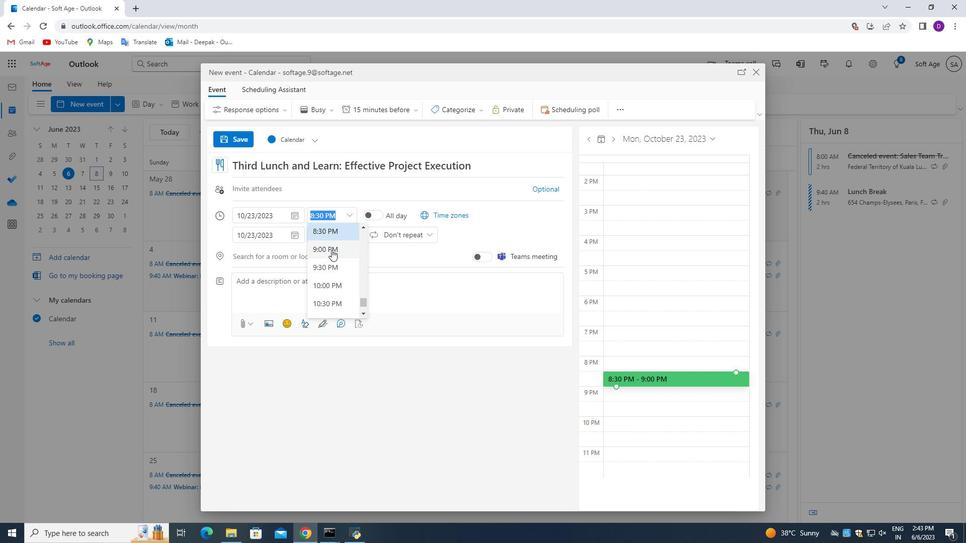 
Action: Mouse scrolled (327, 260) with delta (0, 0)
Screenshot: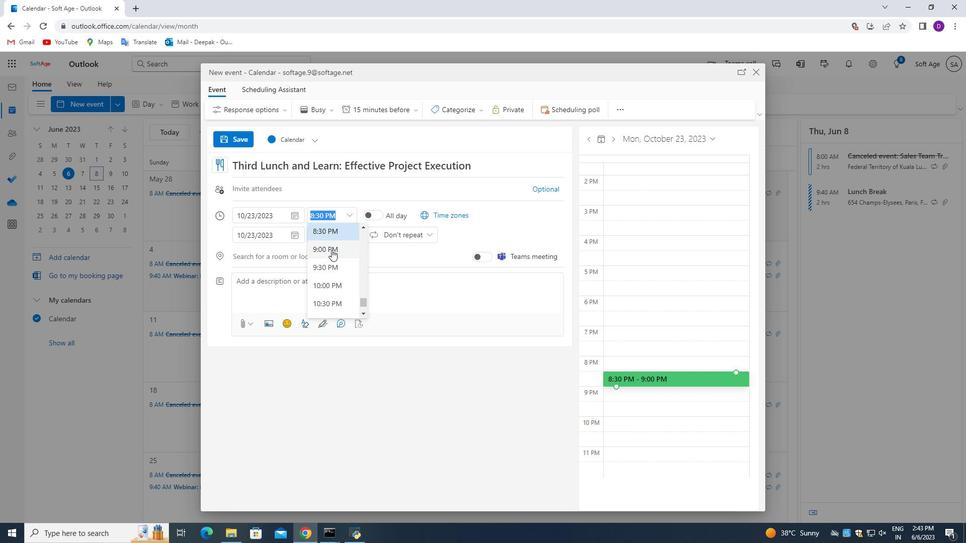 
Action: Mouse moved to (325, 266)
Screenshot: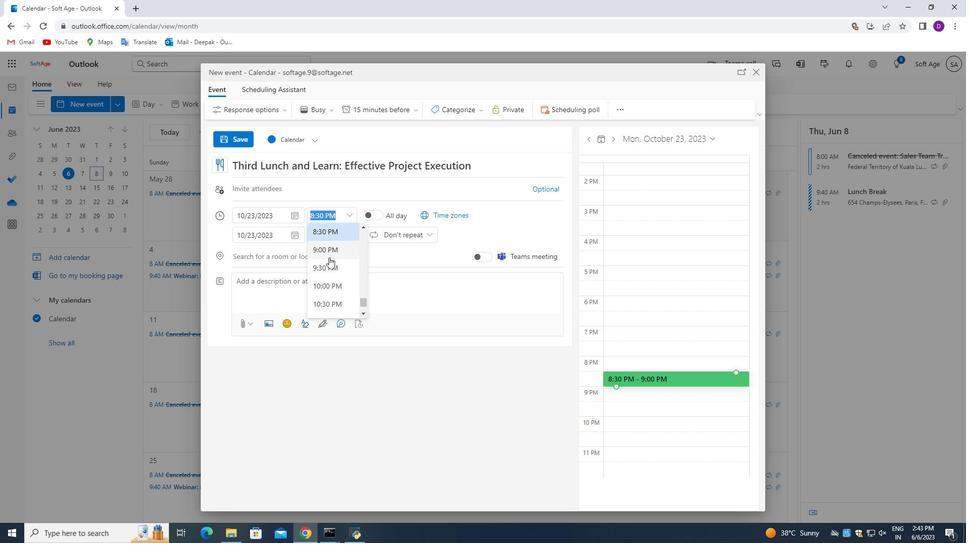 
Action: Mouse scrolled (325, 266) with delta (0, 0)
Screenshot: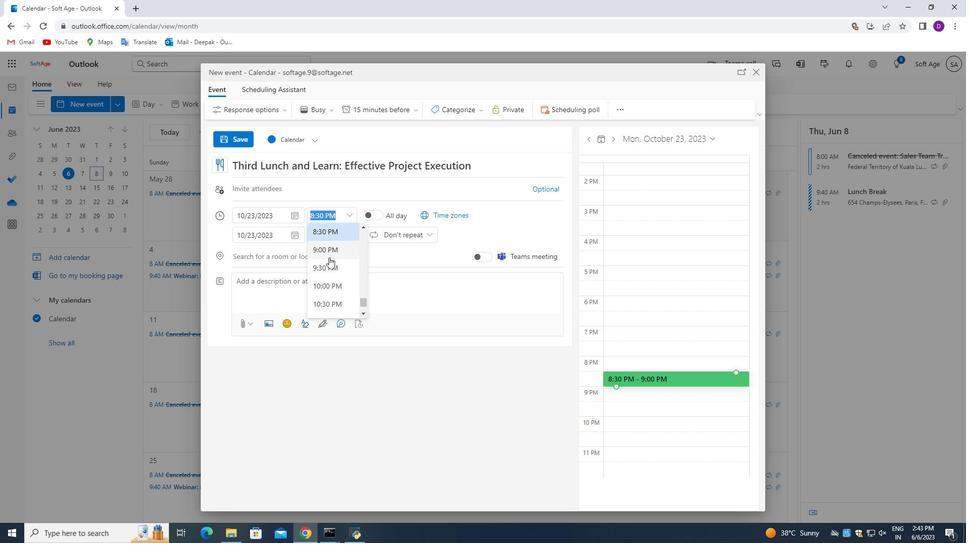 
Action: Mouse moved to (326, 270)
Screenshot: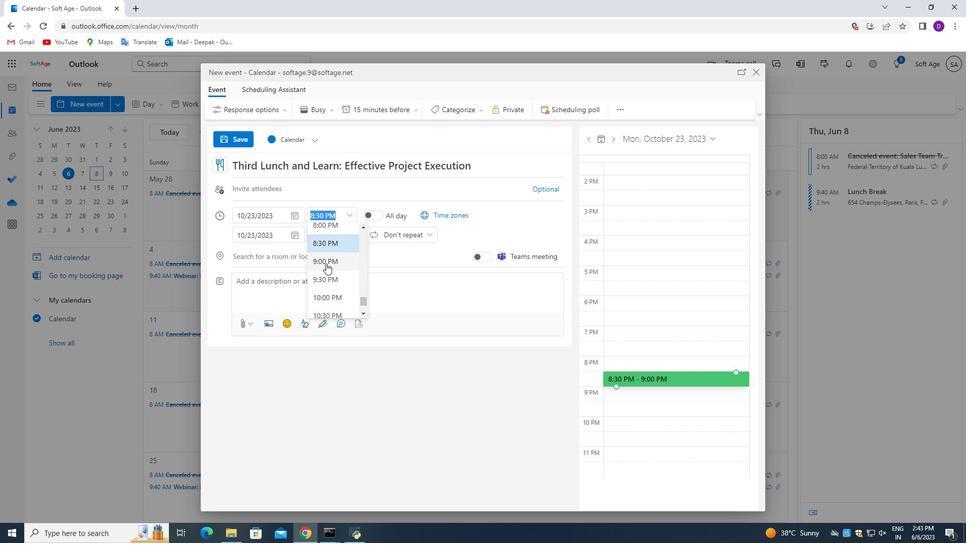 
Action: Mouse scrolled (326, 270) with delta (0, 0)
Screenshot: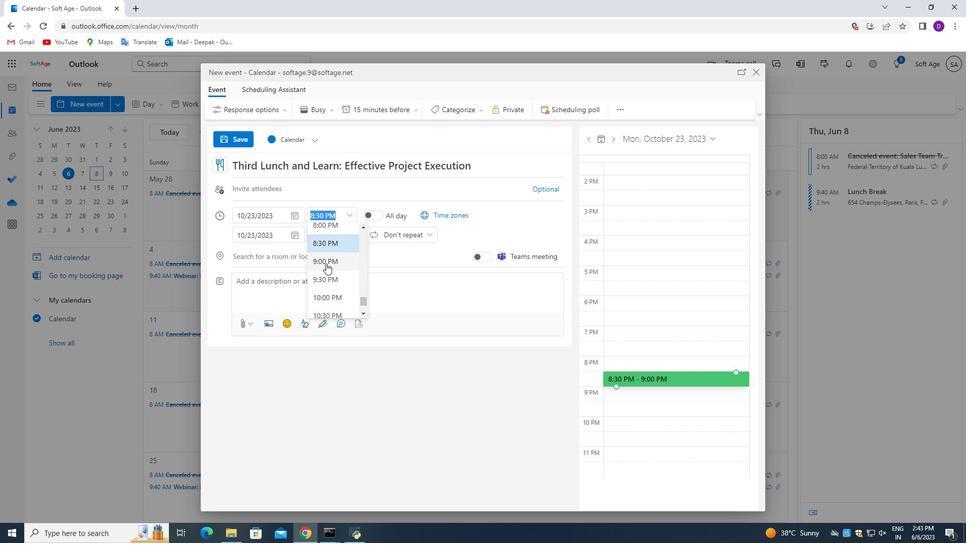 
Action: Mouse moved to (326, 271)
Screenshot: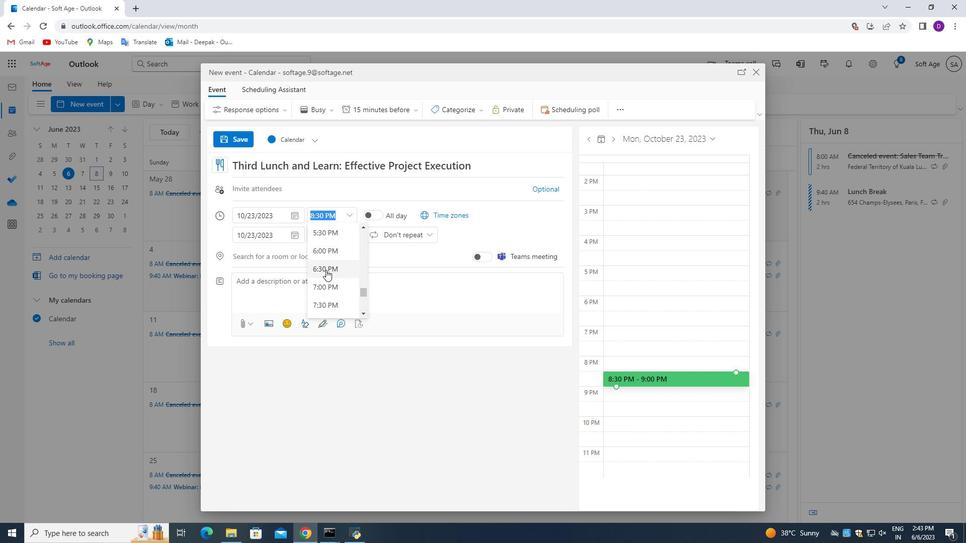 
Action: Mouse scrolled (326, 272) with delta (0, 0)
Screenshot: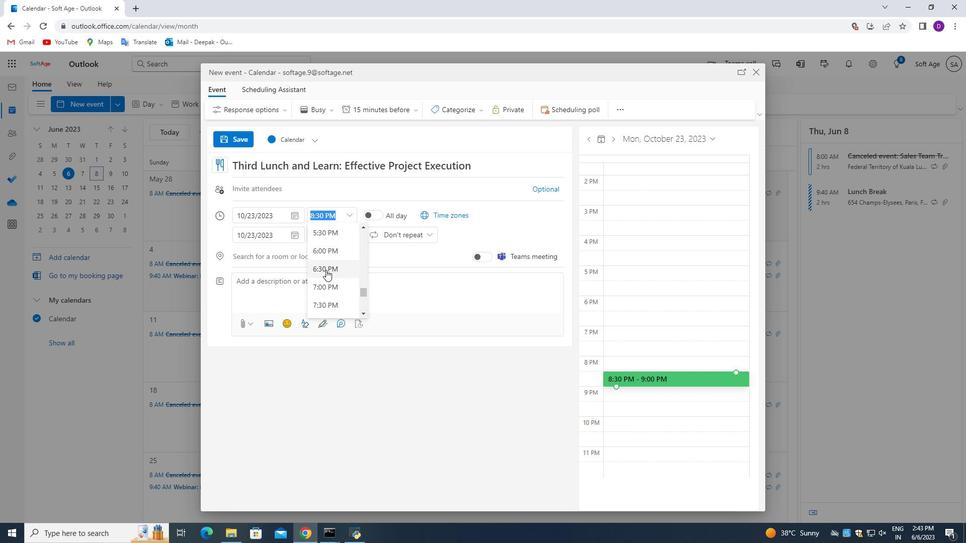 
Action: Mouse moved to (326, 272)
Screenshot: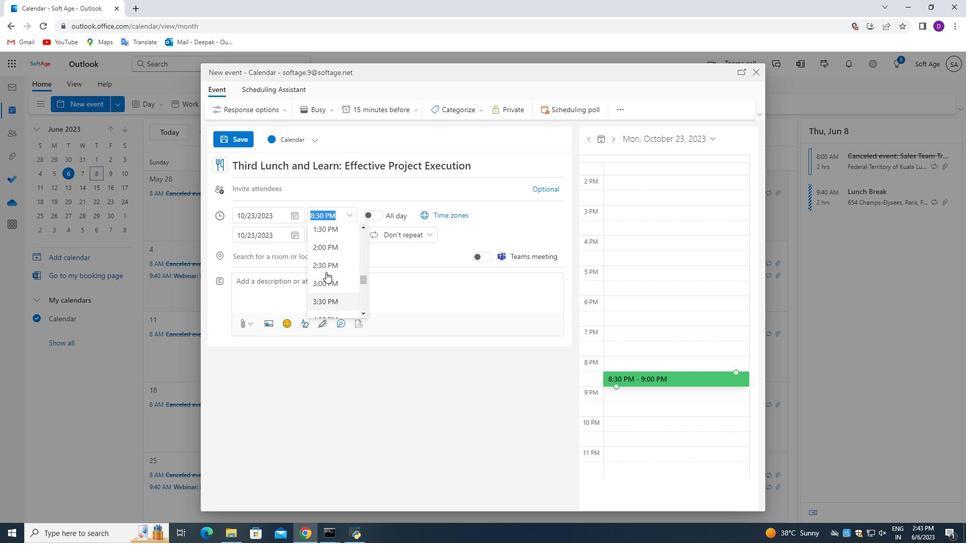 
Action: Mouse scrolled (326, 272) with delta (0, 0)
Screenshot: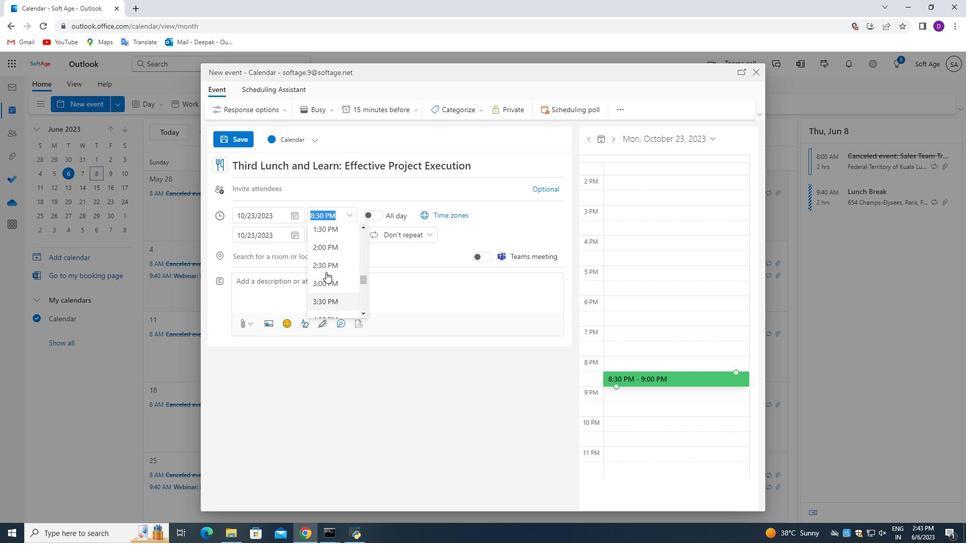 
Action: Mouse moved to (327, 272)
Screenshot: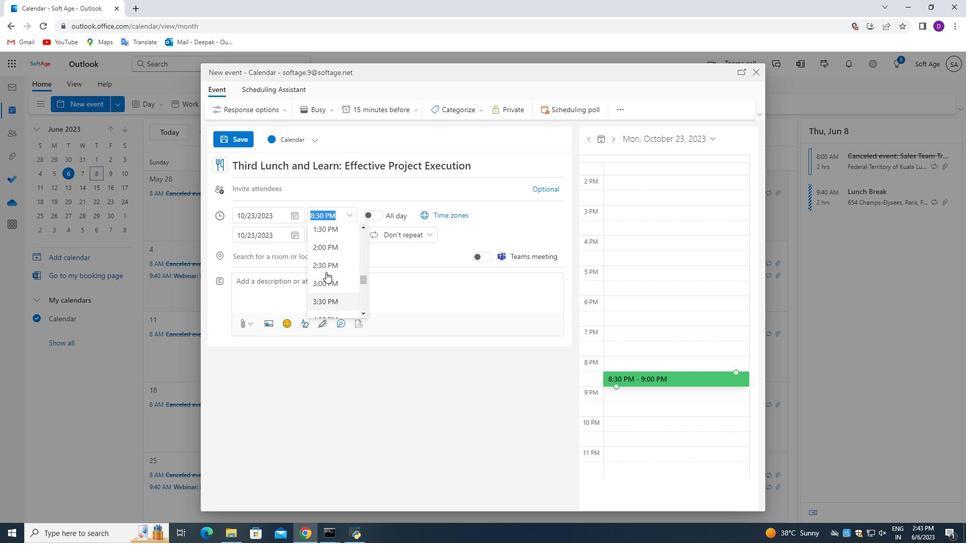 
Action: Mouse scrolled (327, 272) with delta (0, 0)
Screenshot: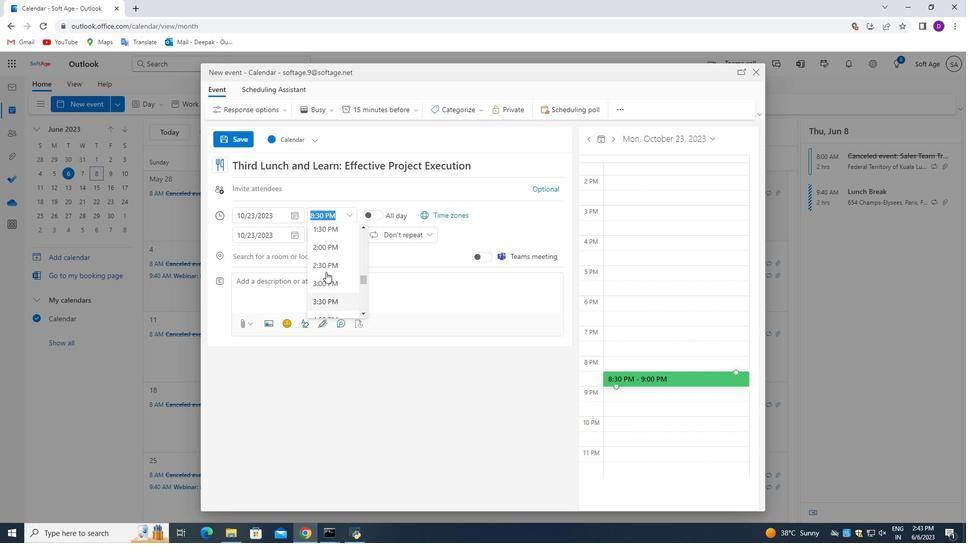 
Action: Mouse moved to (327, 272)
Screenshot: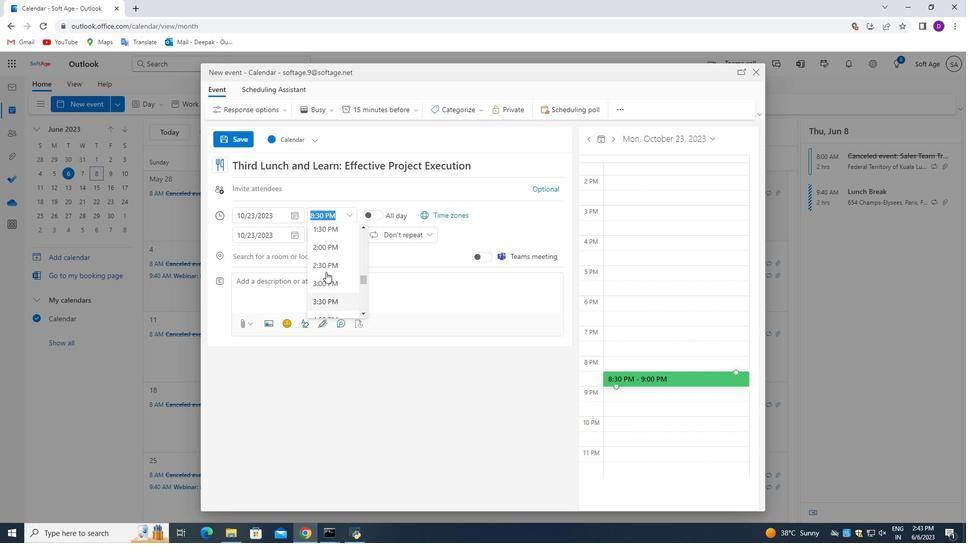 
Action: Mouse scrolled (327, 272) with delta (0, 0)
Screenshot: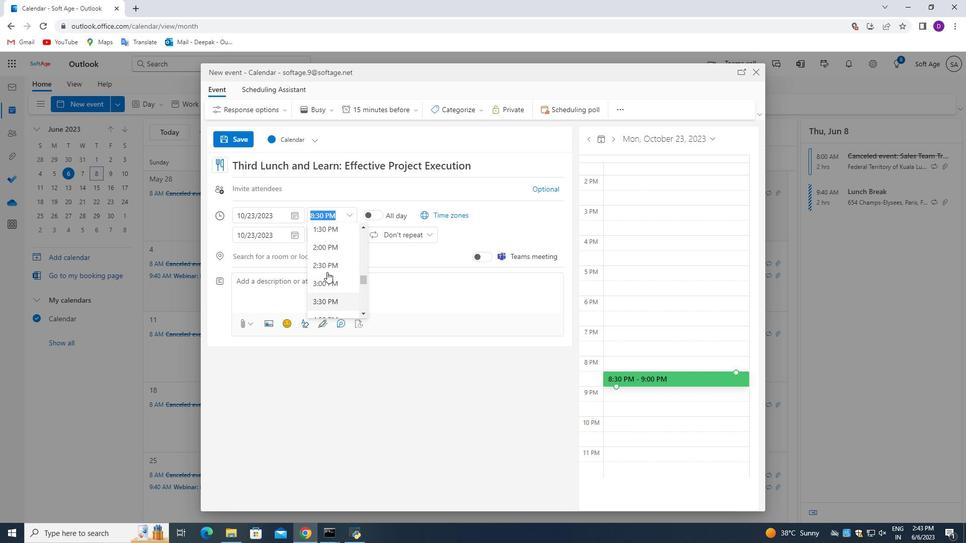 
Action: Mouse scrolled (327, 272) with delta (0, 0)
Screenshot: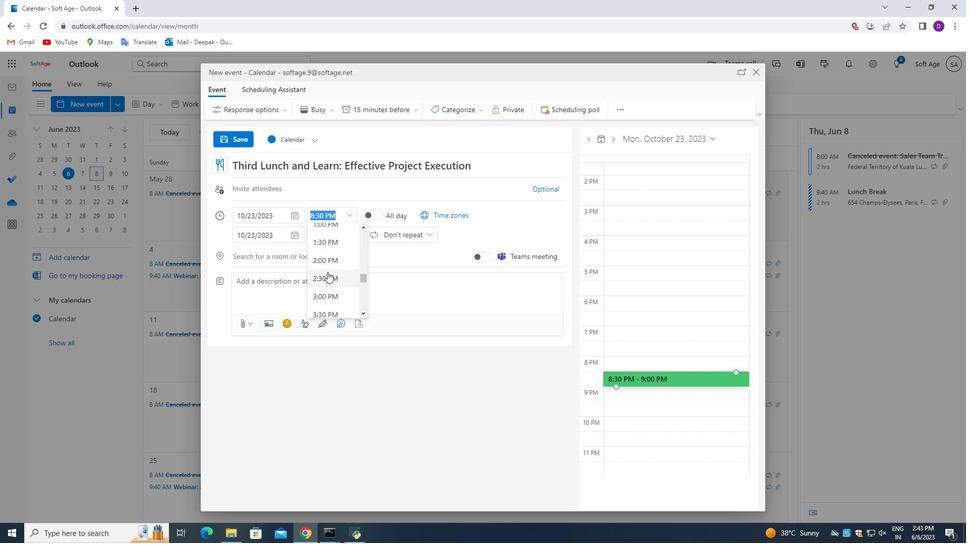 
Action: Mouse moved to (331, 269)
Screenshot: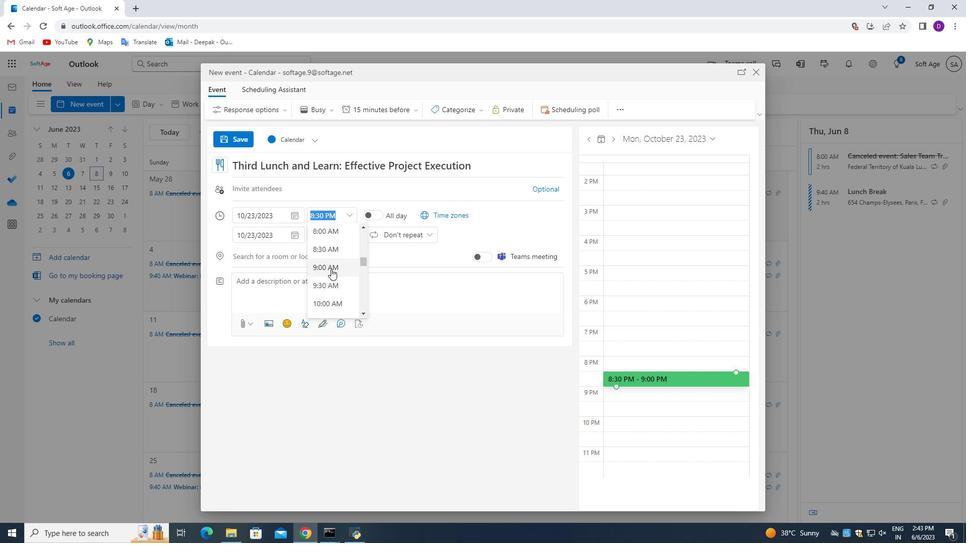 
Action: Mouse pressed left at (331, 269)
Screenshot: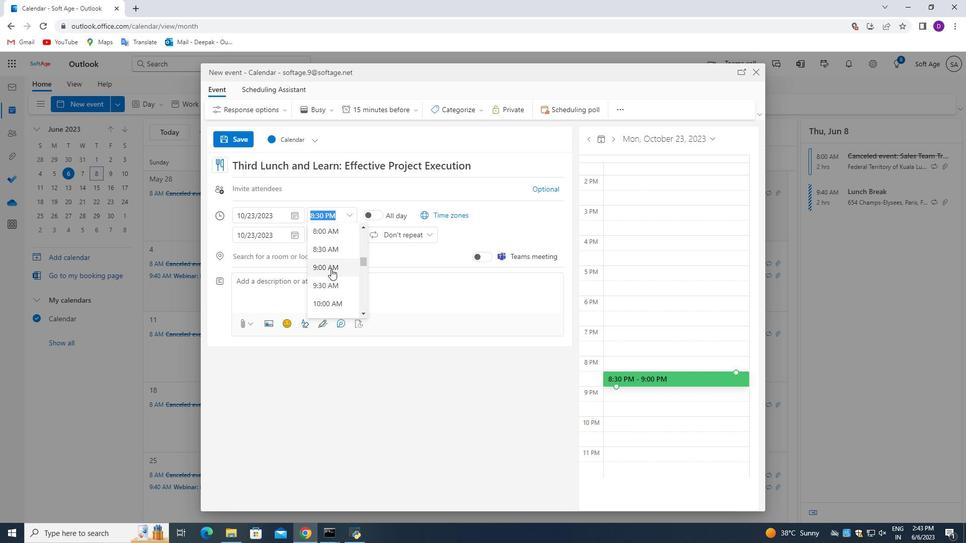 
Action: Mouse moved to (319, 216)
Screenshot: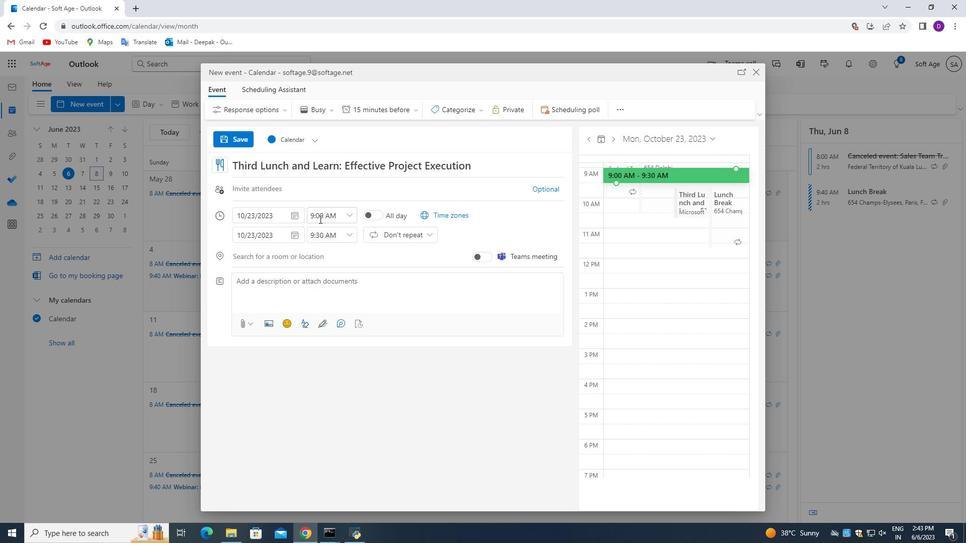 
Action: Mouse pressed left at (319, 216)
Screenshot: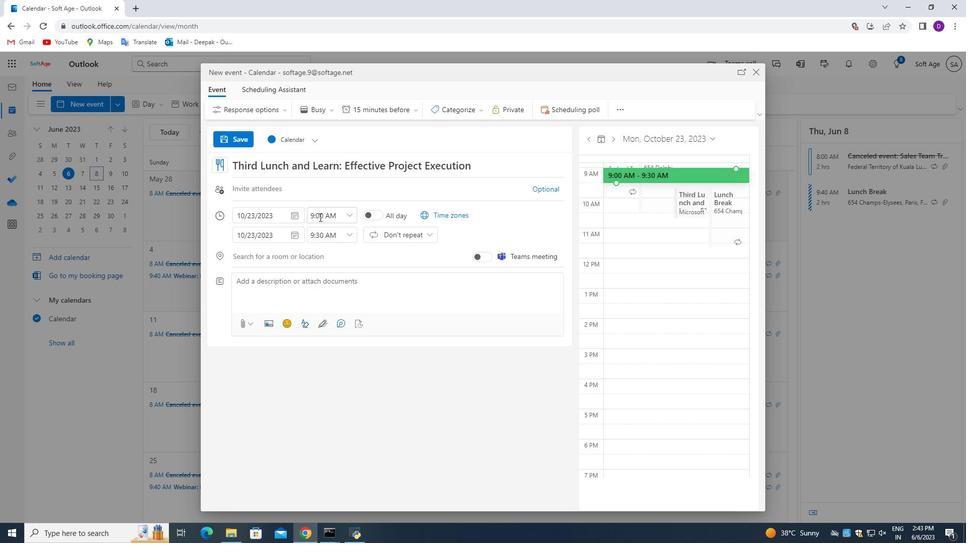 
Action: Mouse moved to (370, 296)
Screenshot: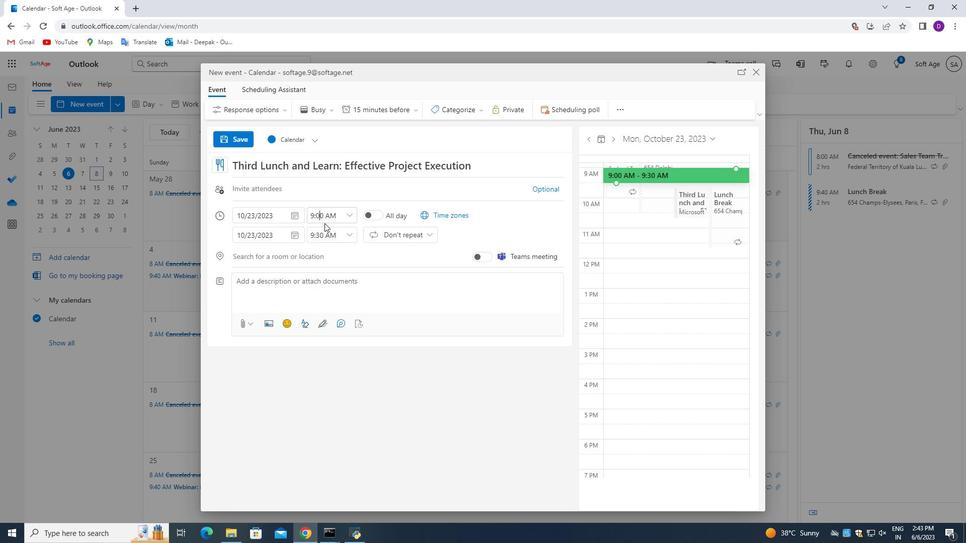 
Action: Key pressed <Key.backspace>4
Screenshot: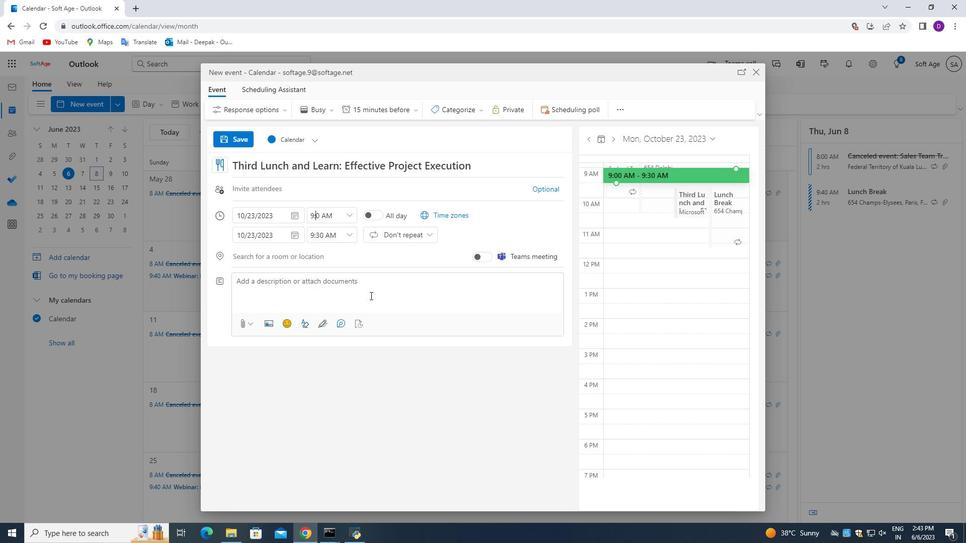 
Action: Mouse moved to (313, 236)
Screenshot: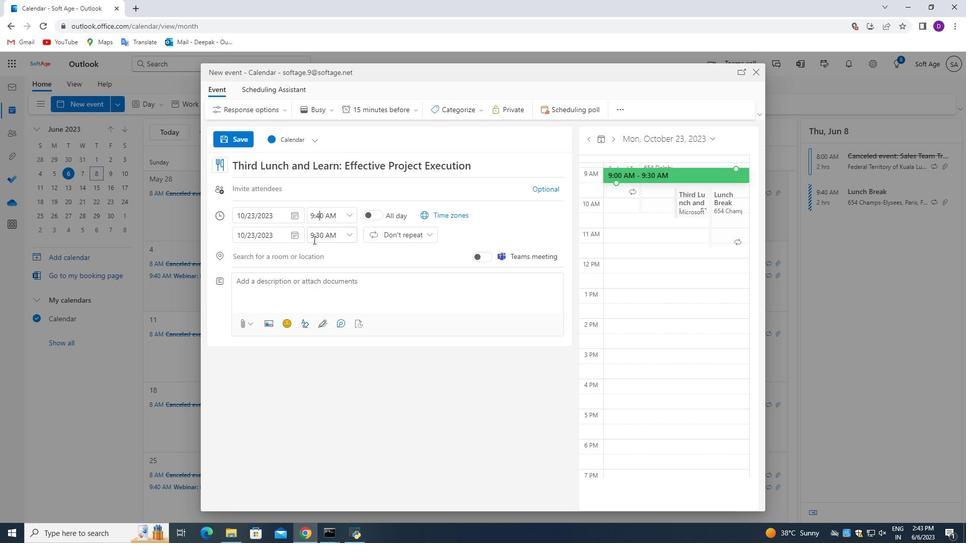 
Action: Mouse pressed left at (313, 236)
Screenshot: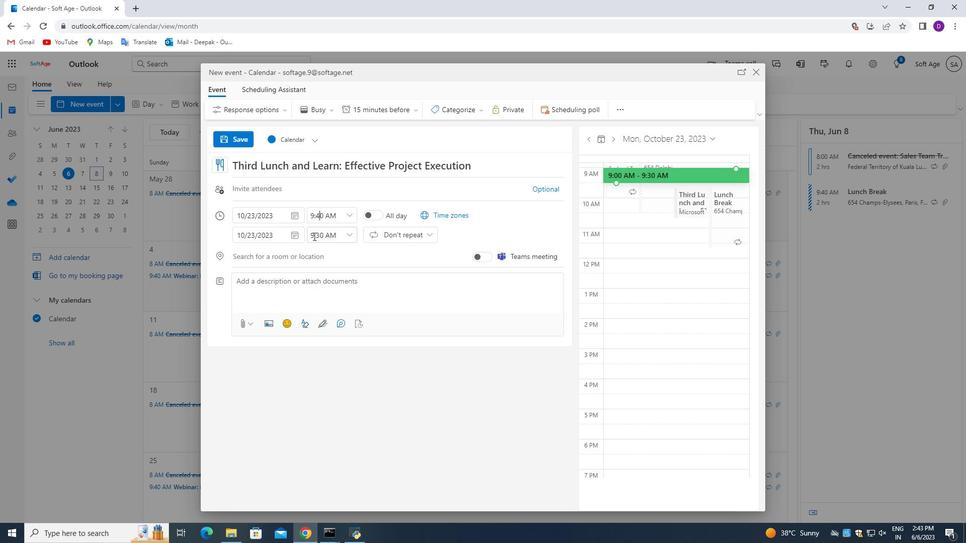 
Action: Mouse pressed left at (313, 236)
Screenshot: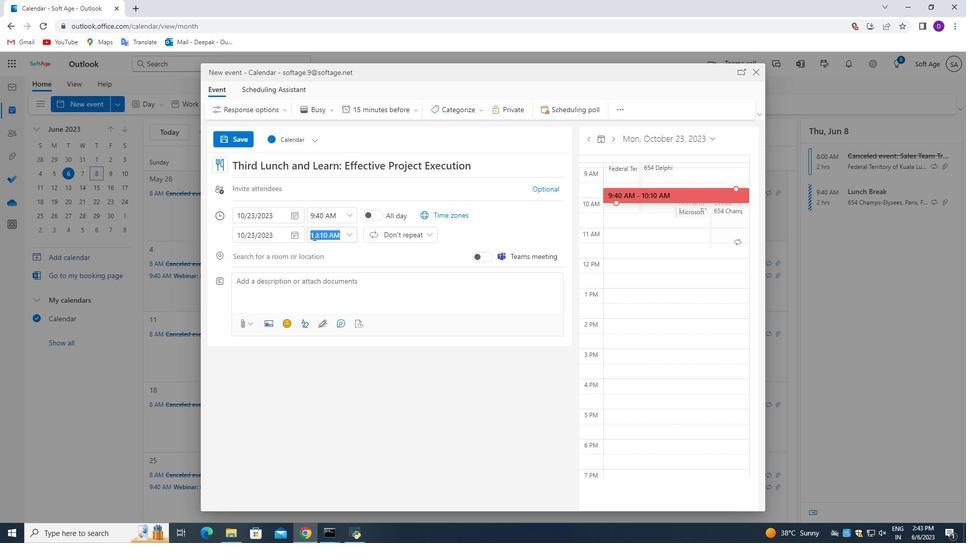 
Action: Mouse moved to (316, 234)
Screenshot: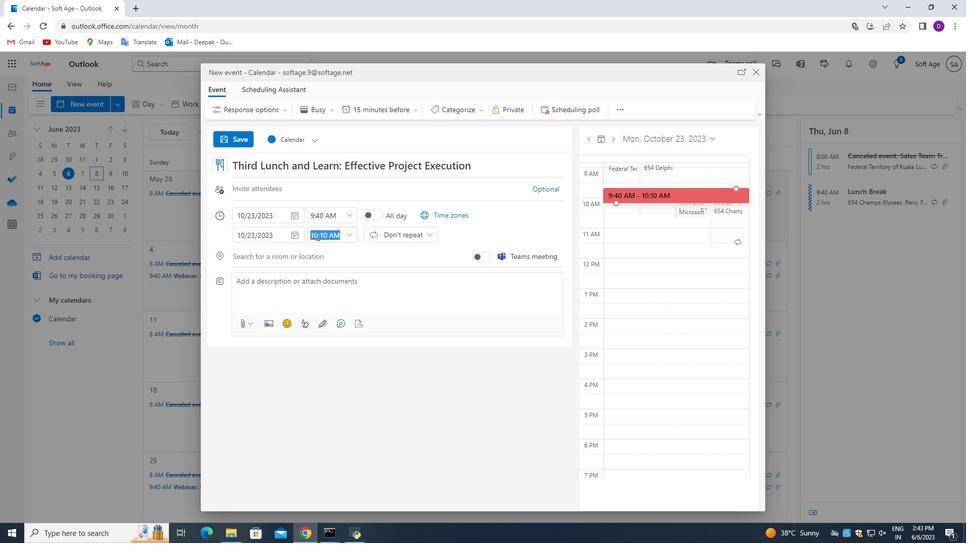 
Action: Mouse pressed left at (316, 234)
Screenshot: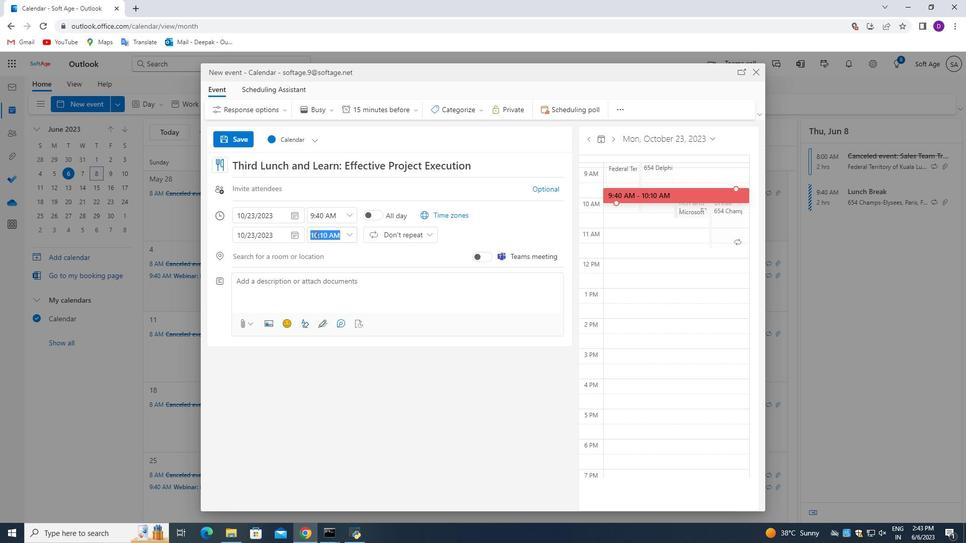 
Action: Mouse moved to (326, 246)
Screenshot: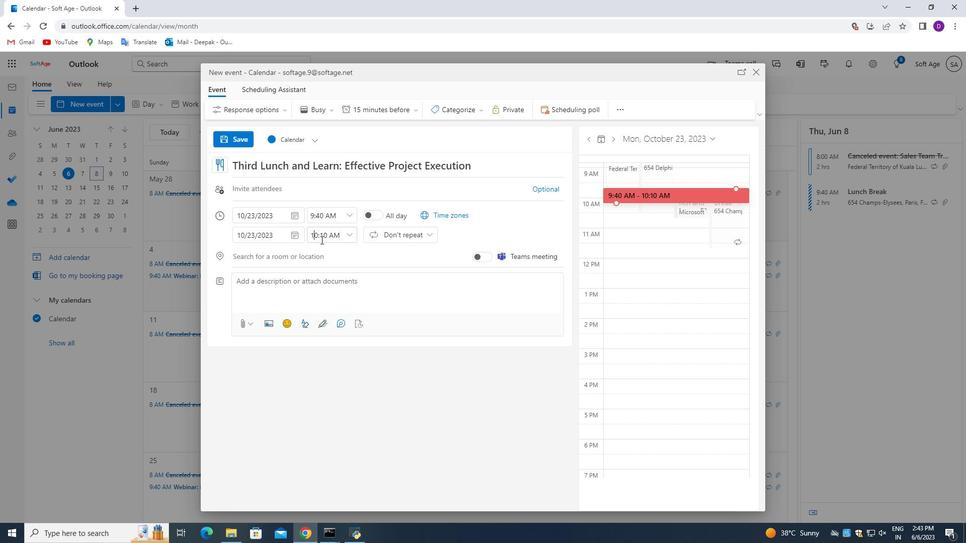 
Action: Key pressed <Key.right><Key.backspace>1<Key.right><Key.right><Key.backspace>4
Screenshot: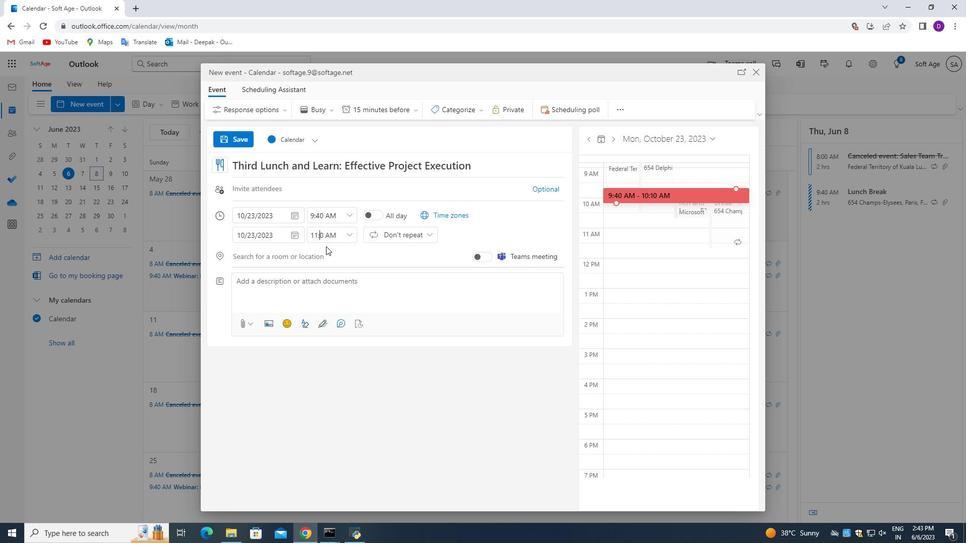 
Action: Mouse moved to (343, 281)
Screenshot: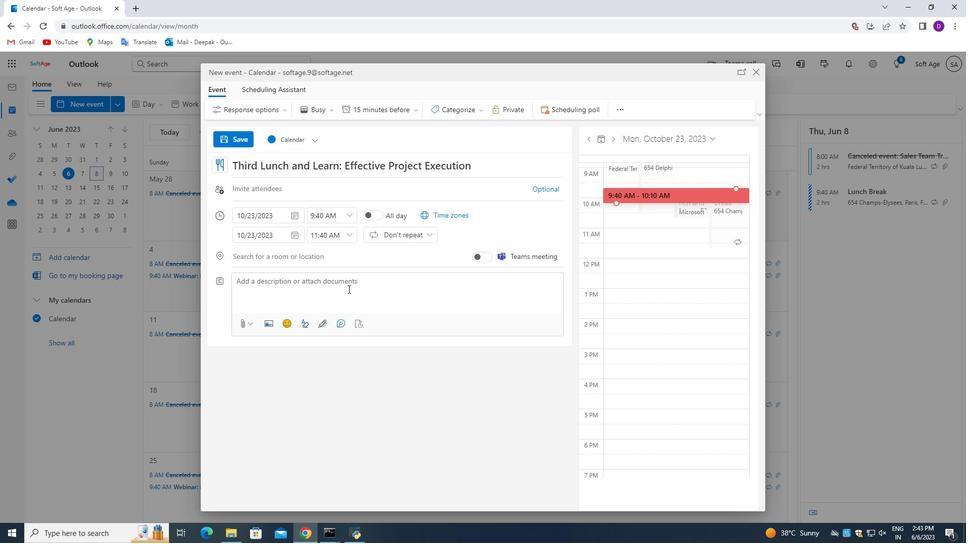 
Action: Mouse pressed left at (343, 281)
Screenshot: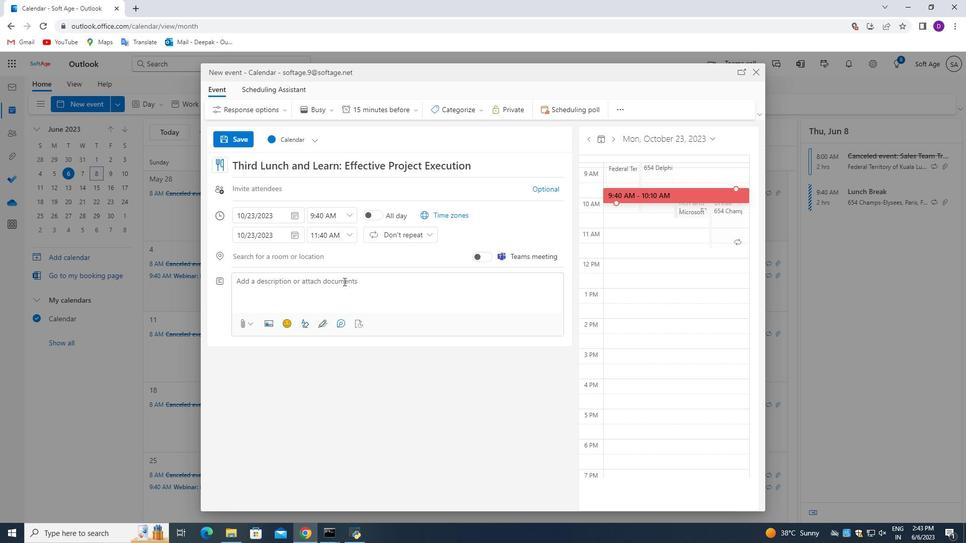 
Action: Mouse moved to (389, 433)
Screenshot: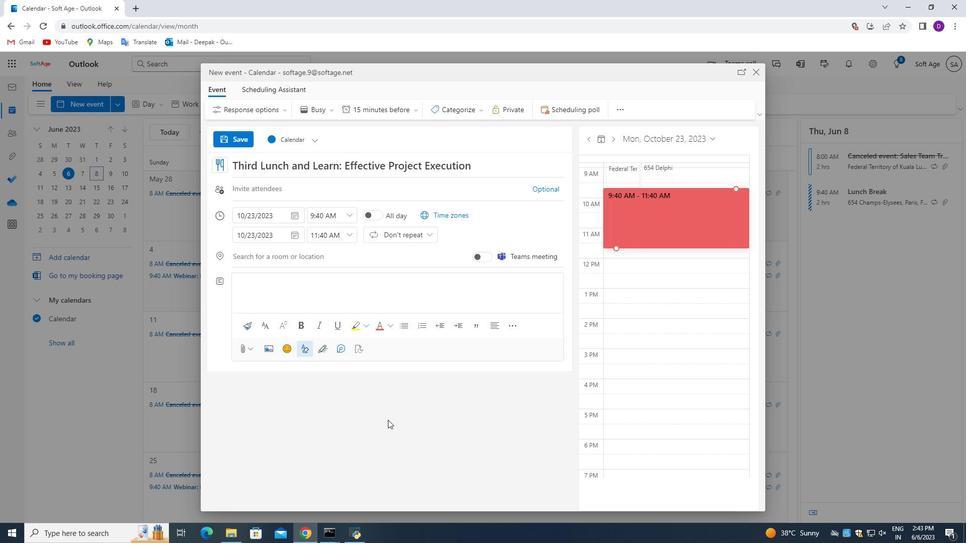 
Action: Key pressed <Key.shift_r>By<Key.space>exploring<Key.space>the<Key.space>client's<Key.space>goals<Key.space>and<Key.space>strategic<Key.space>direction,<Key.space>the<Key.space>service<Key.space>proveder<Key.space>can<Key.space><Key.backspace><Key.backspace><Key.backspace><Key.backspace><Key.backspace><Key.backspace><Key.backspace><Key.backspace><Key.backspace>ider<Key.space>can<Key.space>align<Key.space>their<Key.space>offerings<Key.space>and<Key.space>propose<Key.space>tailored<Key.space>solutions.<Key.space><Key.shift_r>The<Key.space>event<Key.space>allows<Key.space>for<Key.space>brainstorming<Key.space>session,<Key.backspace>s,<Key.space>exploring<Key.space>new<Key.space>possibilities,<Key.space>and<Key.space>jointly<Key.space>shaping<Key.space>the<Key.space>future<Key.space>direction<Key.space>of<Key.space>the<Key.space>partnership.
Screenshot: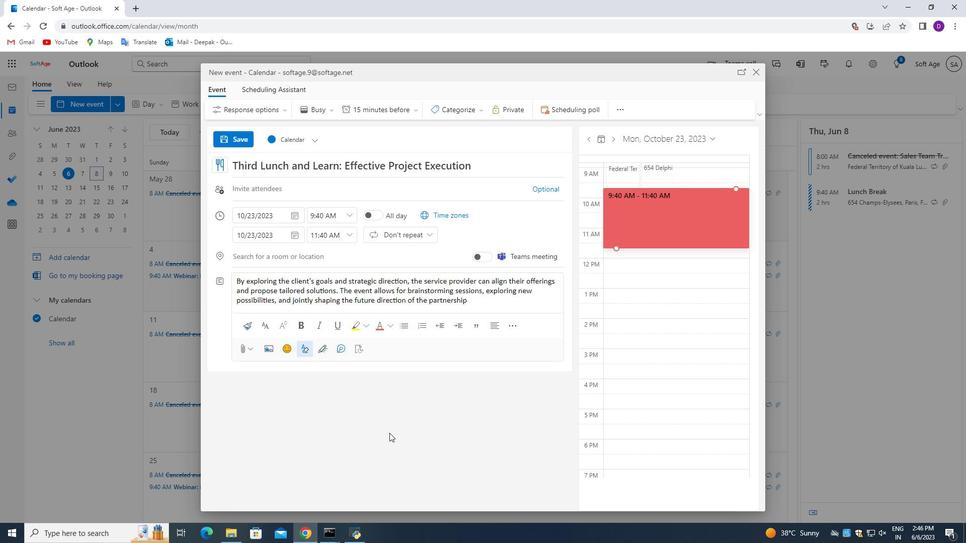 
Action: Mouse moved to (467, 112)
Screenshot: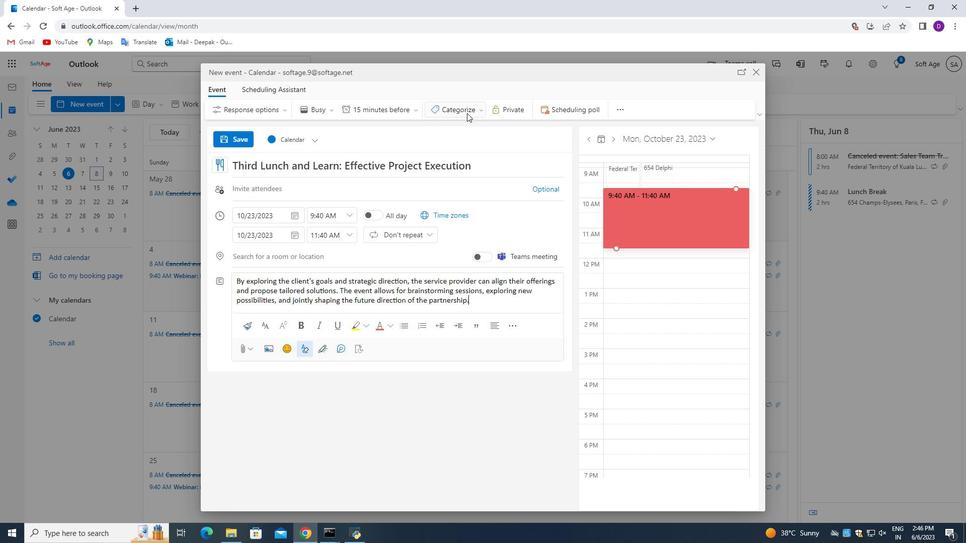 
Action: Mouse pressed left at (467, 112)
Screenshot: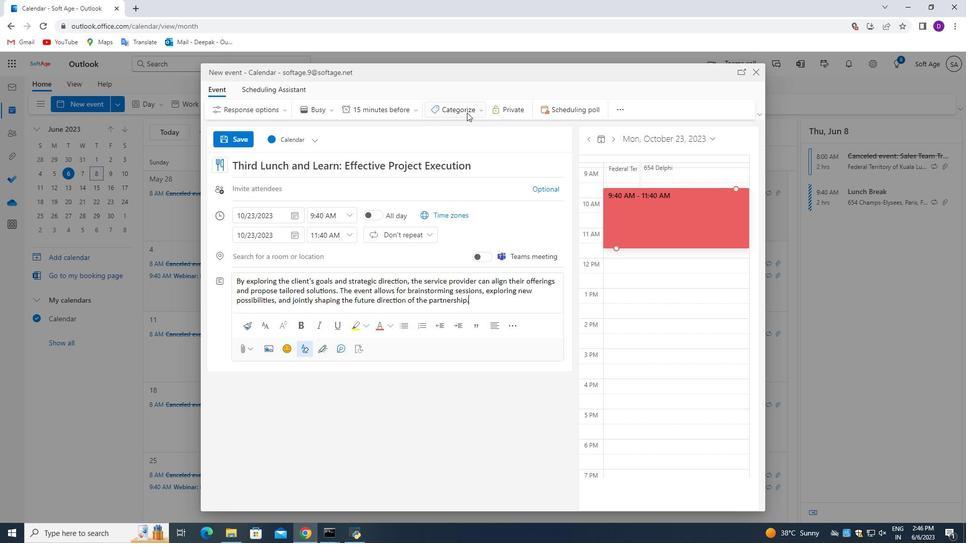 
Action: Mouse moved to (476, 162)
Screenshot: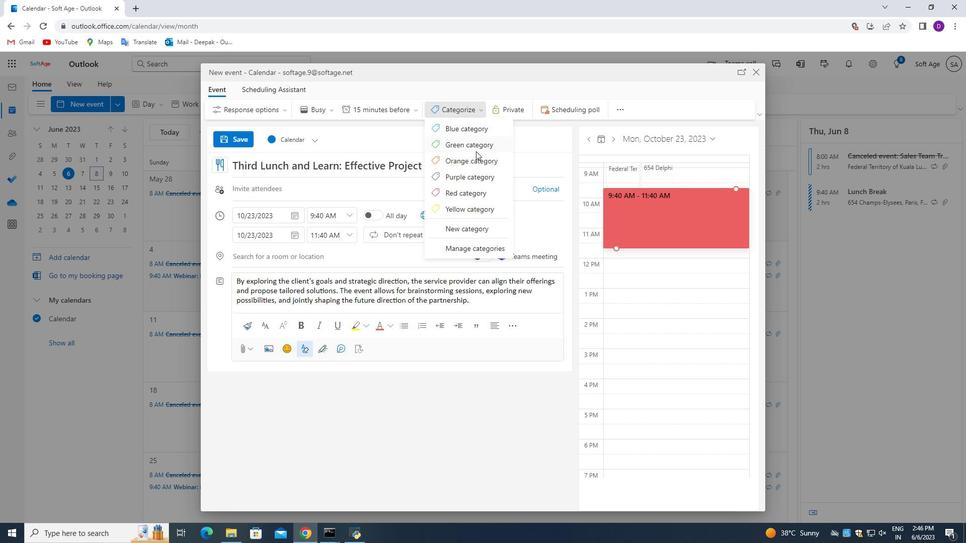 
Action: Mouse pressed left at (476, 162)
Screenshot: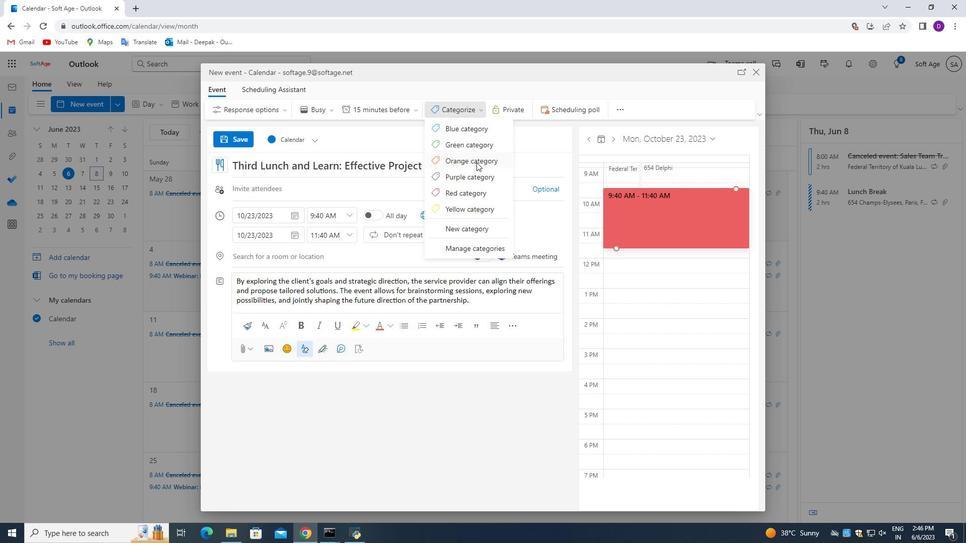 
Action: Mouse moved to (262, 190)
Screenshot: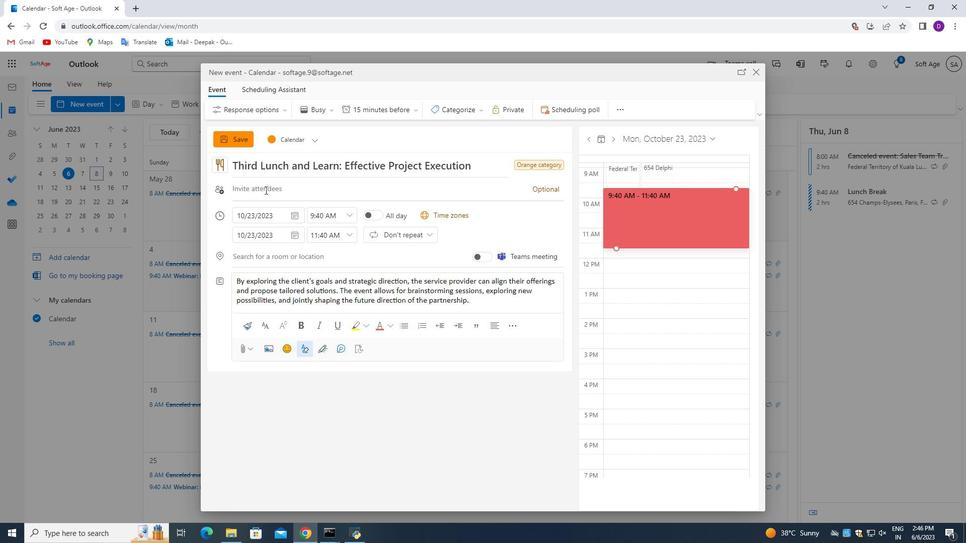 
Action: Mouse pressed left at (262, 190)
Screenshot: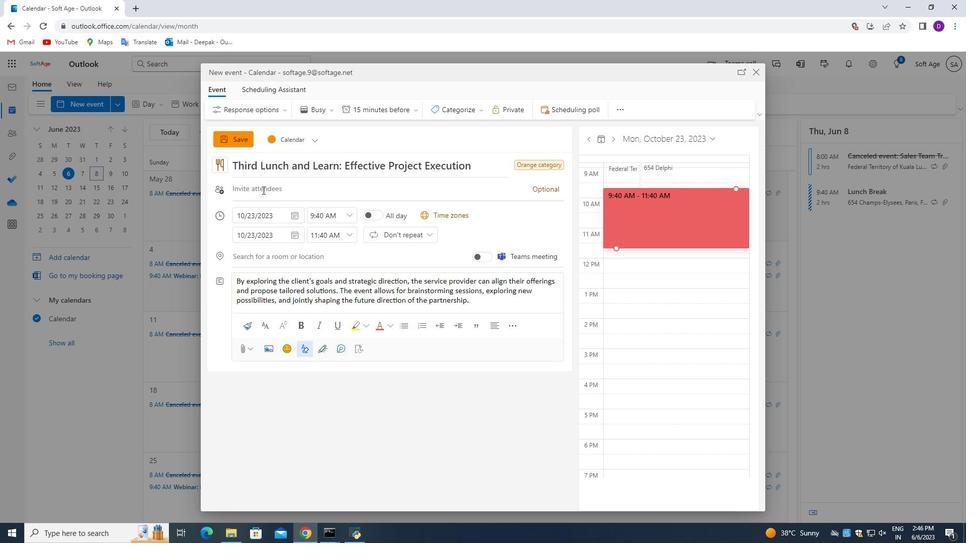 
Action: Key pressed softage.ne<Key.backspace><Key.backspace>2<Key.shift>@softage.net<Key.enter>
Screenshot: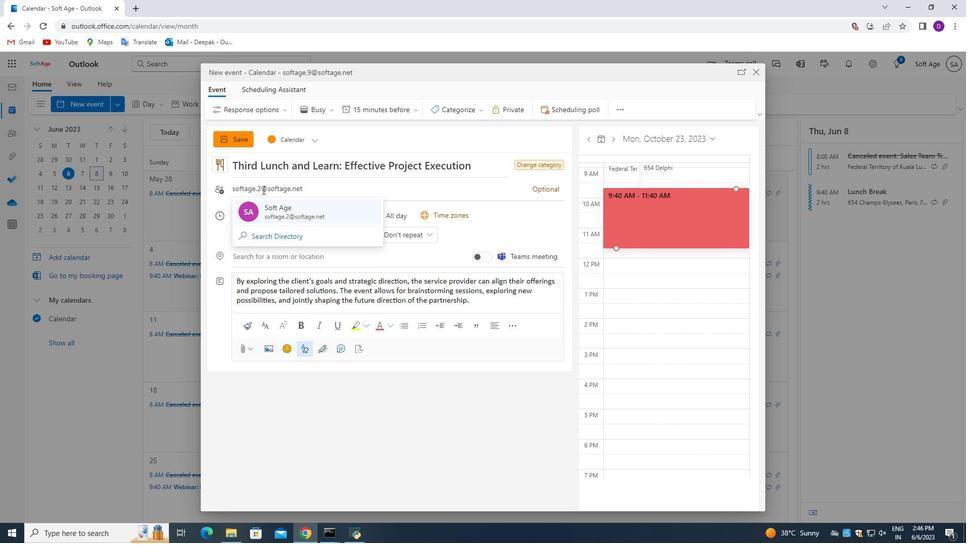 
Action: Mouse moved to (535, 191)
Screenshot: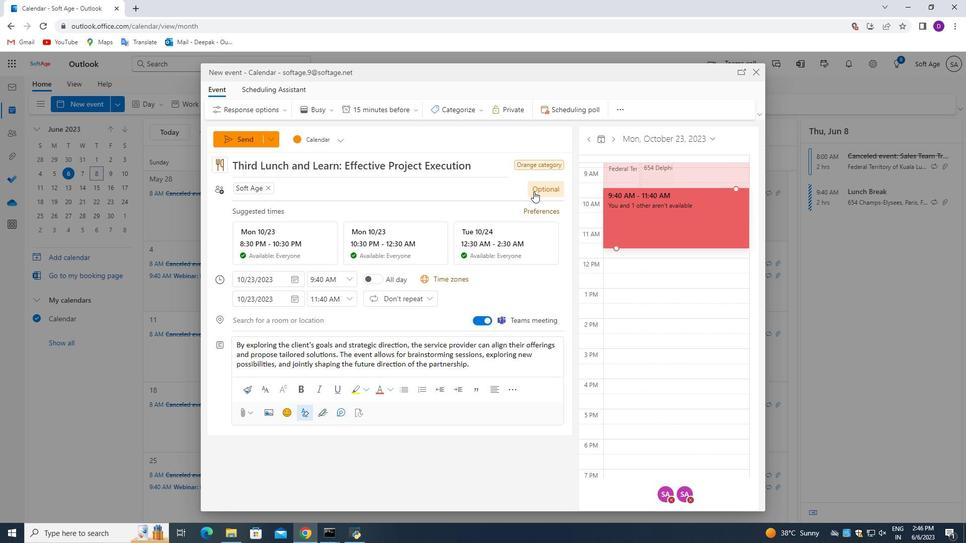 
Action: Mouse pressed left at (535, 191)
Screenshot: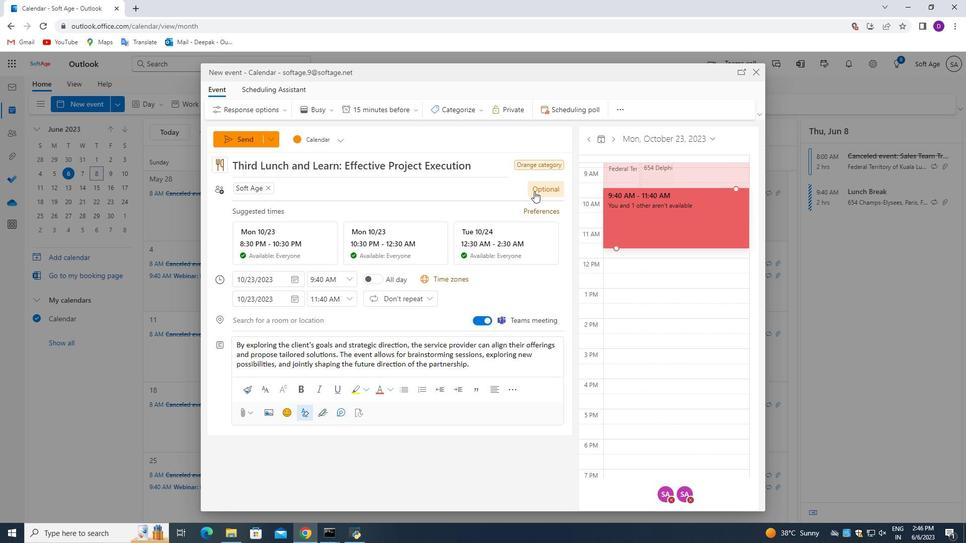 
Action: Mouse moved to (305, 191)
Screenshot: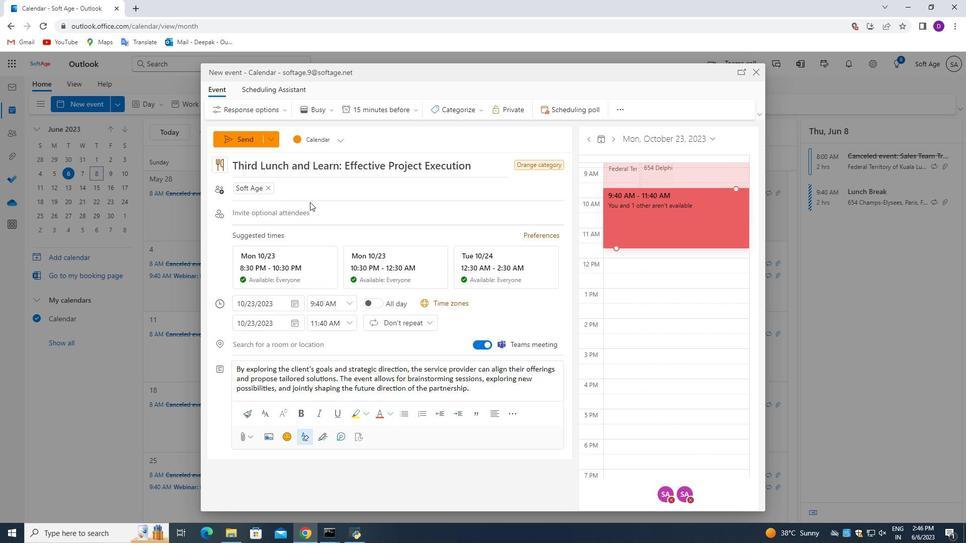 
Action: Key pressed softage.3<Key.shift>@softage.net<Key.enter>
Screenshot: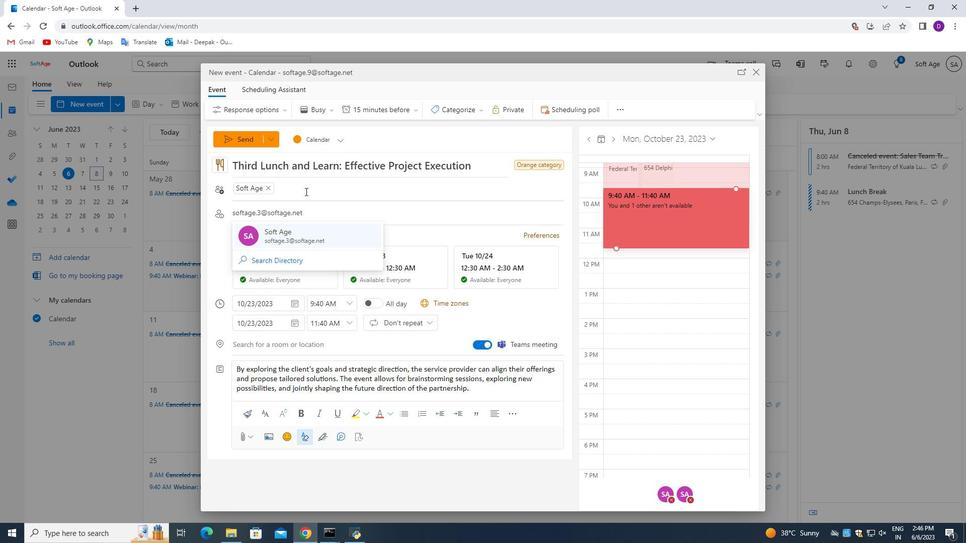 
Action: Mouse moved to (364, 237)
Screenshot: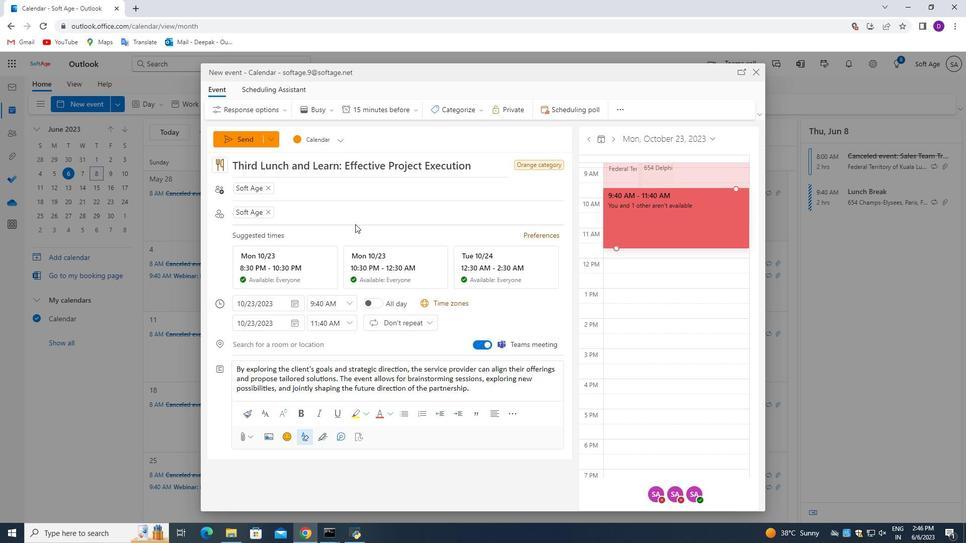 
Action: Mouse scrolled (364, 237) with delta (0, 0)
Screenshot: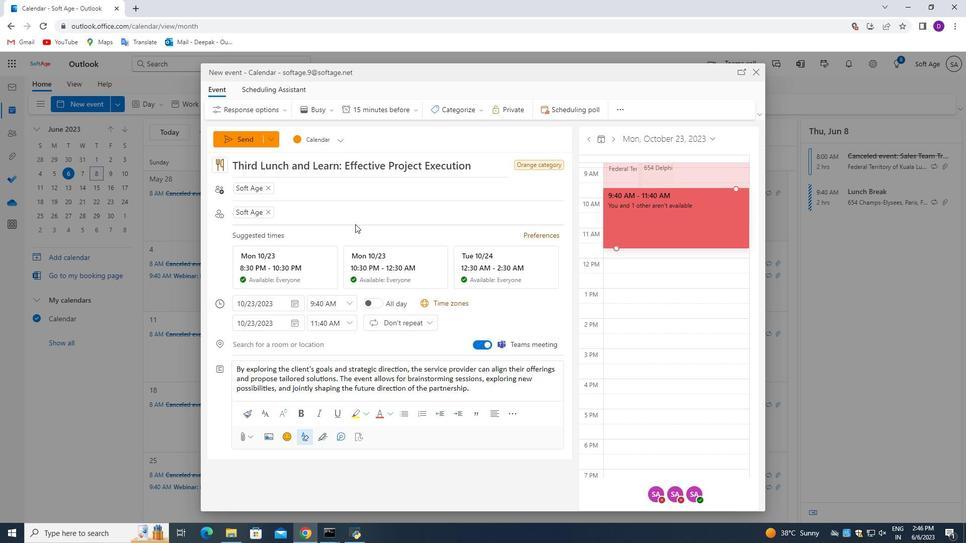 
Action: Mouse moved to (369, 249)
Screenshot: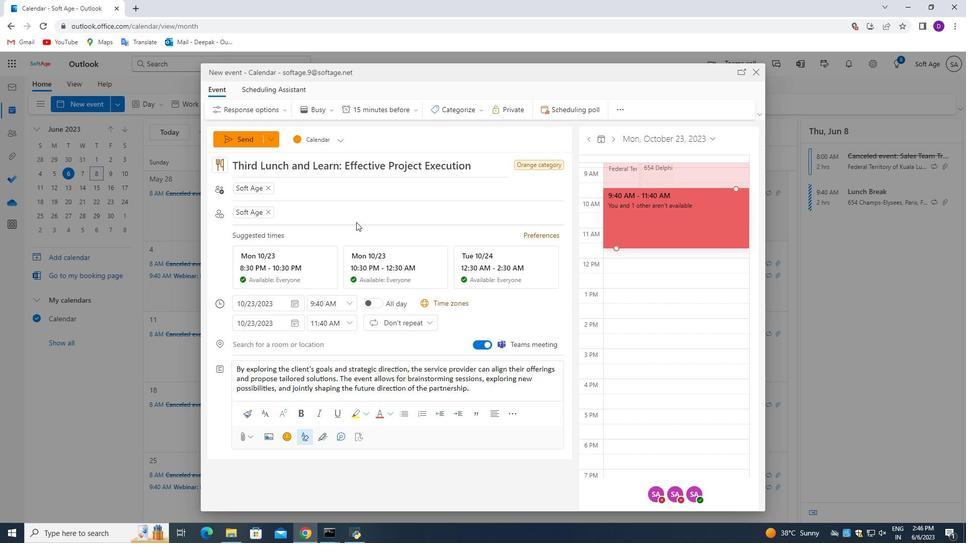 
Action: Mouse scrolled (369, 249) with delta (0, 0)
Screenshot: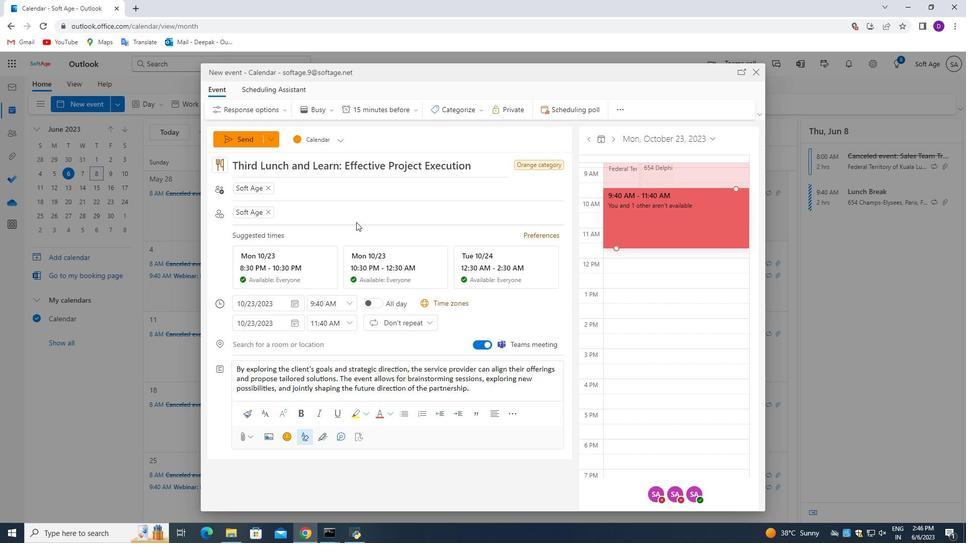 
Action: Mouse moved to (371, 254)
Screenshot: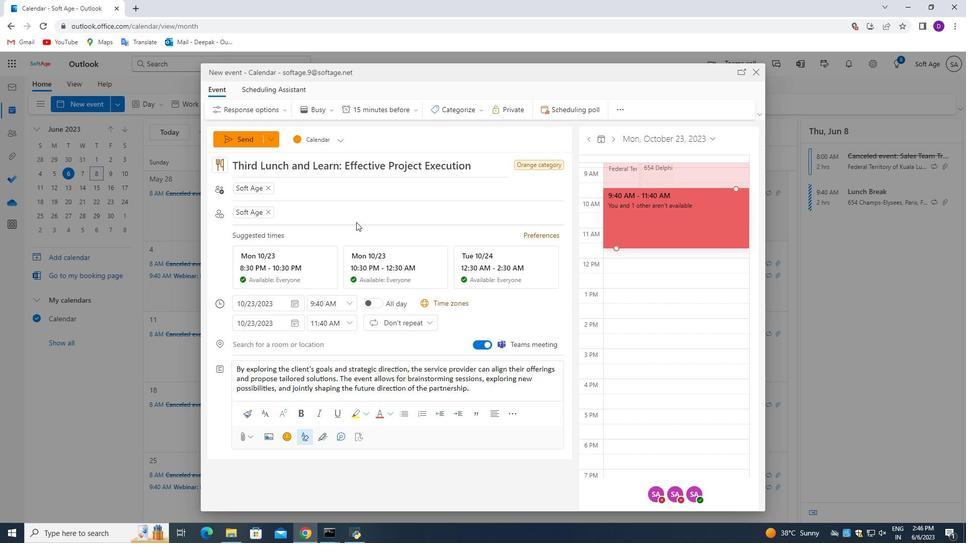 
Action: Mouse scrolled (371, 253) with delta (0, 0)
Screenshot: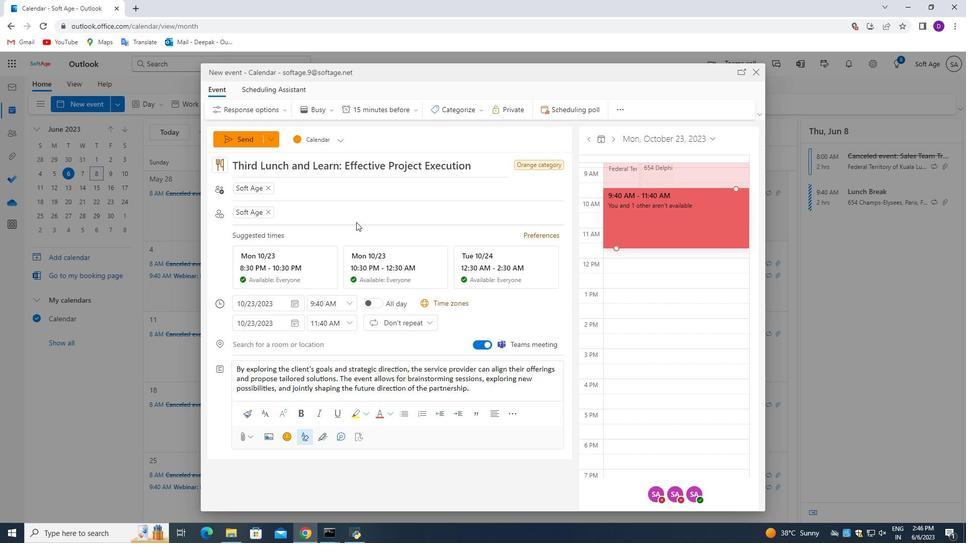 
Action: Mouse moved to (372, 256)
Screenshot: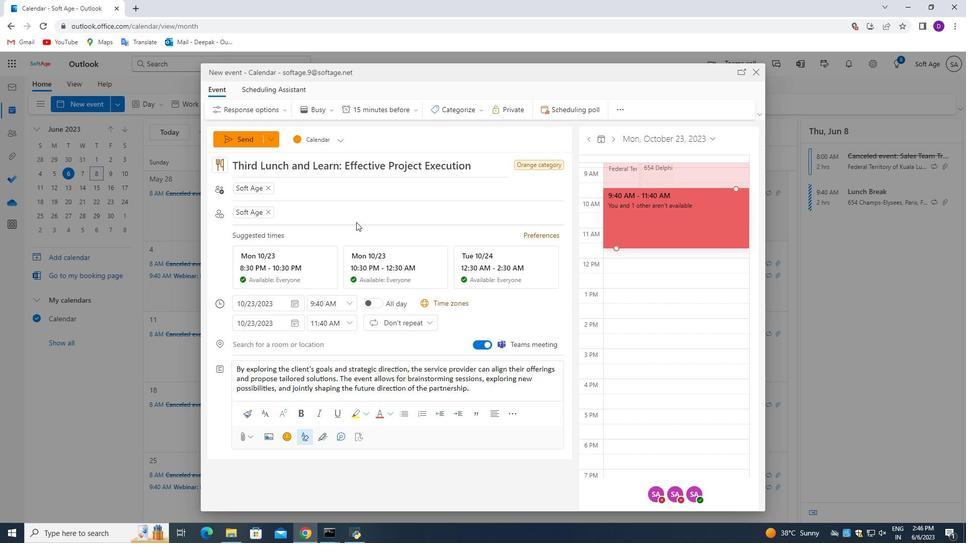 
Action: Mouse scrolled (372, 255) with delta (0, 0)
Screenshot: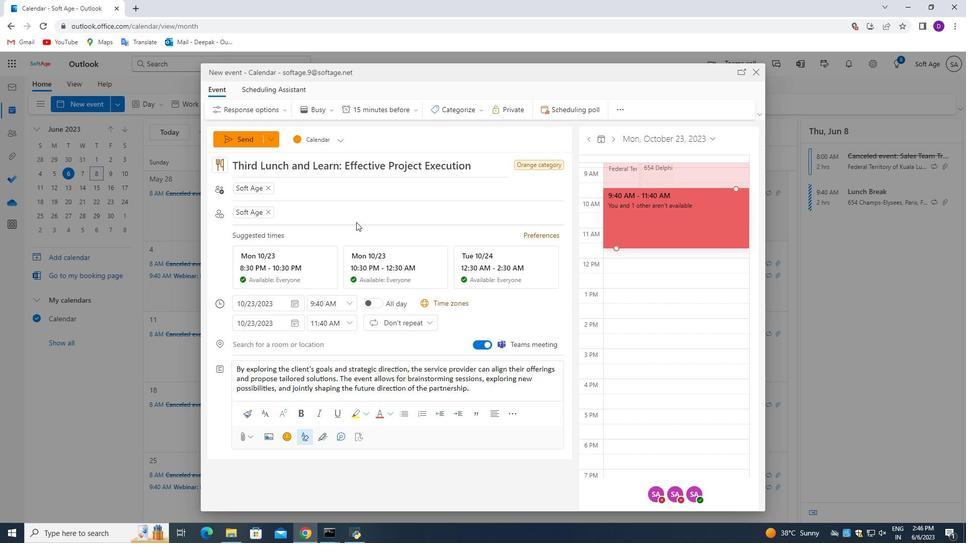 
Action: Mouse moved to (455, 112)
Screenshot: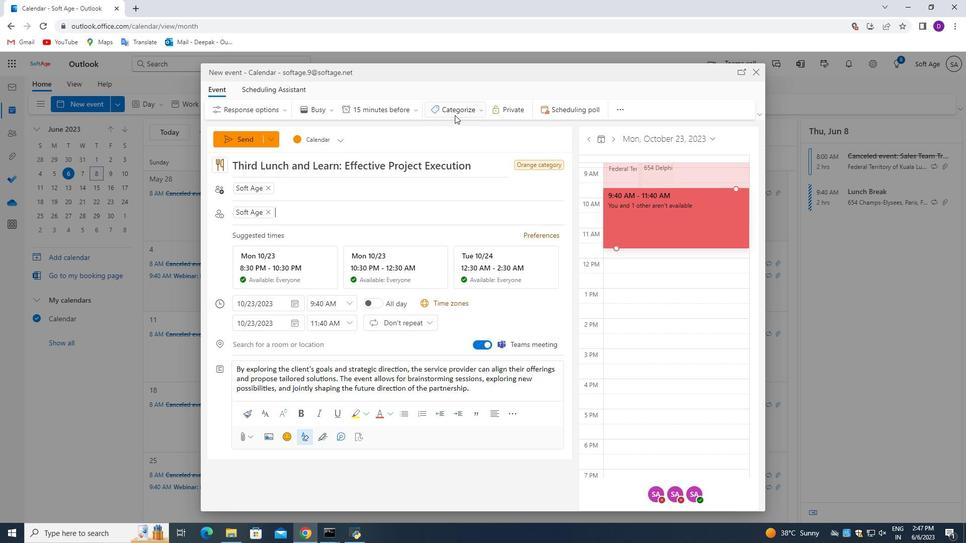 
Action: Mouse pressed left at (455, 112)
Screenshot: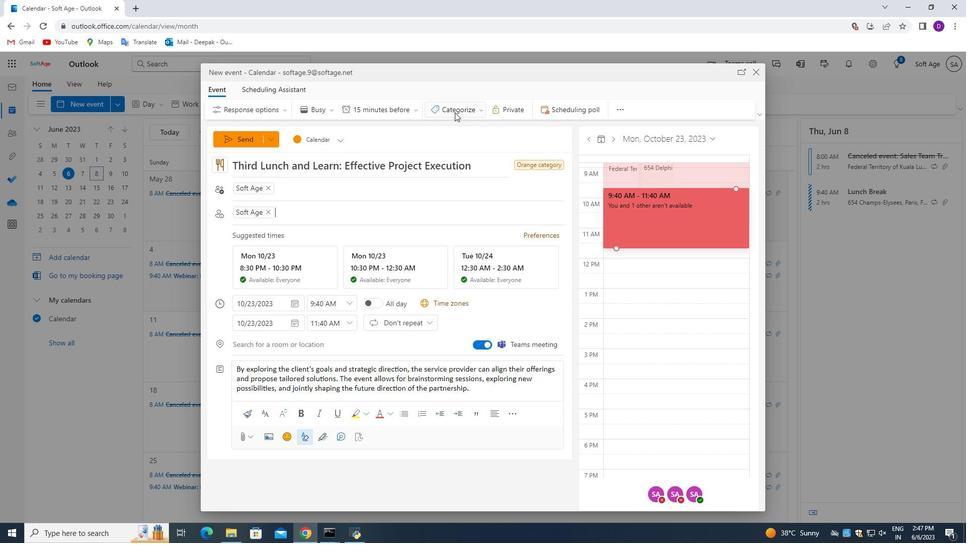 
Action: Mouse moved to (379, 109)
Screenshot: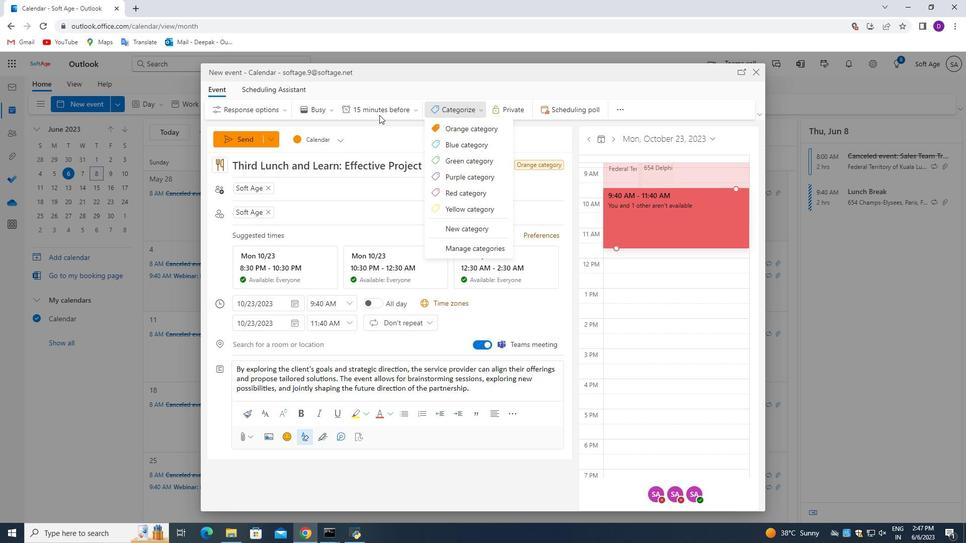 
Action: Mouse pressed left at (379, 109)
Screenshot: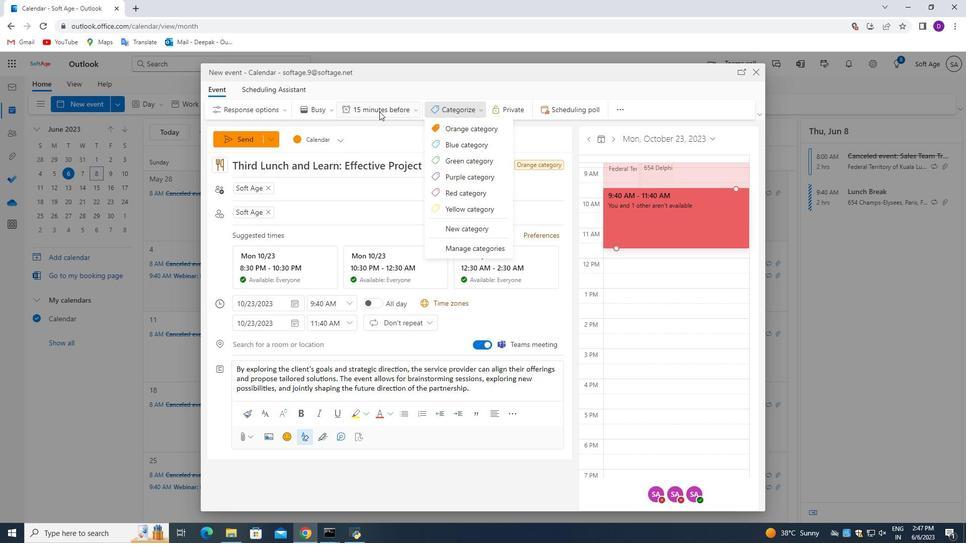
Action: Mouse moved to (373, 149)
Screenshot: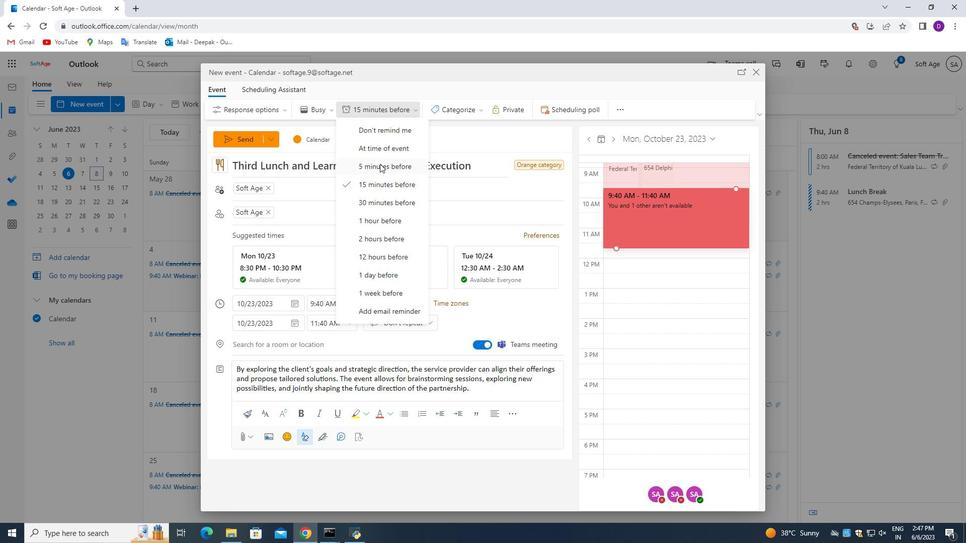 
Action: Mouse pressed left at (373, 149)
Screenshot: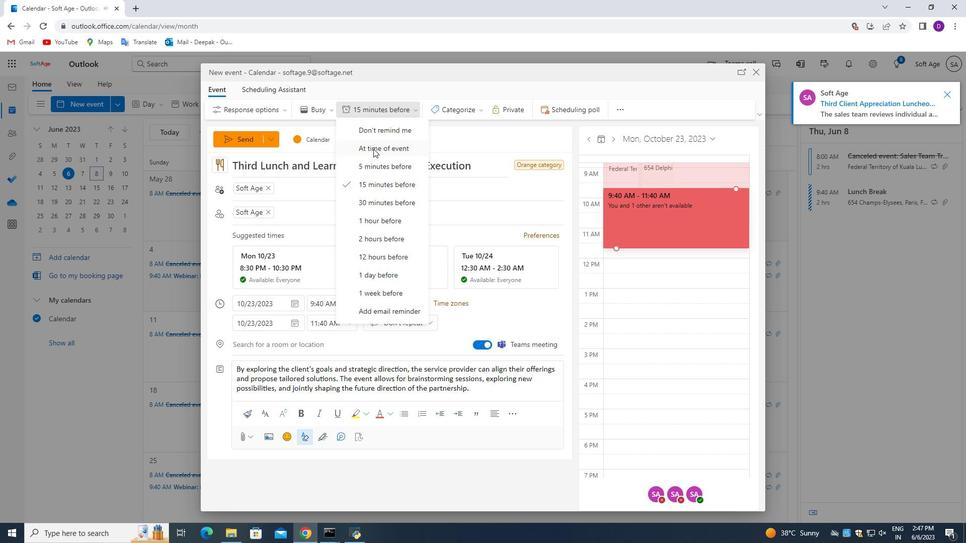 
Action: Mouse moved to (395, 336)
Screenshot: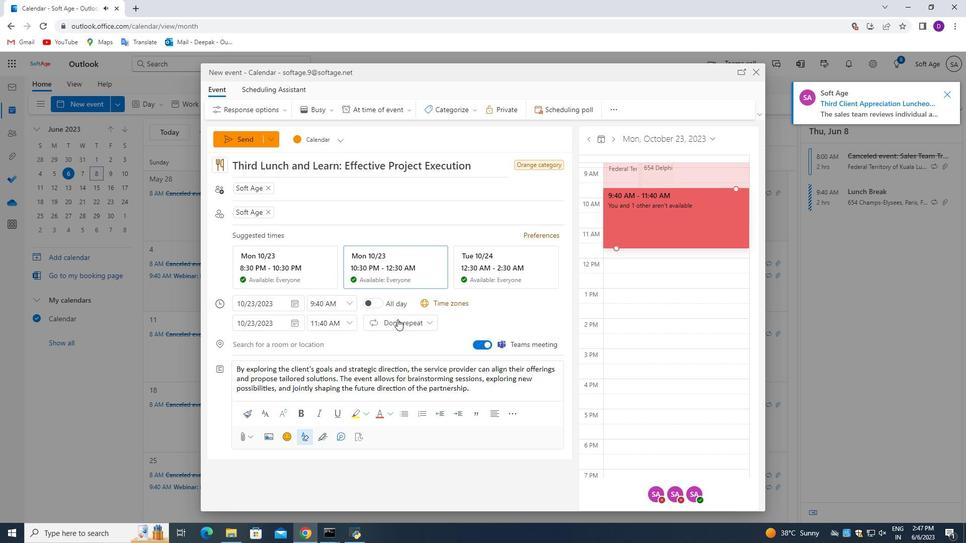 
Action: Mouse scrolled (396, 333) with delta (0, 0)
Screenshot: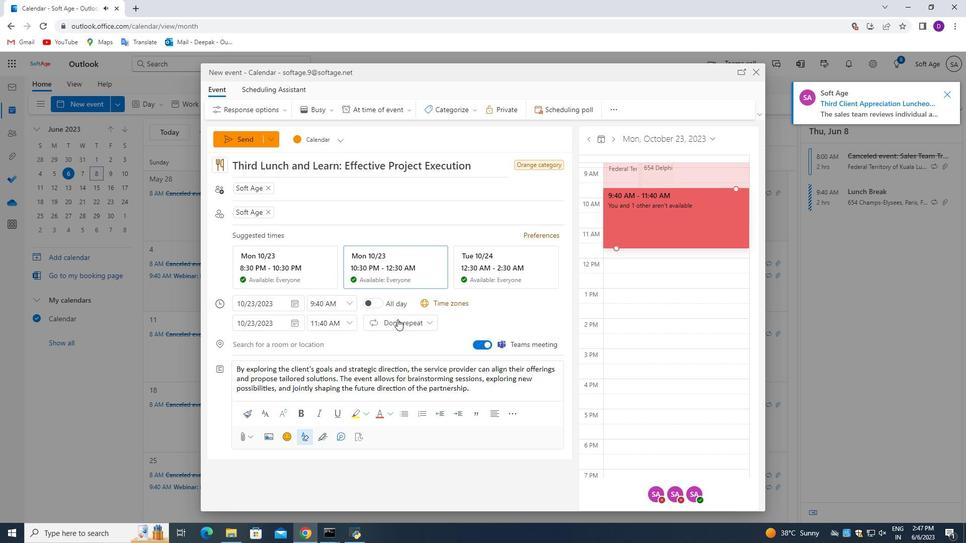 
Action: Mouse moved to (395, 341)
Screenshot: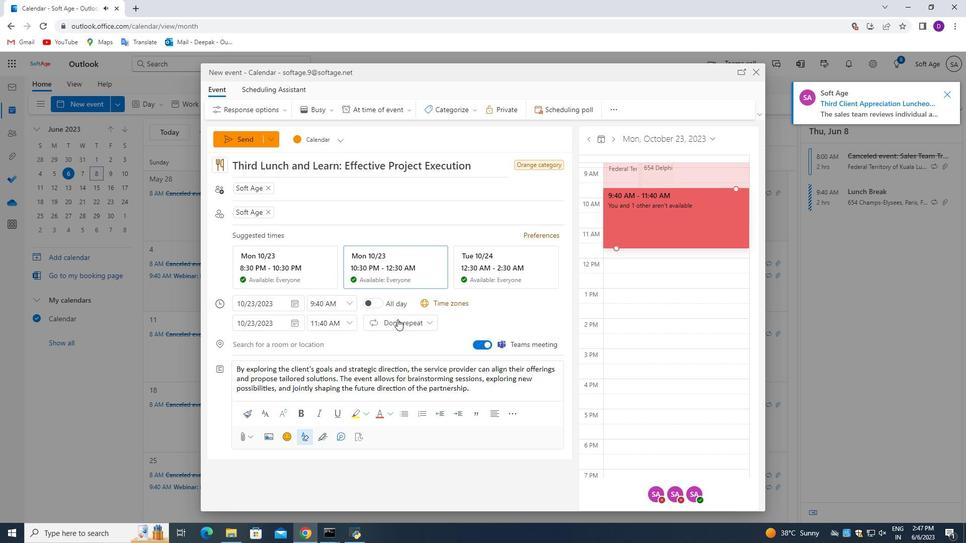 
Action: Mouse scrolled (395, 339) with delta (0, 0)
Screenshot: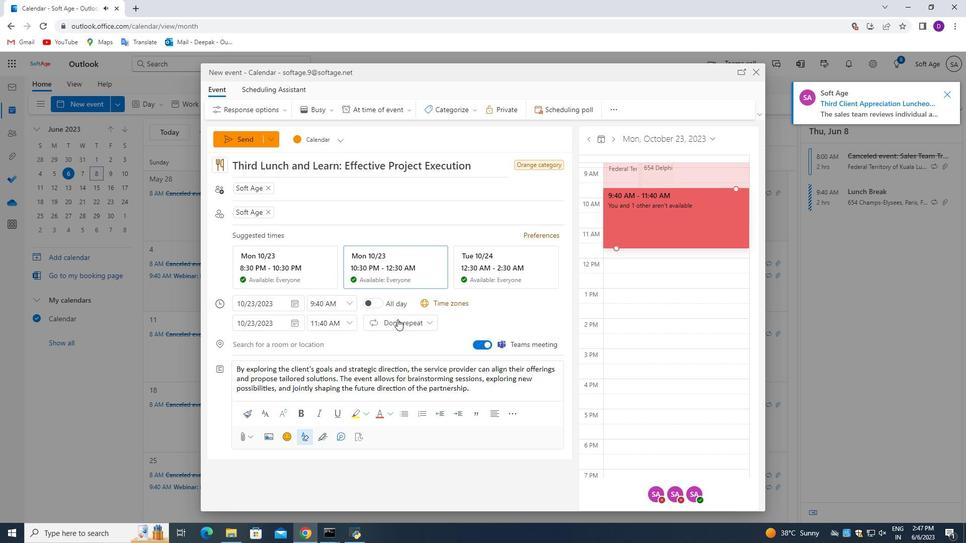
Action: Mouse moved to (394, 346)
Screenshot: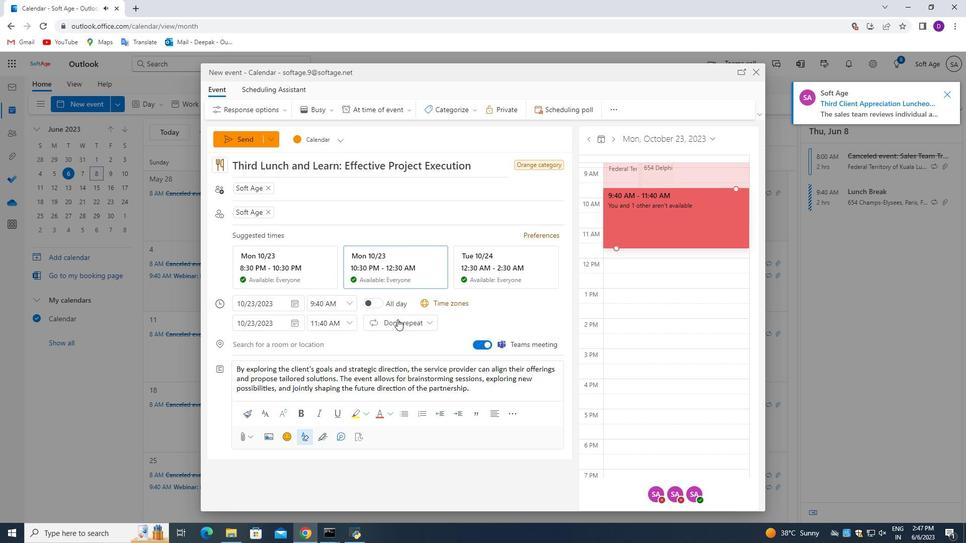 
Action: Mouse scrolled (394, 346) with delta (0, 0)
Screenshot: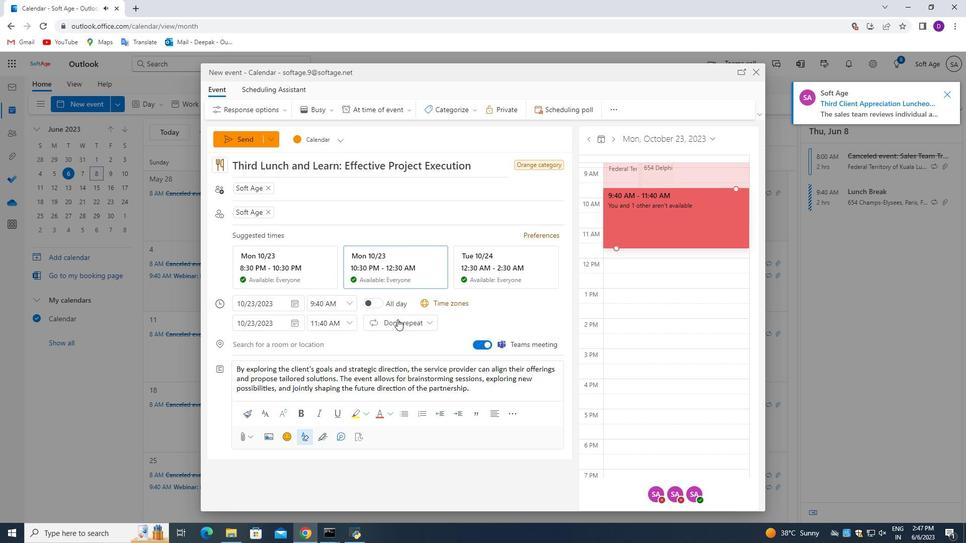
Action: Mouse moved to (393, 350)
Screenshot: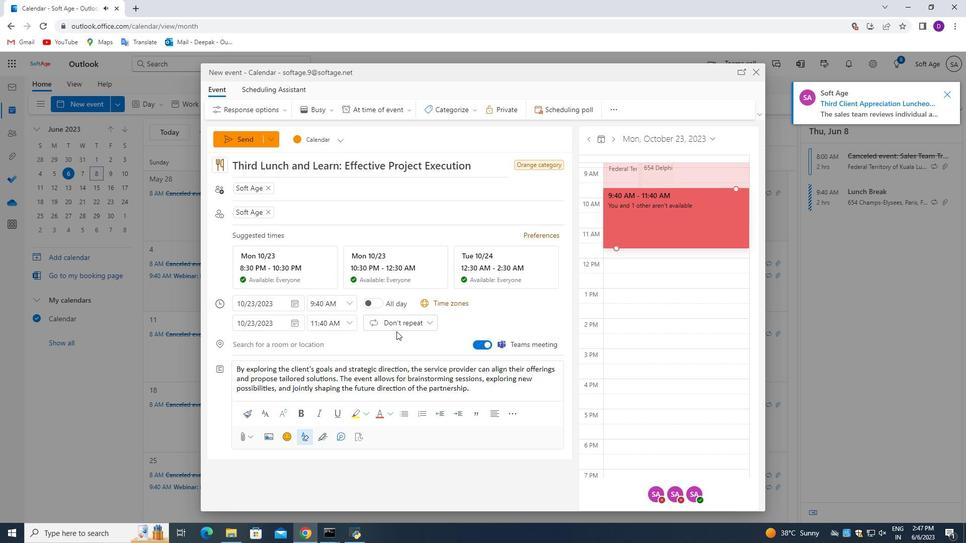 
Action: Mouse scrolled (393, 350) with delta (0, 0)
Screenshot: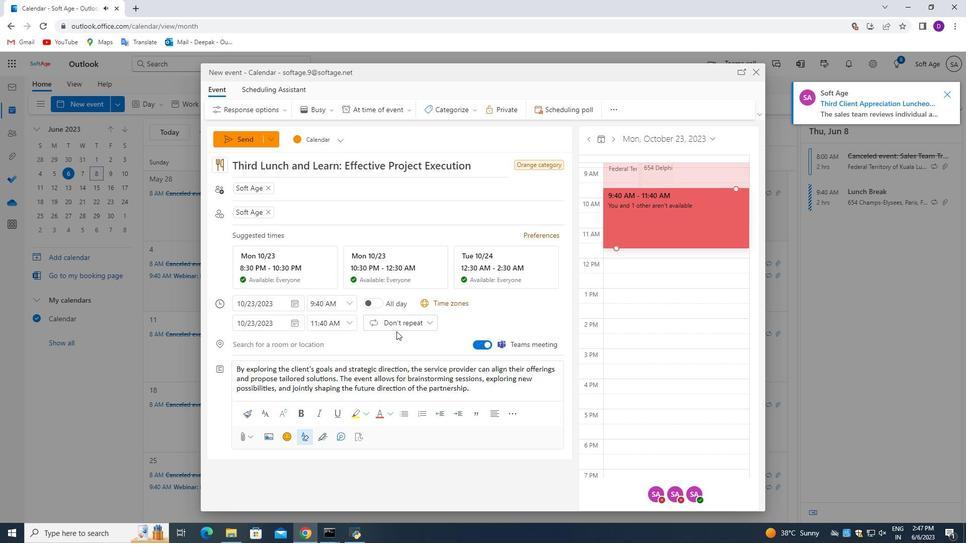 
Action: Mouse moved to (377, 388)
Screenshot: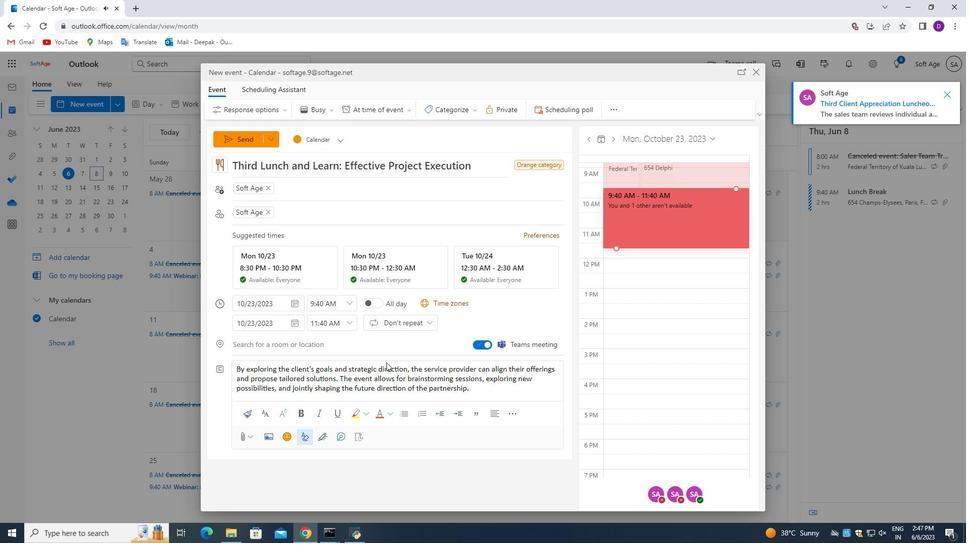 
Action: Mouse scrolled (377, 387) with delta (0, 0)
Screenshot: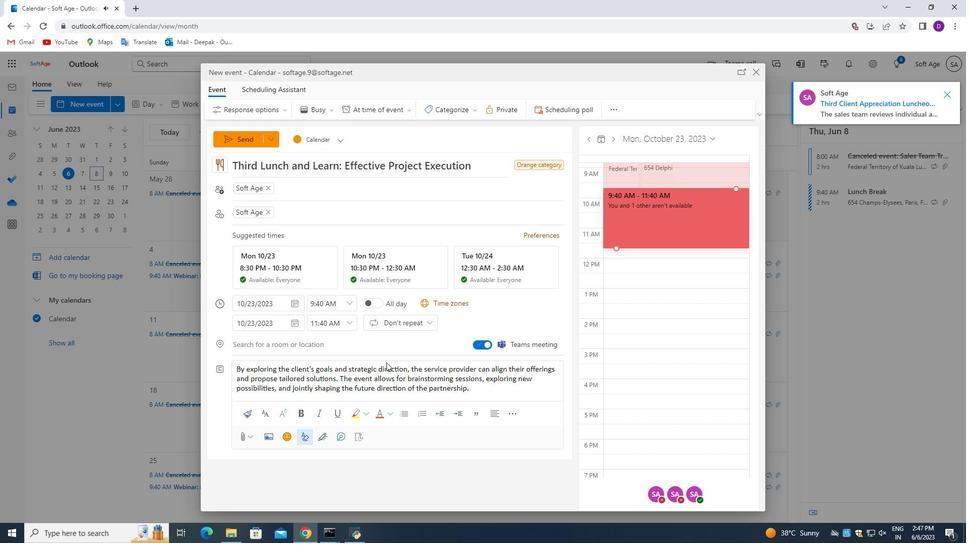 
Action: Mouse moved to (370, 395)
Screenshot: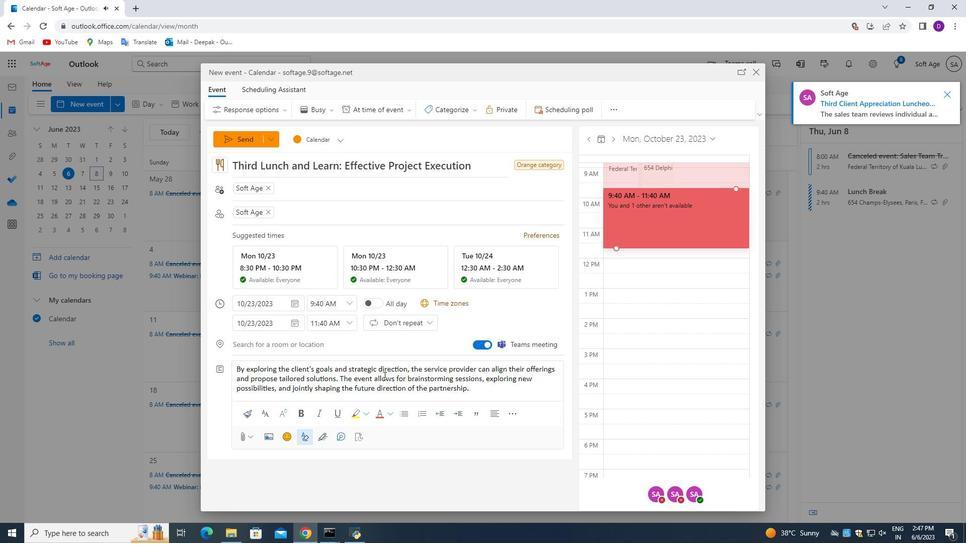 
Action: Mouse scrolled (371, 394) with delta (0, 0)
Screenshot: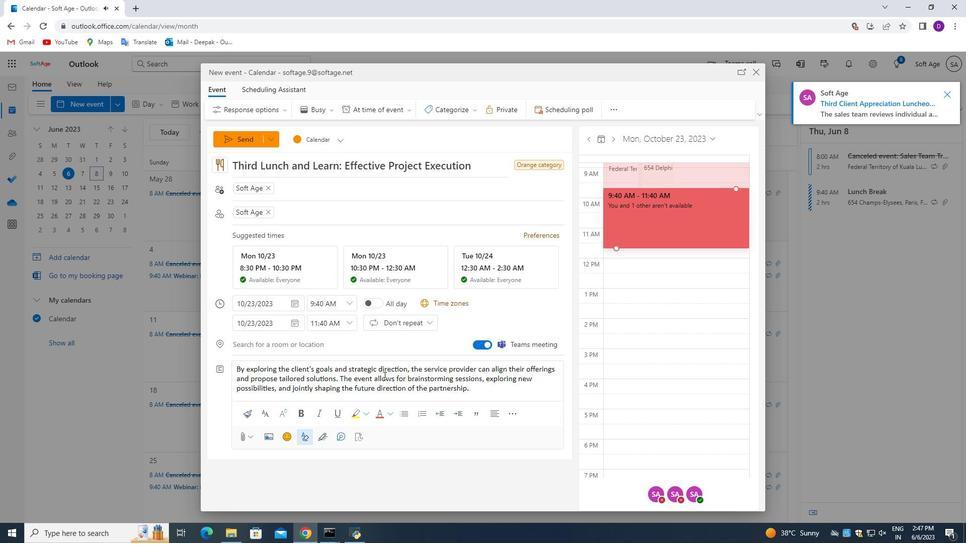 
Action: Mouse moved to (367, 397)
Screenshot: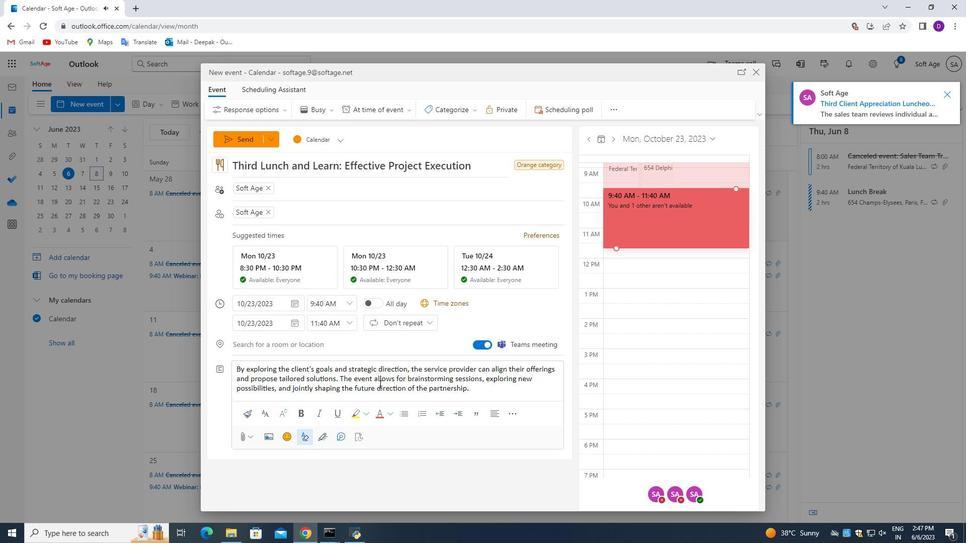 
Action: Mouse scrolled (367, 396) with delta (0, 0)
Screenshot: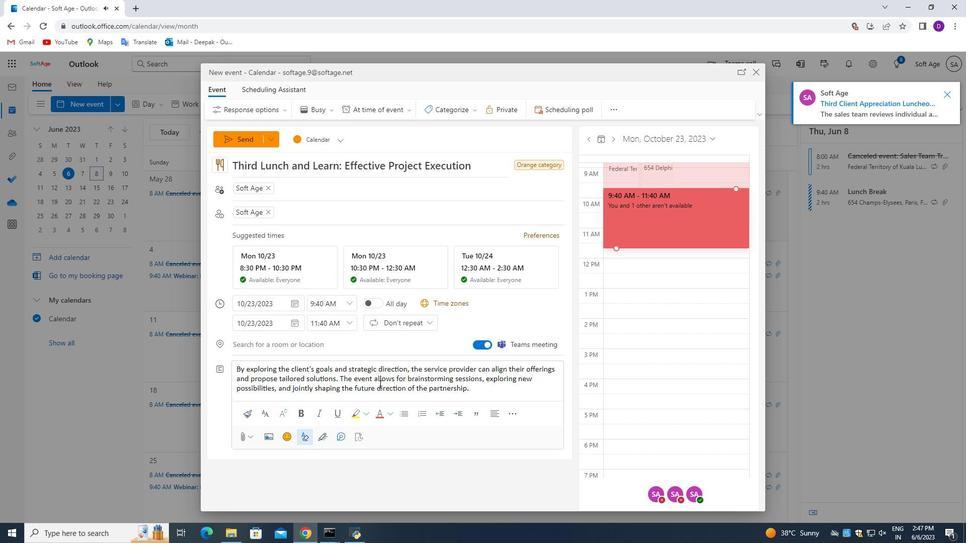 
Action: Mouse moved to (359, 397)
Screenshot: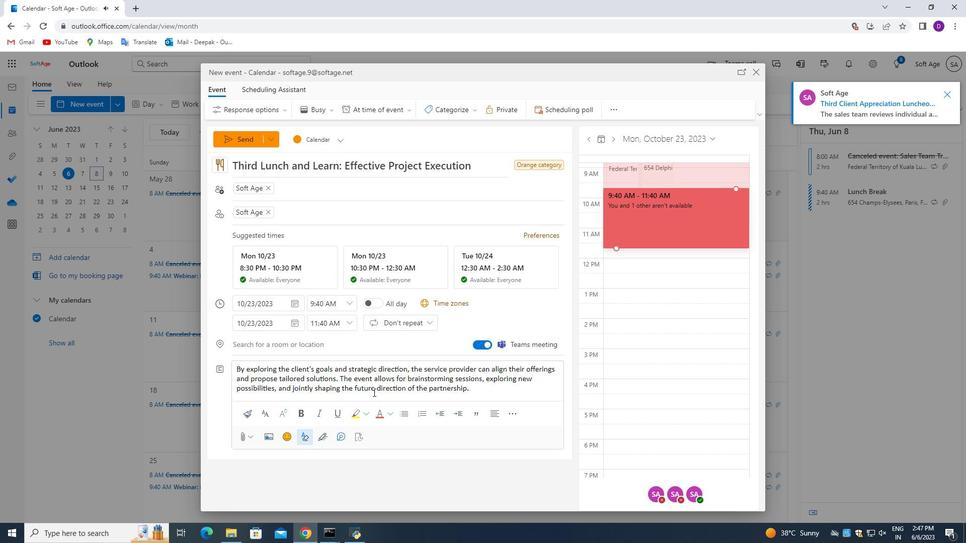 
Action: Mouse scrolled (359, 397) with delta (0, 0)
Screenshot: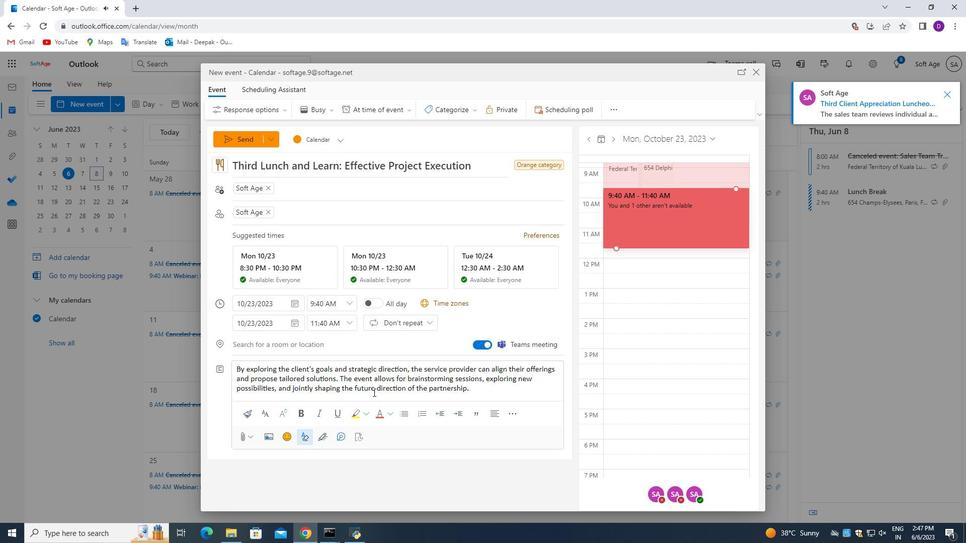 
Action: Mouse moved to (311, 336)
Screenshot: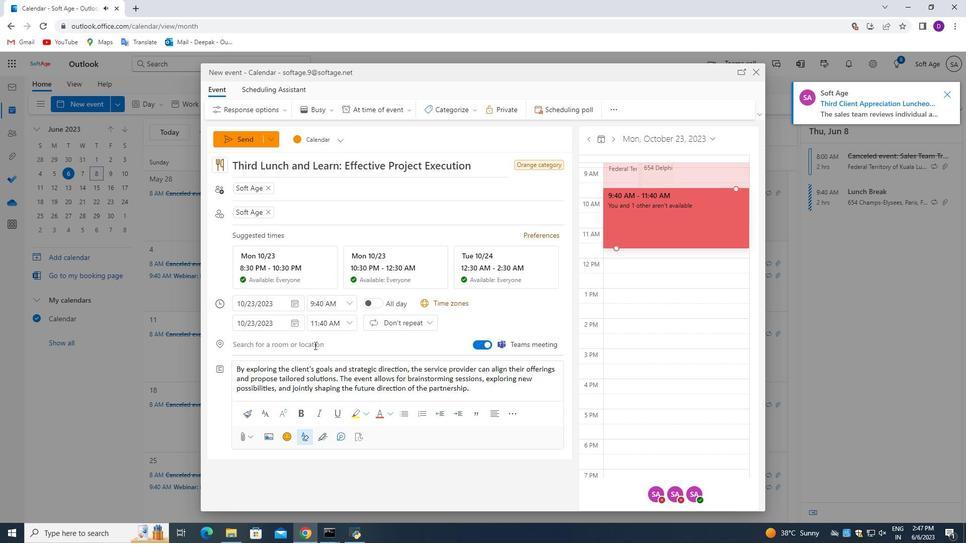 
Action: Mouse scrolled (311, 337) with delta (0, 0)
Screenshot: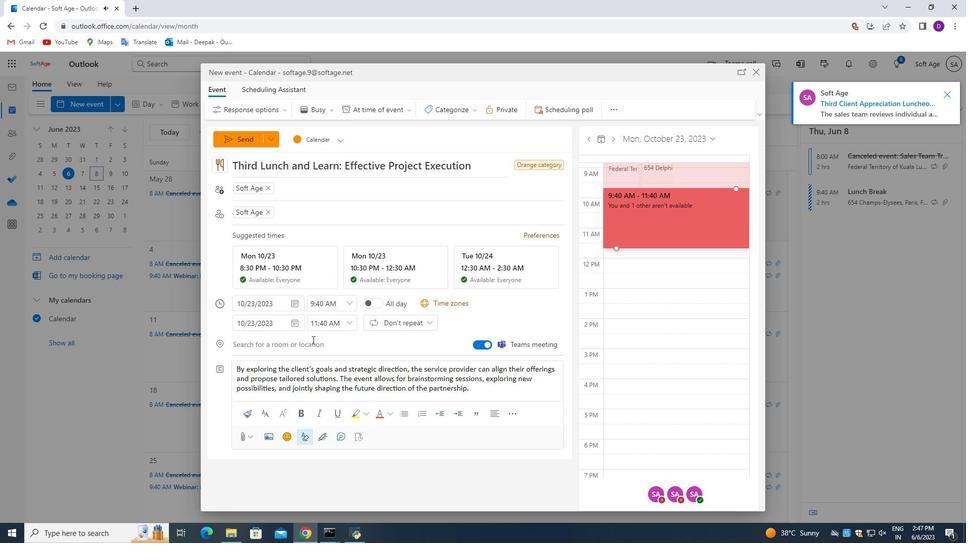 
Action: Mouse moved to (311, 336)
Screenshot: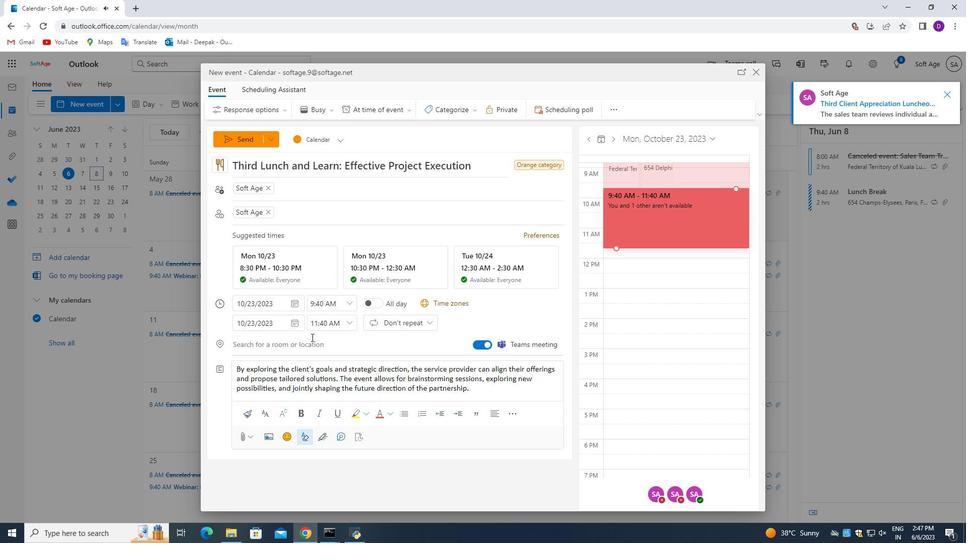 
Action: Mouse scrolled (311, 336) with delta (0, 0)
Screenshot: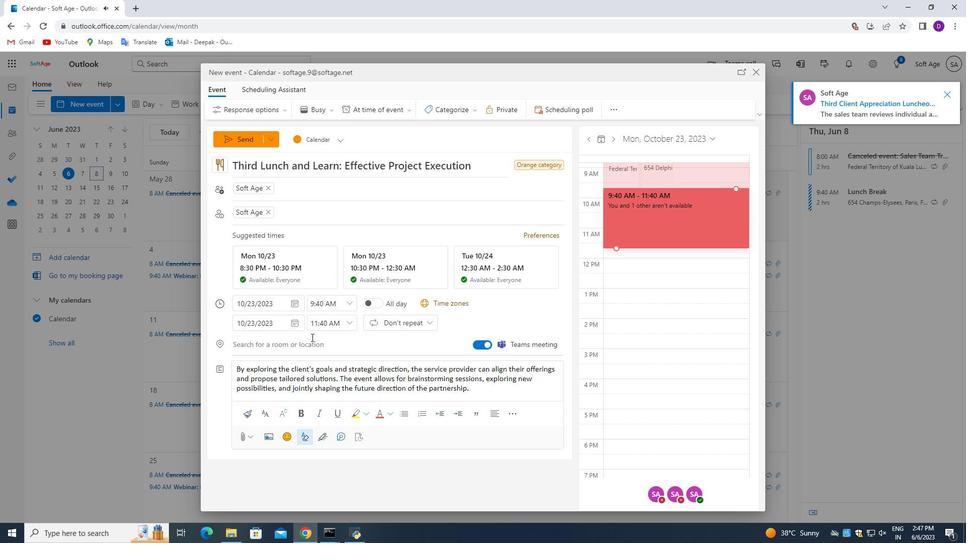 
Action: Mouse moved to (311, 336)
Screenshot: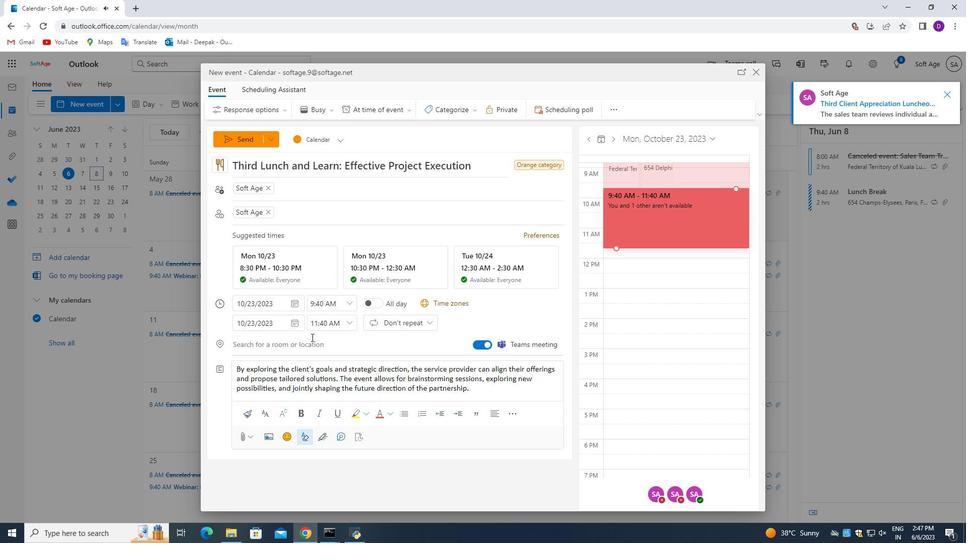
Action: Mouse scrolled (311, 336) with delta (0, 0)
Screenshot: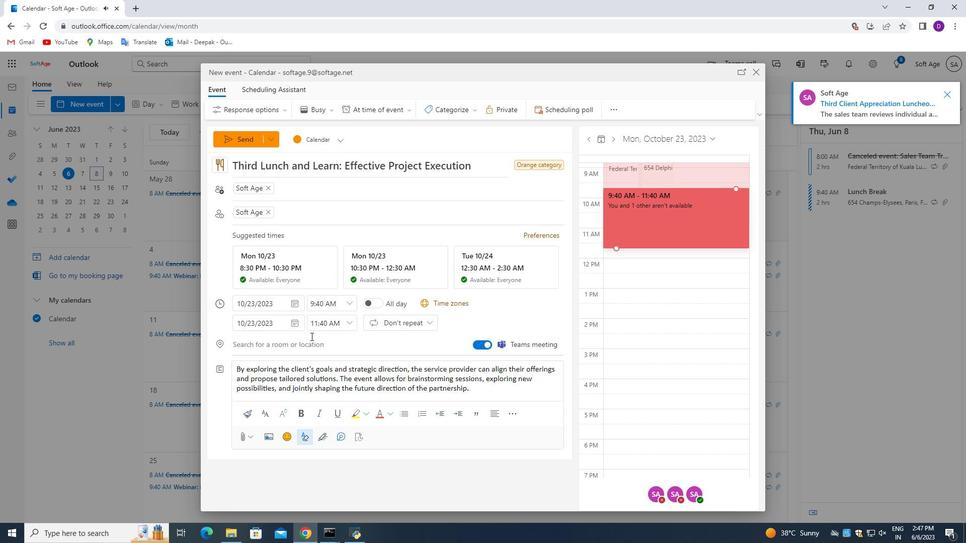
Action: Mouse moved to (311, 335)
Screenshot: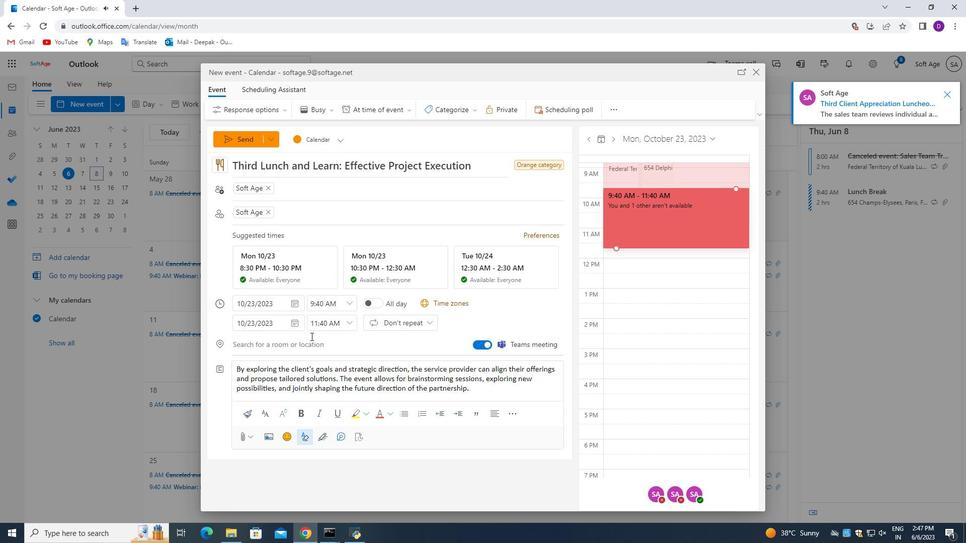 
Action: Mouse scrolled (311, 335) with delta (0, 0)
Screenshot: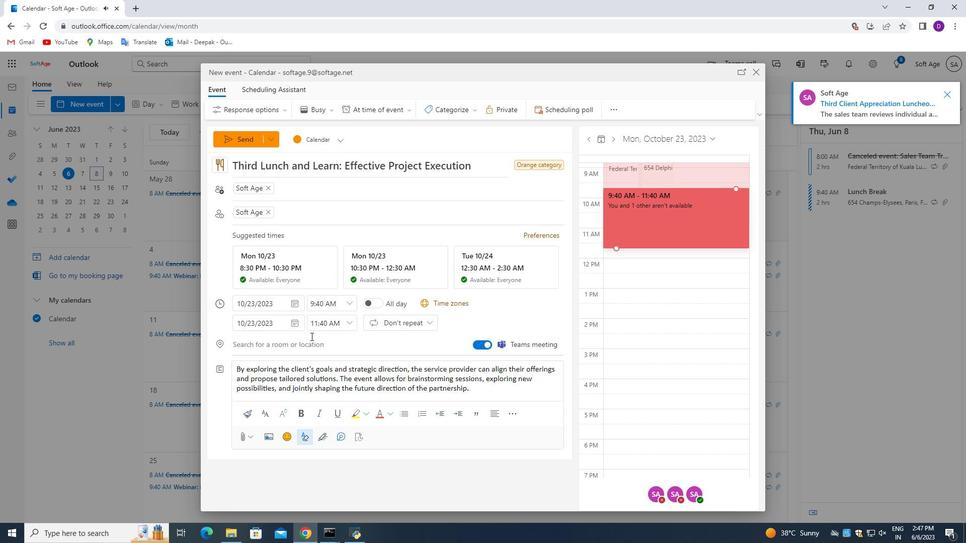 
Action: Mouse moved to (311, 335)
Screenshot: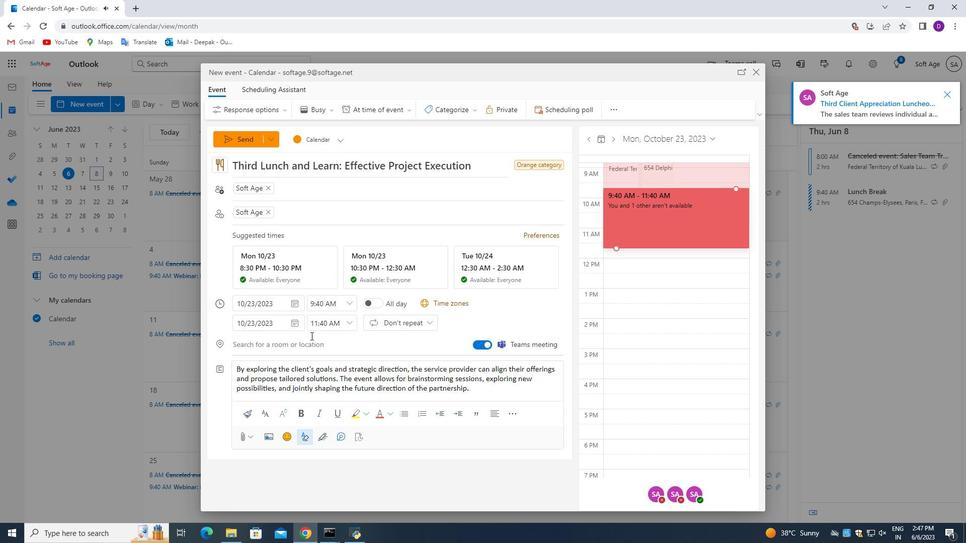 
Action: Mouse scrolled (311, 335) with delta (0, 0)
Screenshot: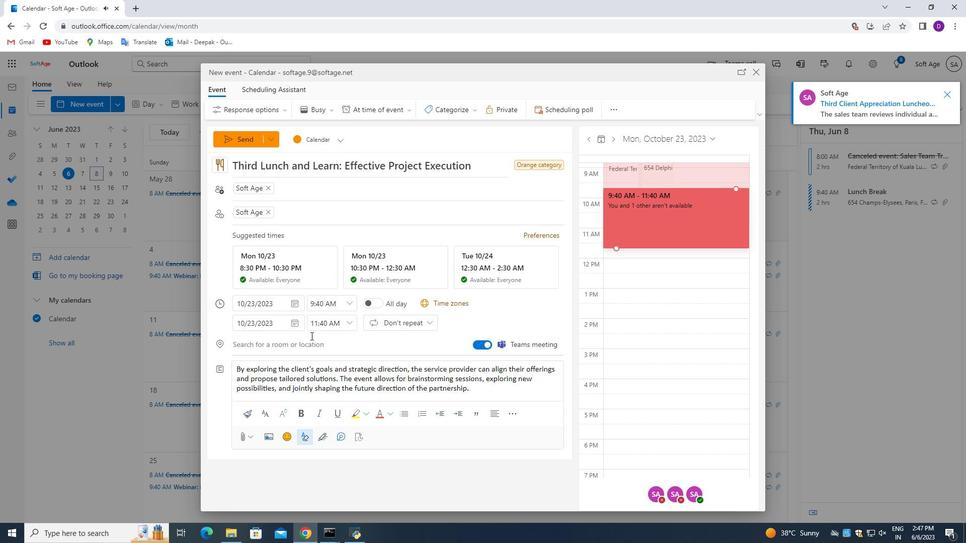 
Action: Mouse moved to (336, 305)
Screenshot: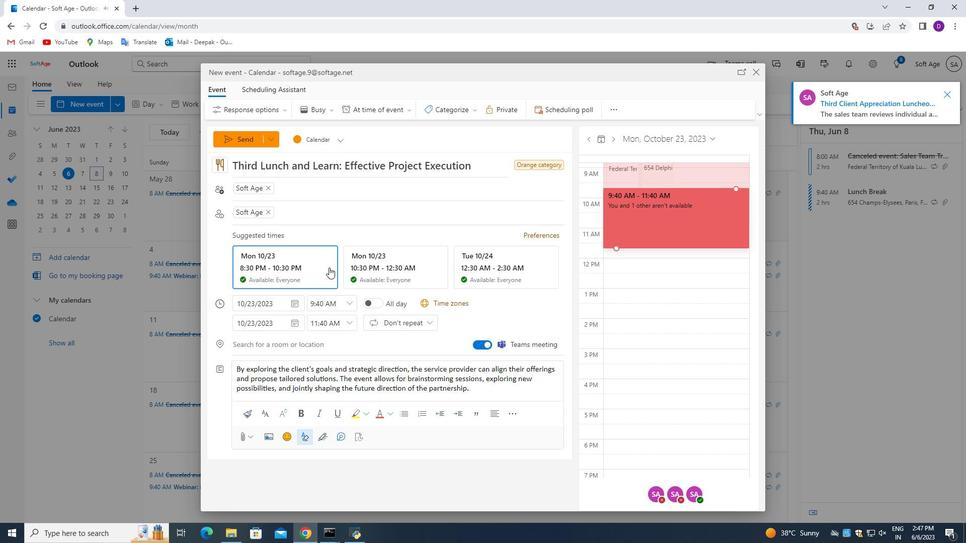 
Action: Mouse scrolled (336, 300) with delta (0, 0)
Screenshot: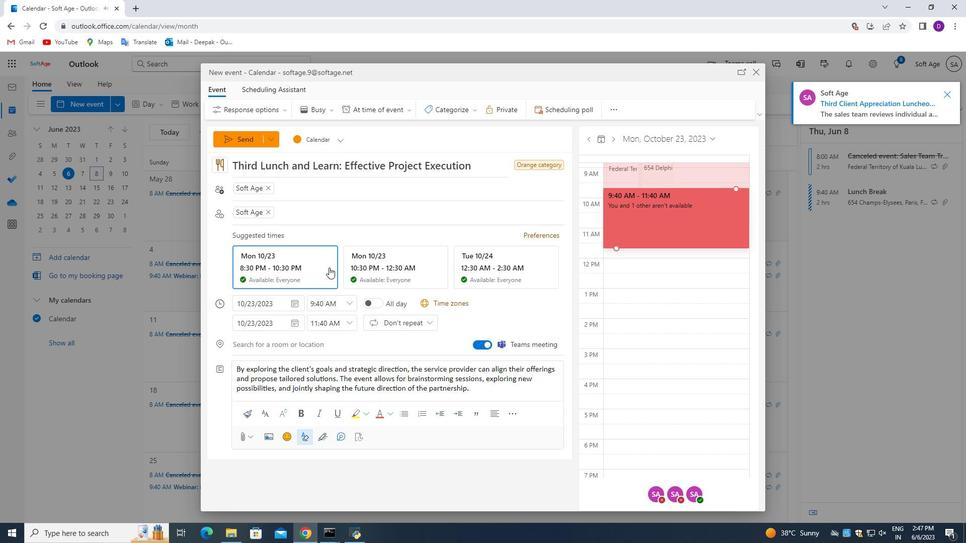 
Action: Mouse moved to (336, 334)
Screenshot: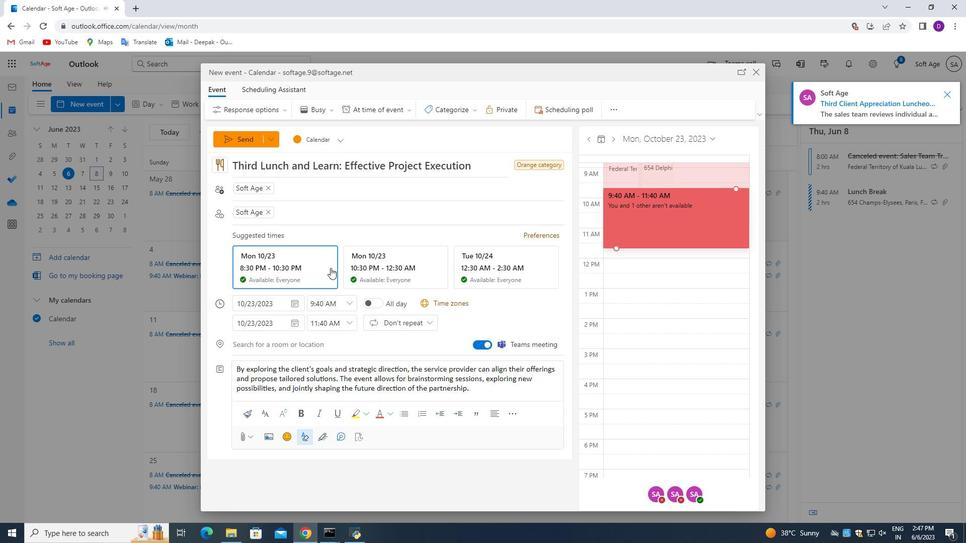 
Action: Mouse scrolled (336, 321) with delta (0, 0)
Screenshot: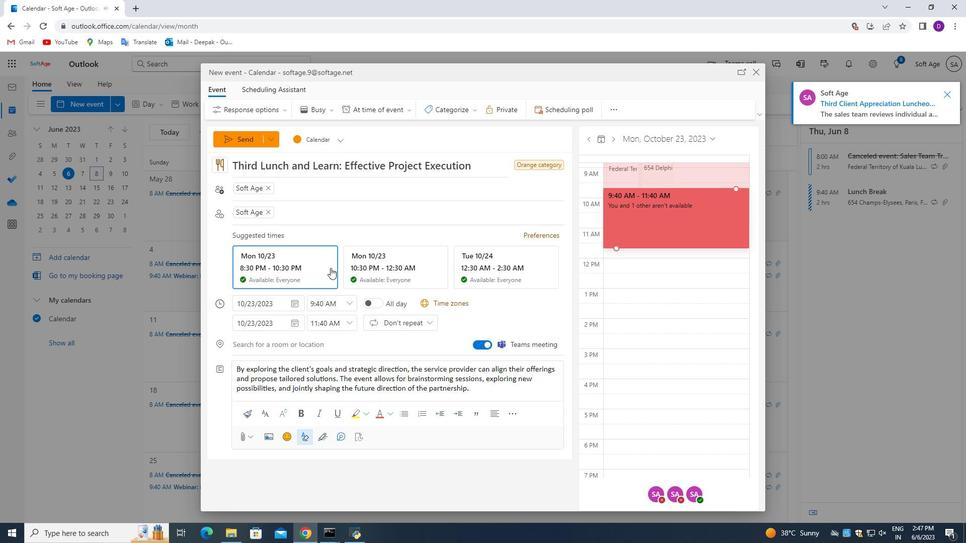 
Action: Mouse moved to (333, 345)
Screenshot: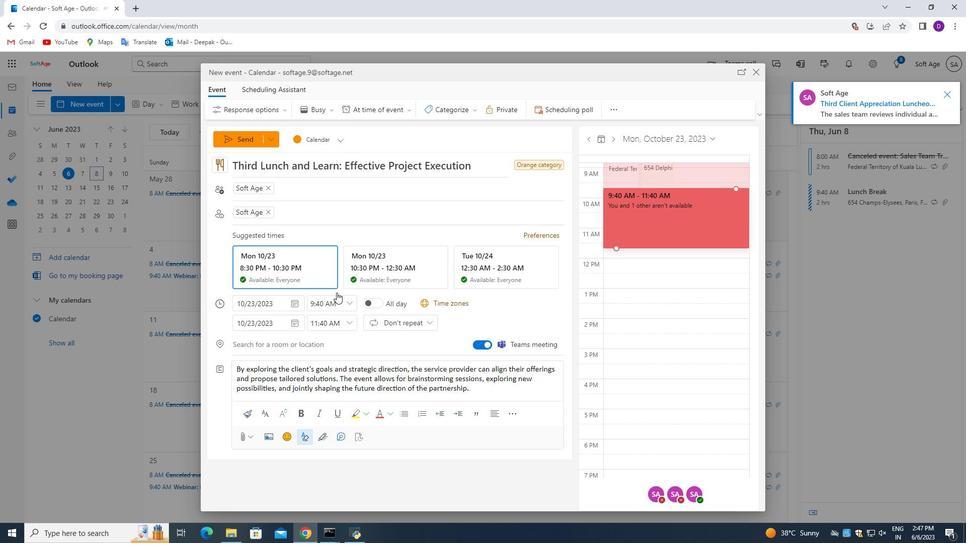 
Action: Mouse scrolled (334, 337) with delta (0, 0)
Screenshot: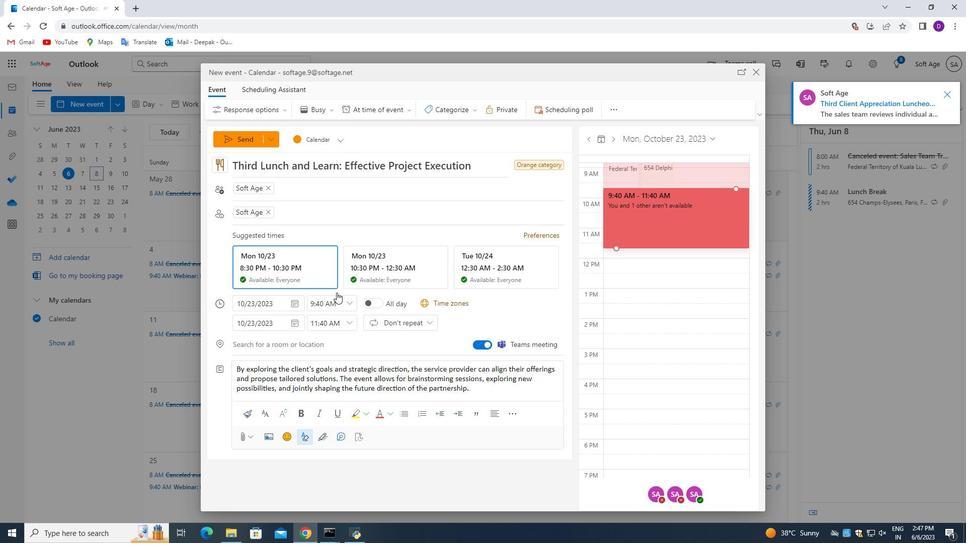 
Action: Mouse moved to (227, 134)
Screenshot: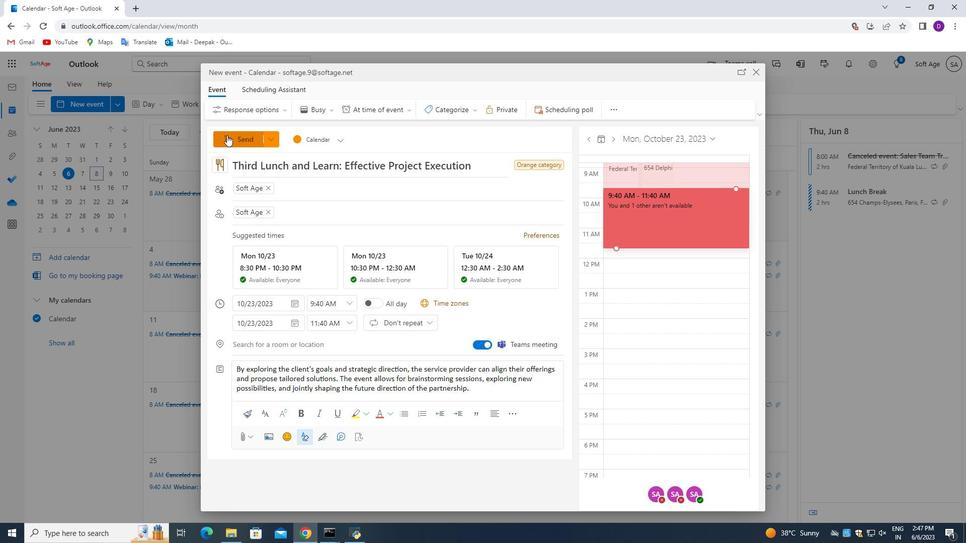 
Action: Mouse pressed left at (227, 134)
Screenshot: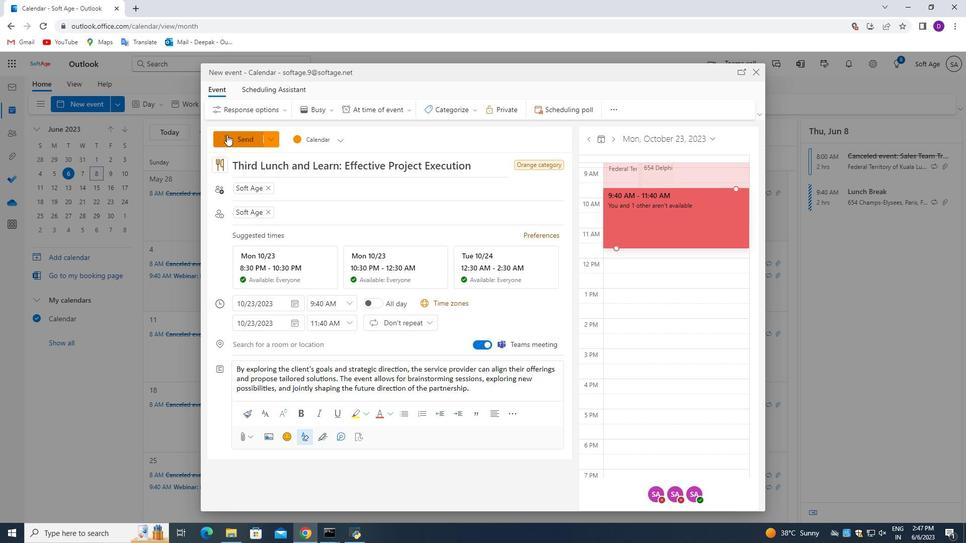 
Action: Mouse moved to (328, 310)
Screenshot: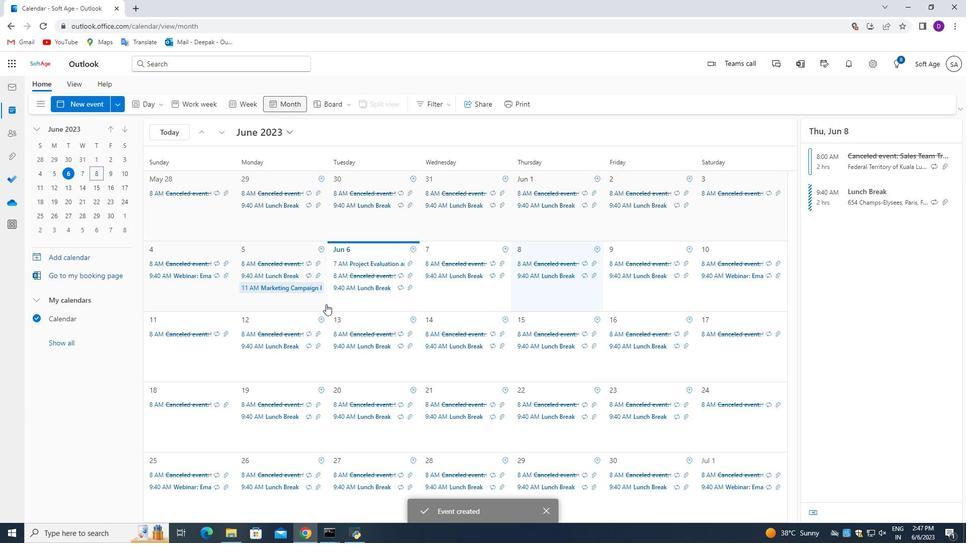 
Action: Mouse scrolled (328, 311) with delta (0, 0)
Screenshot: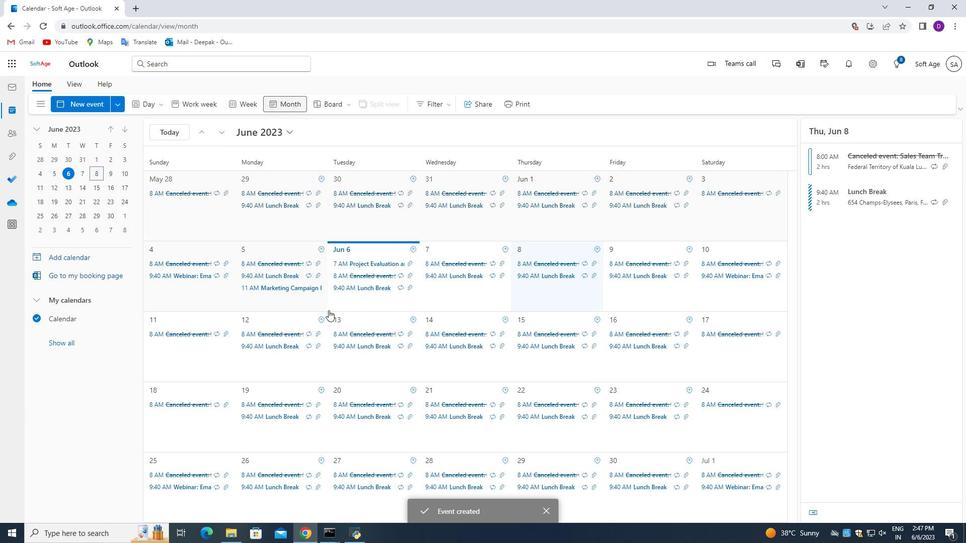 
Action: Mouse scrolled (328, 311) with delta (0, 0)
Screenshot: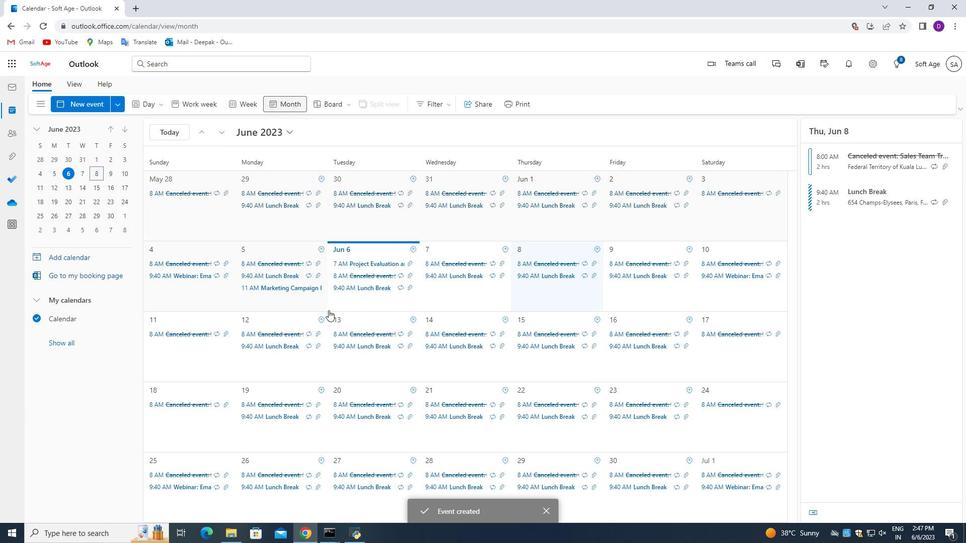 
Action: Mouse moved to (323, 306)
Screenshot: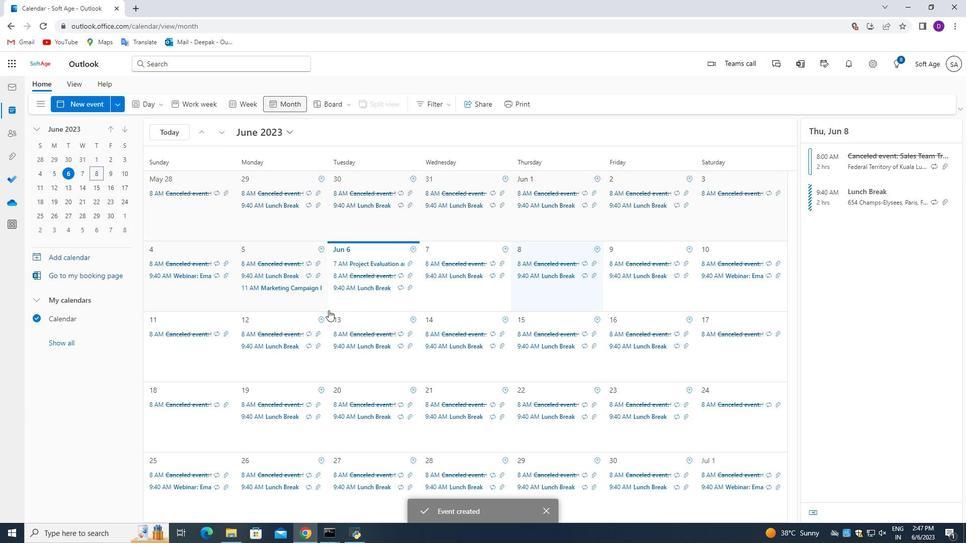 
